 Task: Add a signature Lauren Sanchez containing Have a great National Domestic Violence Awareness Month, Lauren Sanchez to email address softage.9@softage.net and add a folder Tools
Action: Mouse moved to (1197, 85)
Screenshot: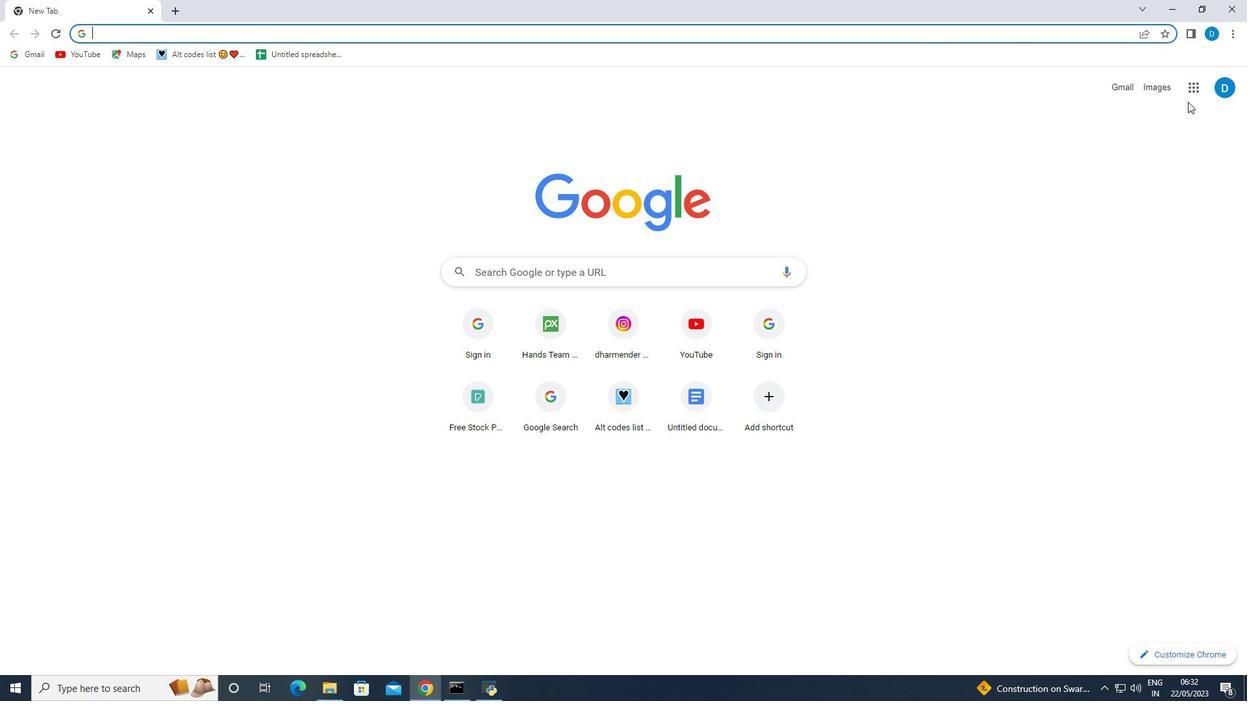 
Action: Mouse pressed left at (1197, 85)
Screenshot: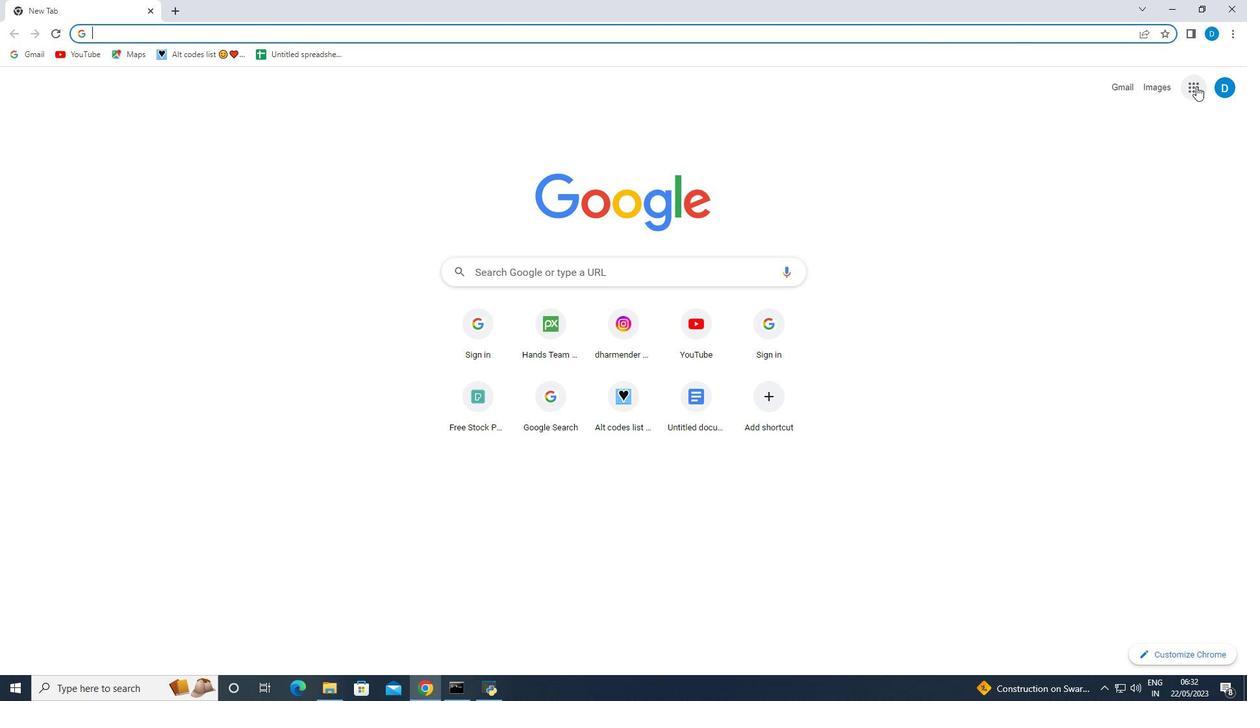 
Action: Mouse moved to (1093, 259)
Screenshot: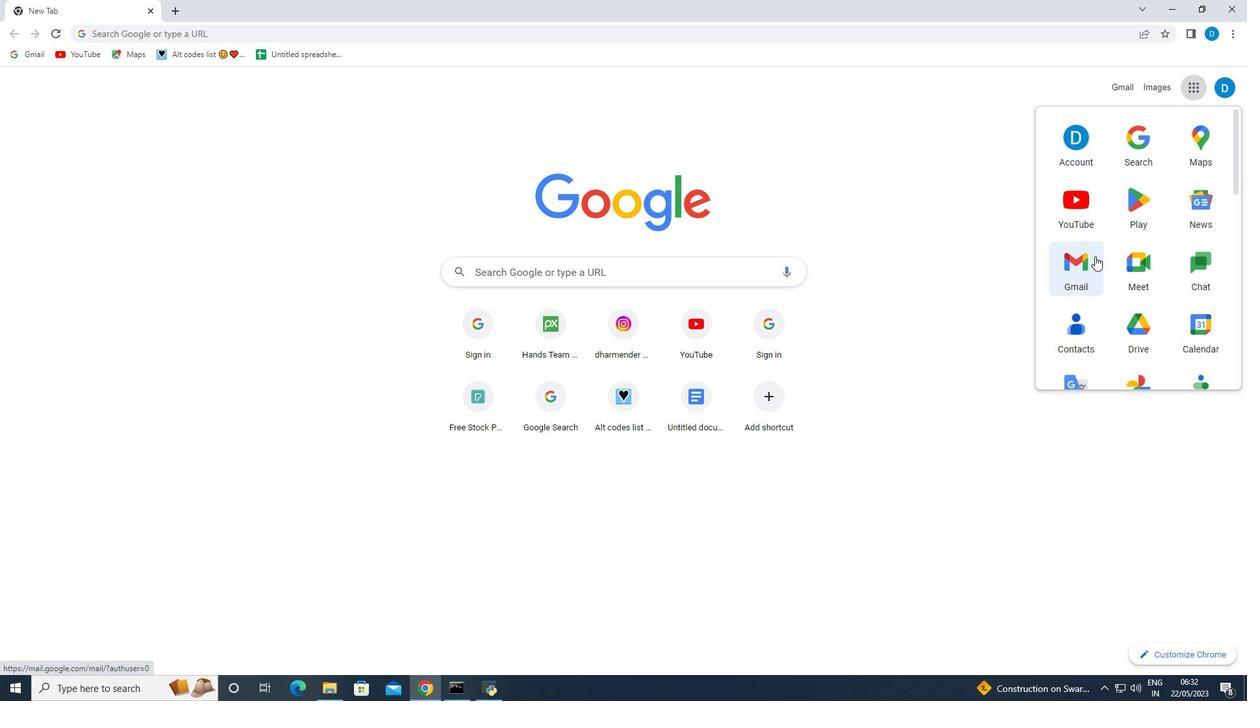 
Action: Mouse pressed left at (1093, 259)
Screenshot: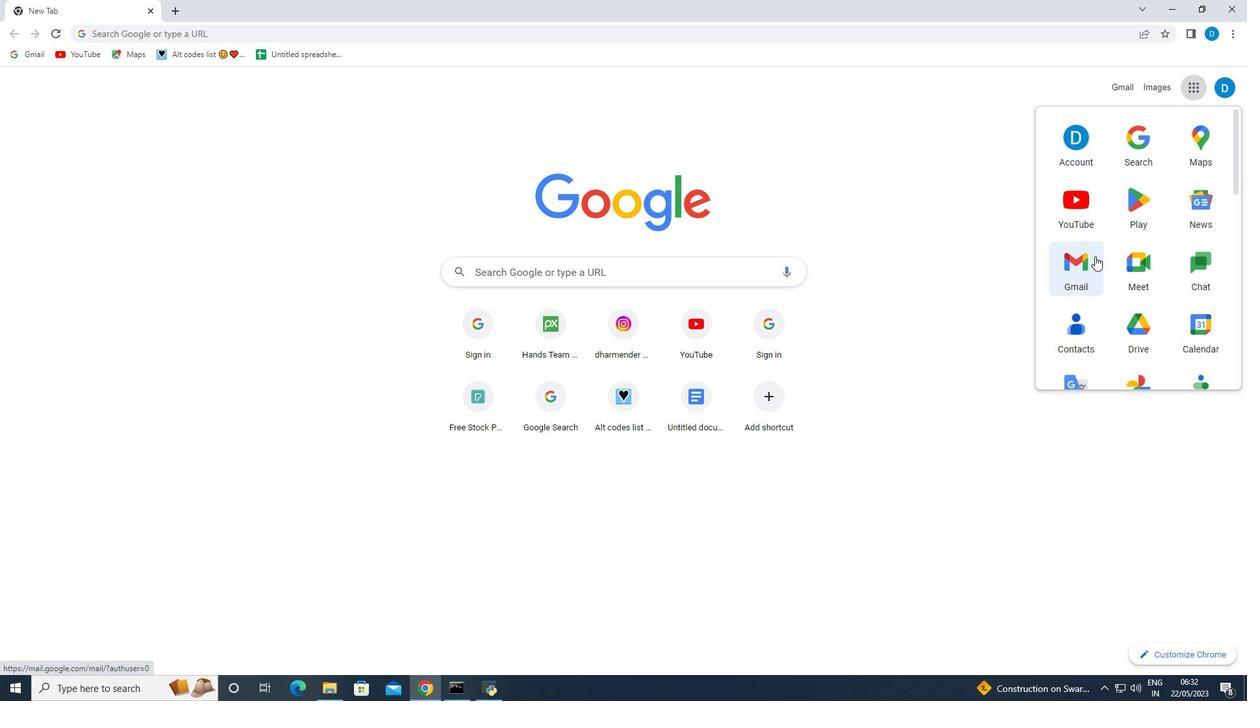 
Action: Mouse moved to (146, 334)
Screenshot: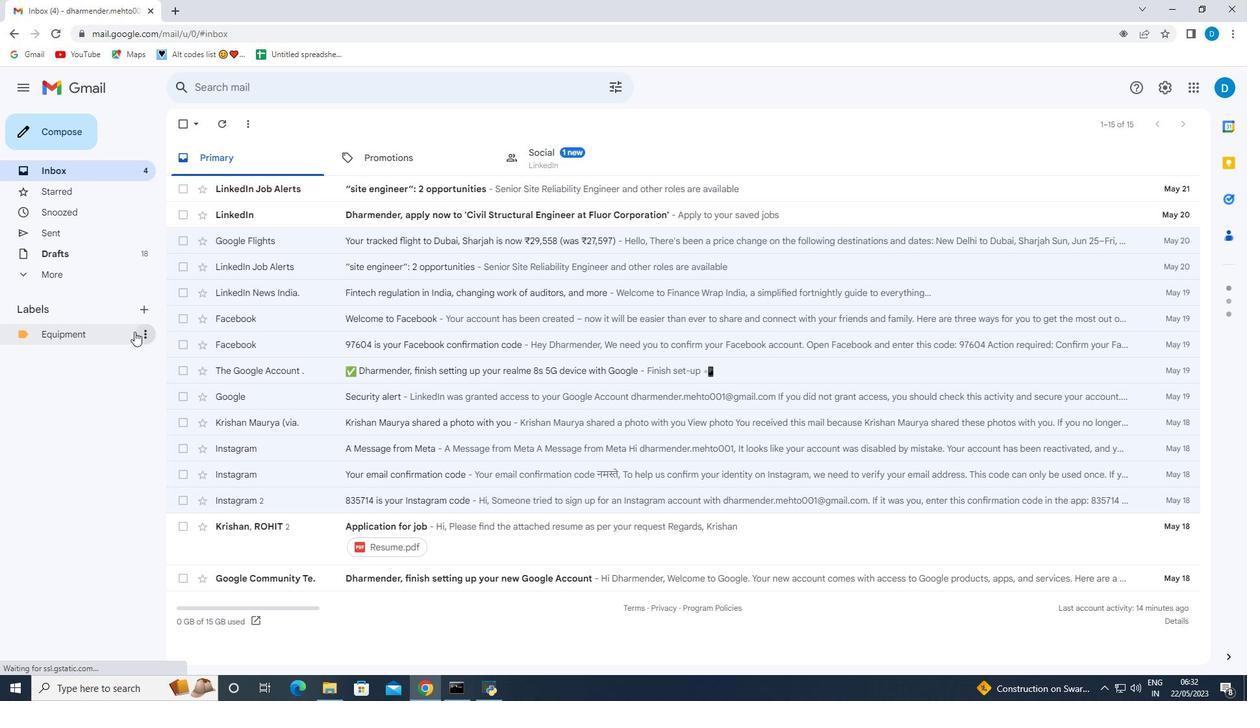 
Action: Mouse pressed left at (146, 334)
Screenshot: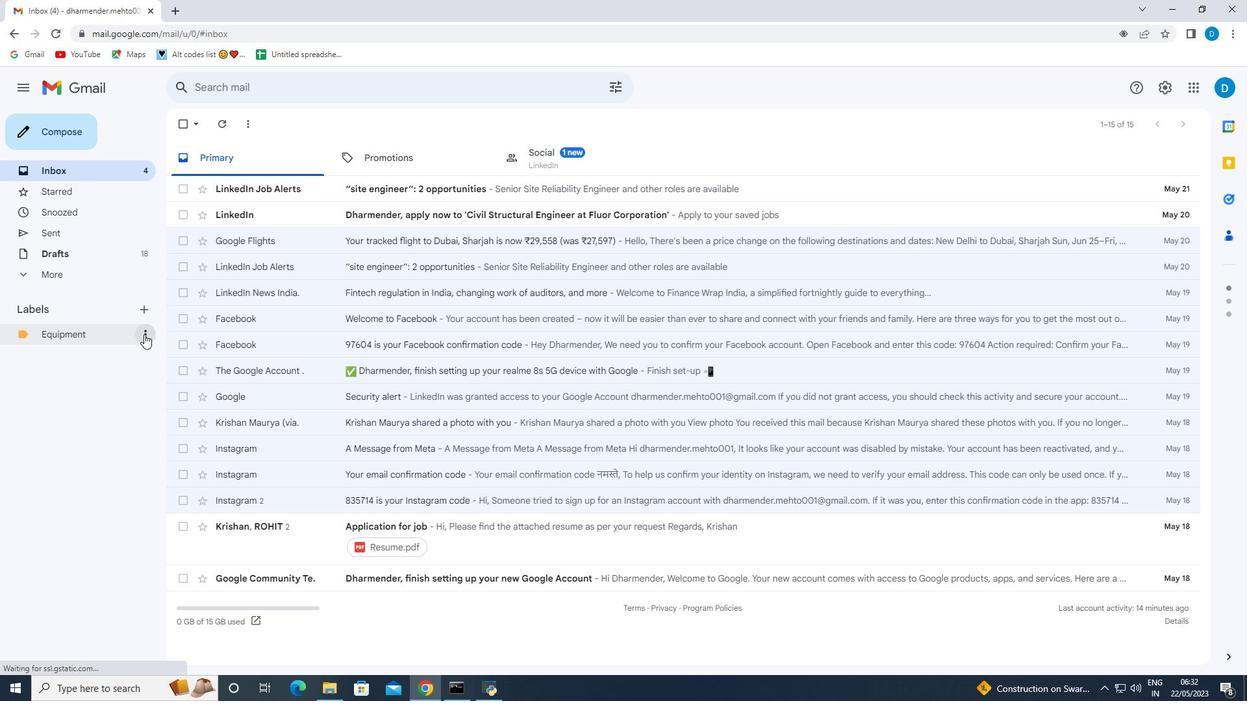 
Action: Mouse moved to (212, 569)
Screenshot: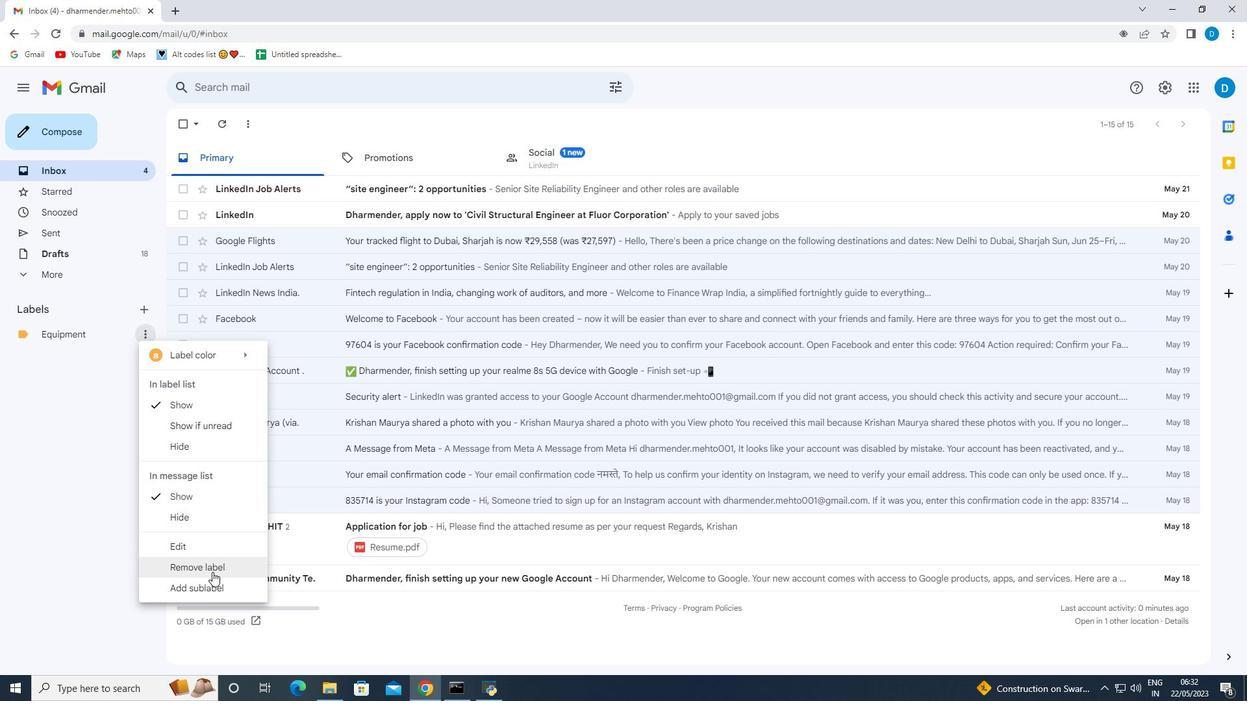 
Action: Mouse pressed left at (212, 570)
Screenshot: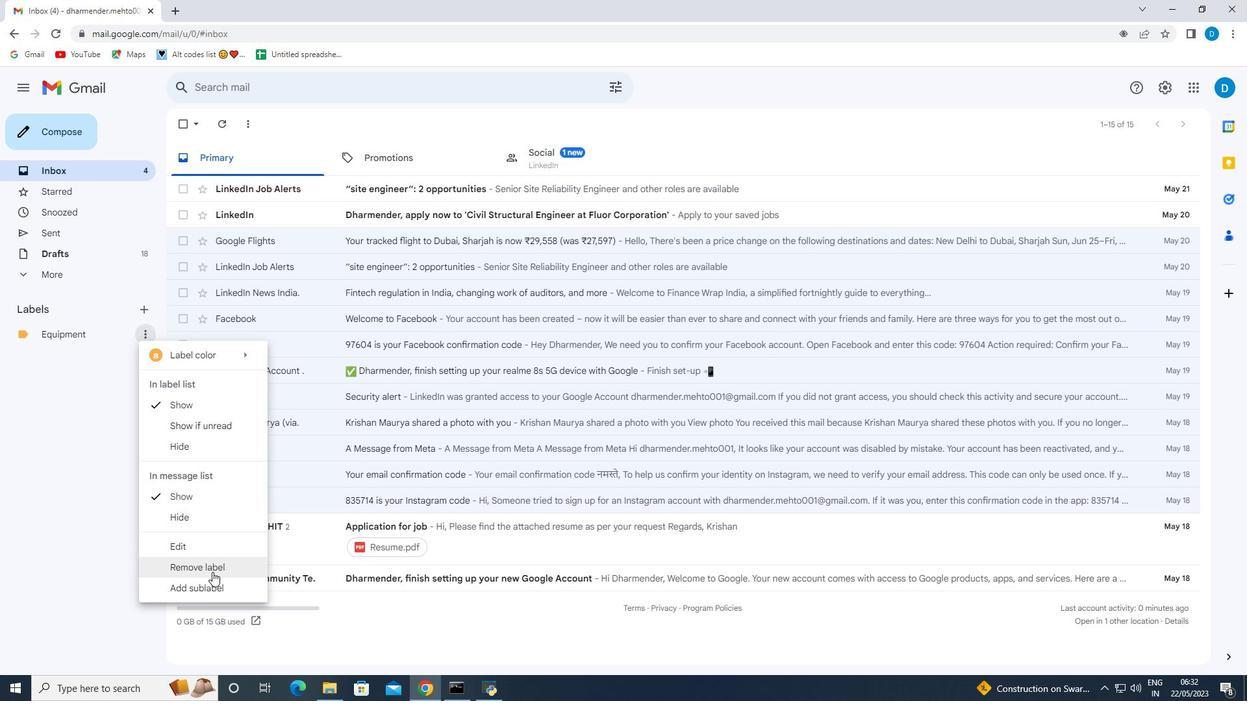 
Action: Mouse moved to (732, 401)
Screenshot: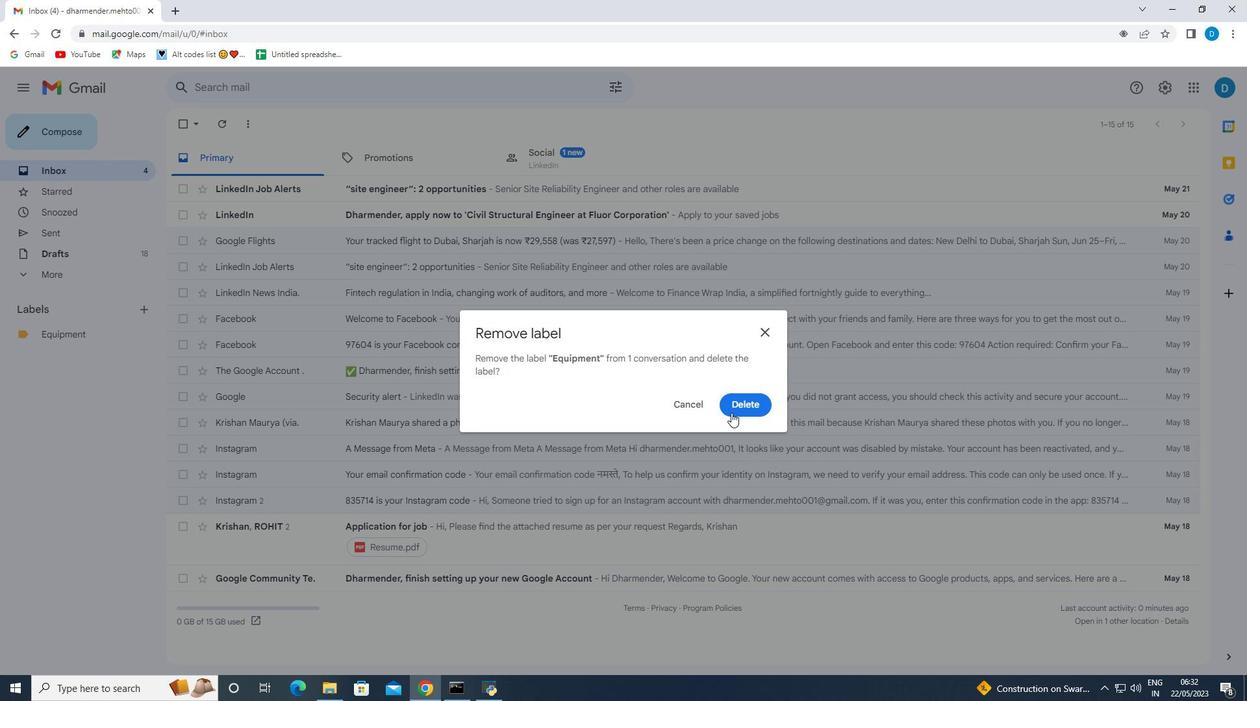 
Action: Mouse pressed left at (732, 401)
Screenshot: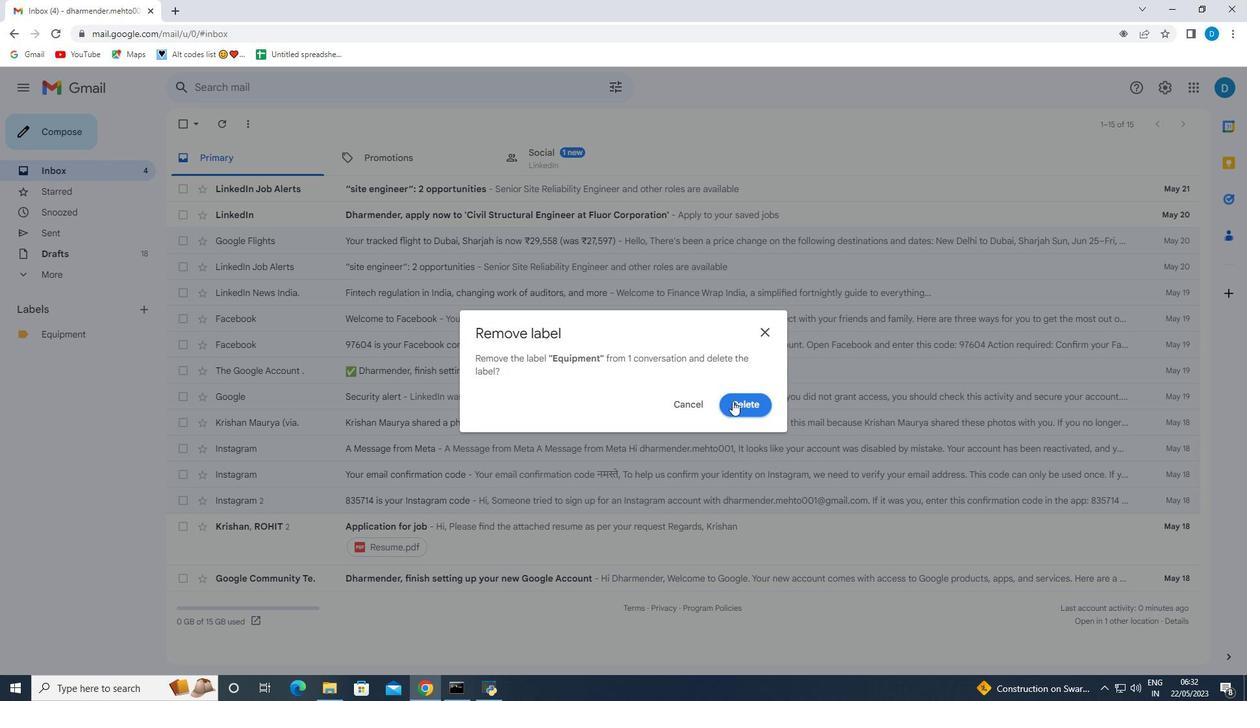 
Action: Mouse moved to (48, 126)
Screenshot: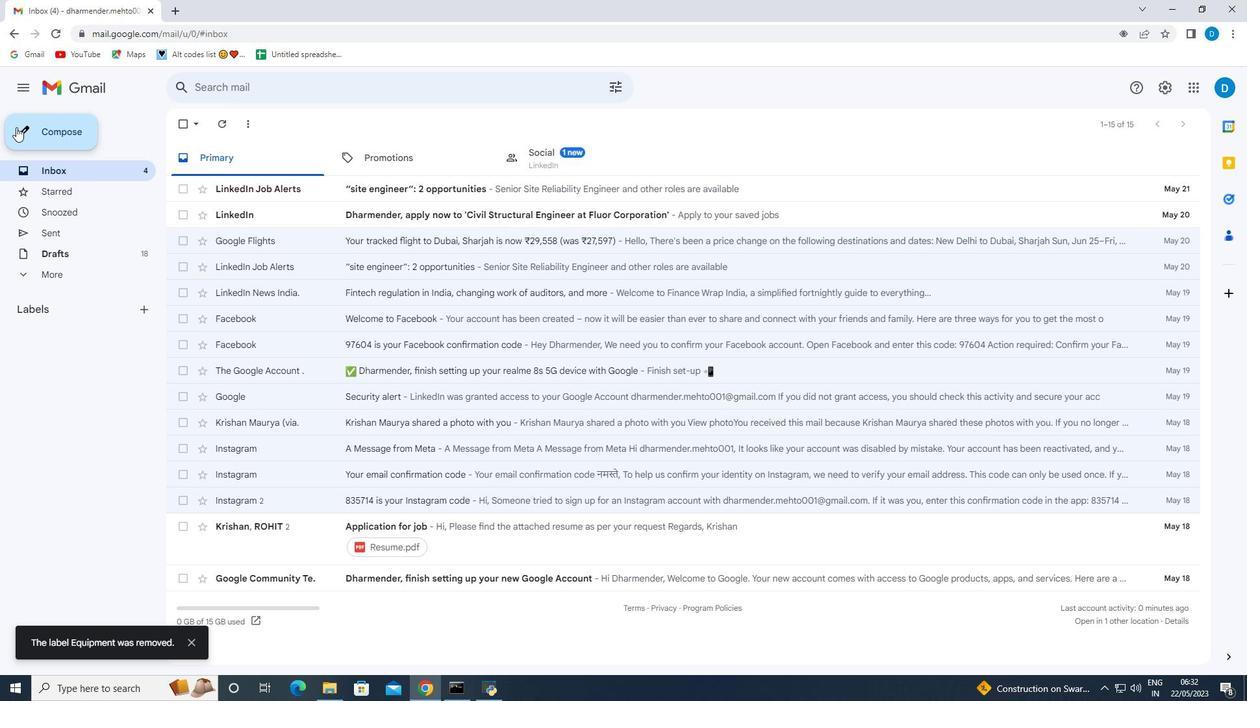 
Action: Mouse pressed left at (48, 126)
Screenshot: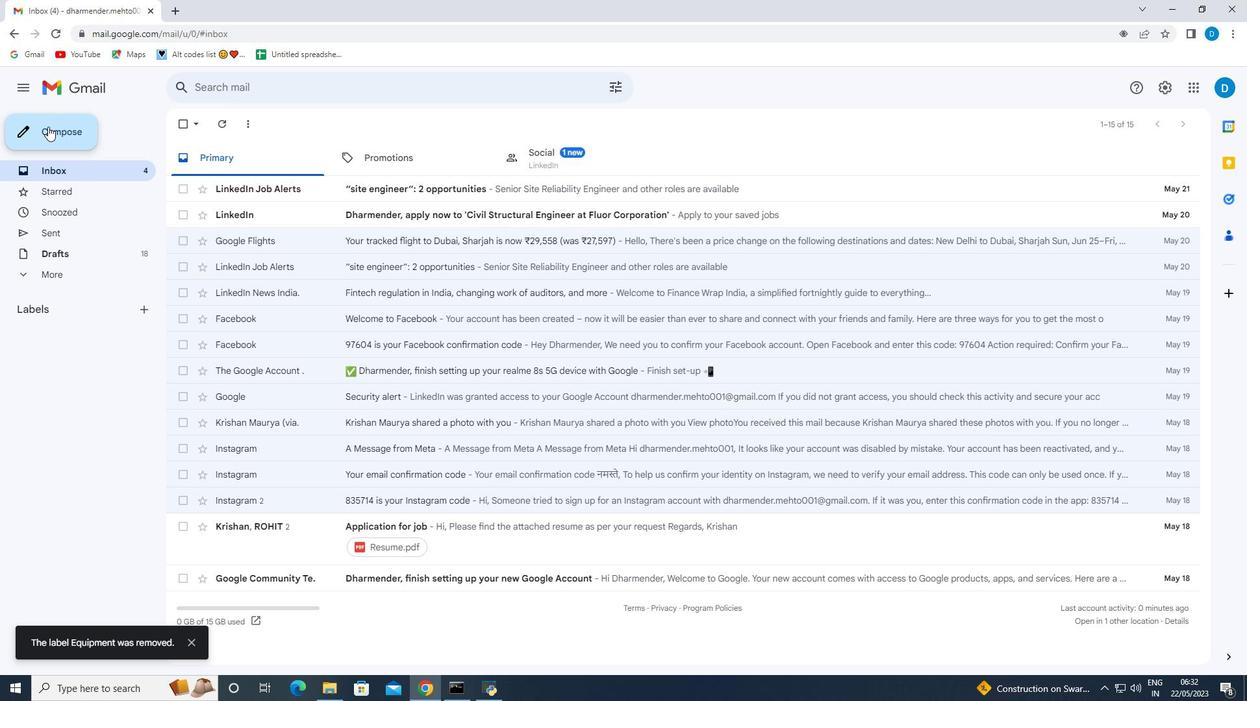 
Action: Mouse moved to (1051, 652)
Screenshot: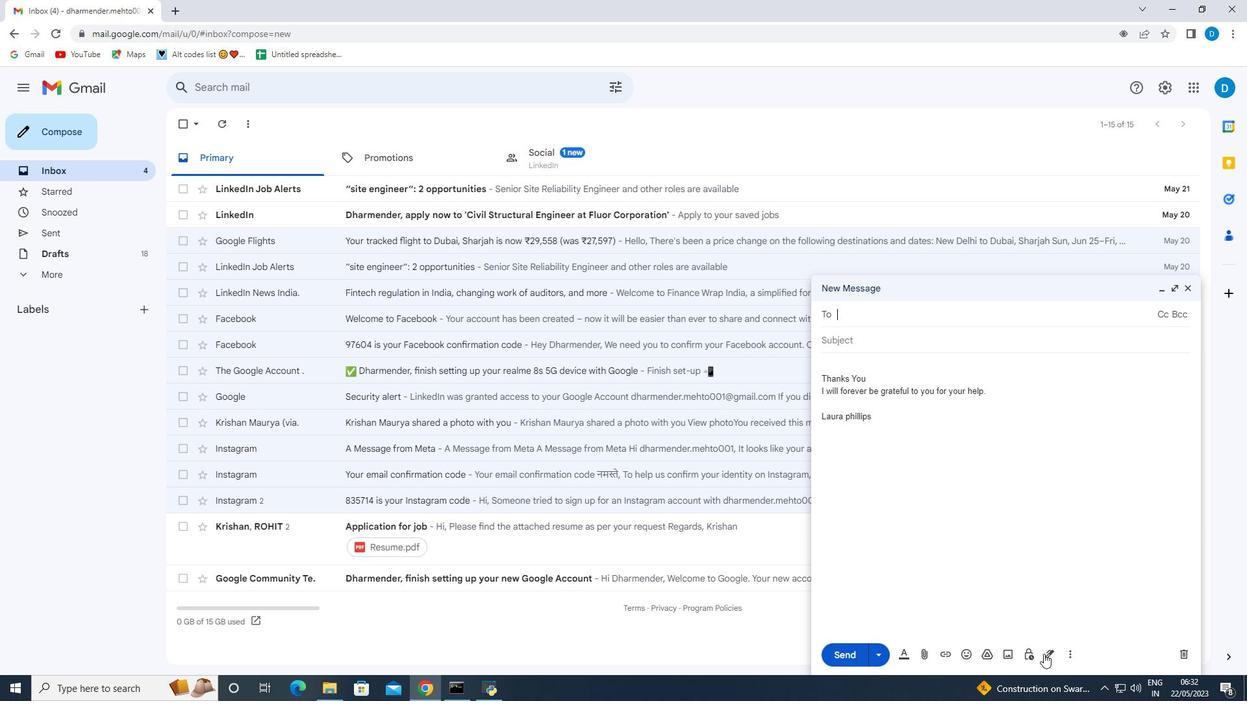 
Action: Mouse pressed left at (1051, 652)
Screenshot: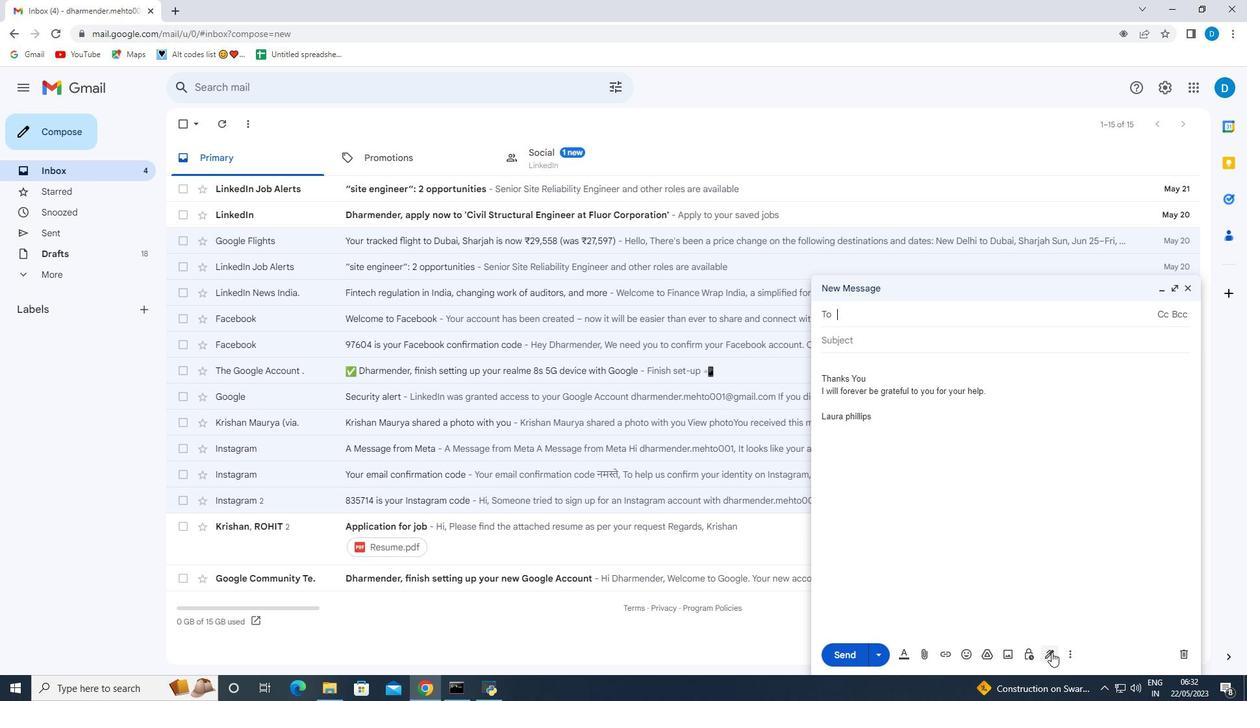 
Action: Mouse moved to (1075, 585)
Screenshot: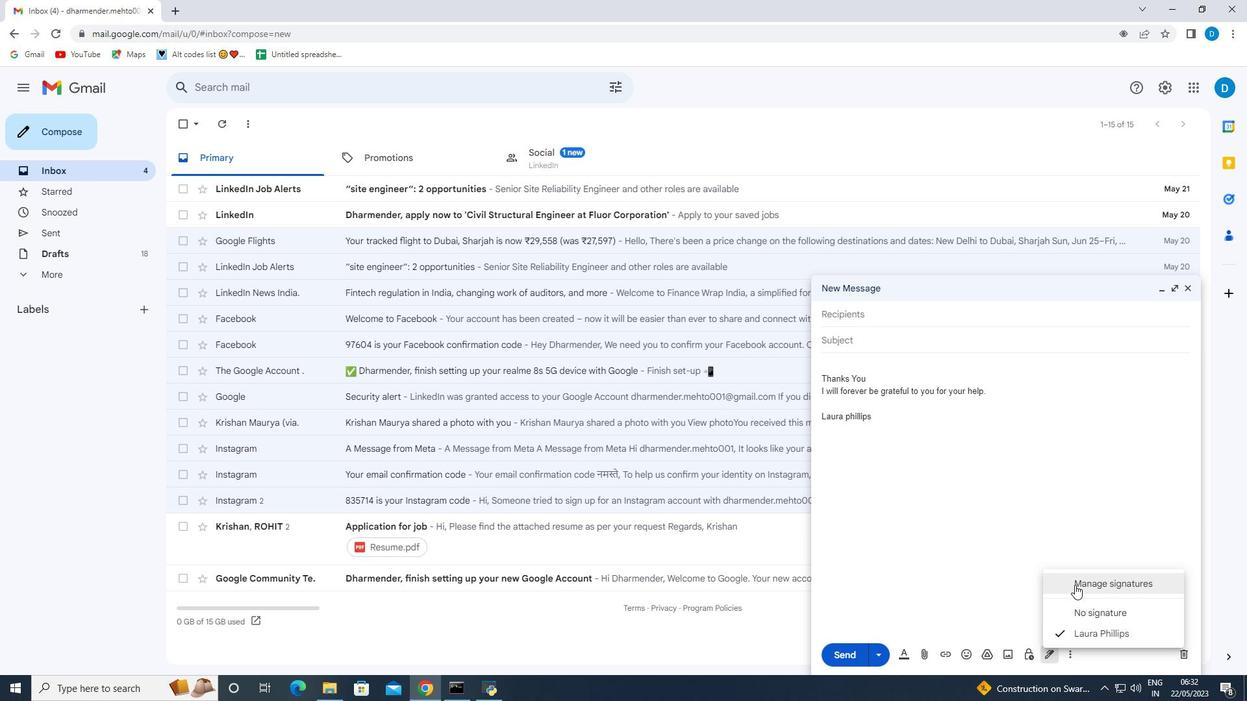 
Action: Mouse pressed left at (1075, 585)
Screenshot: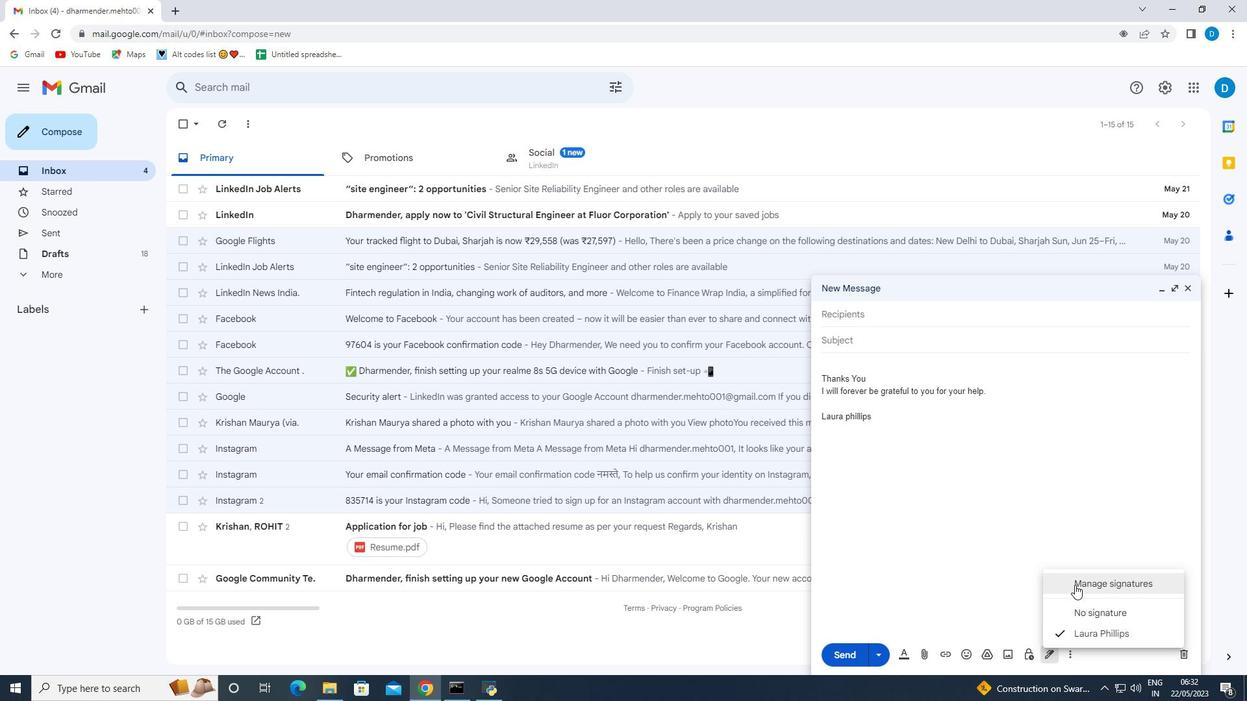 
Action: Mouse moved to (378, 442)
Screenshot: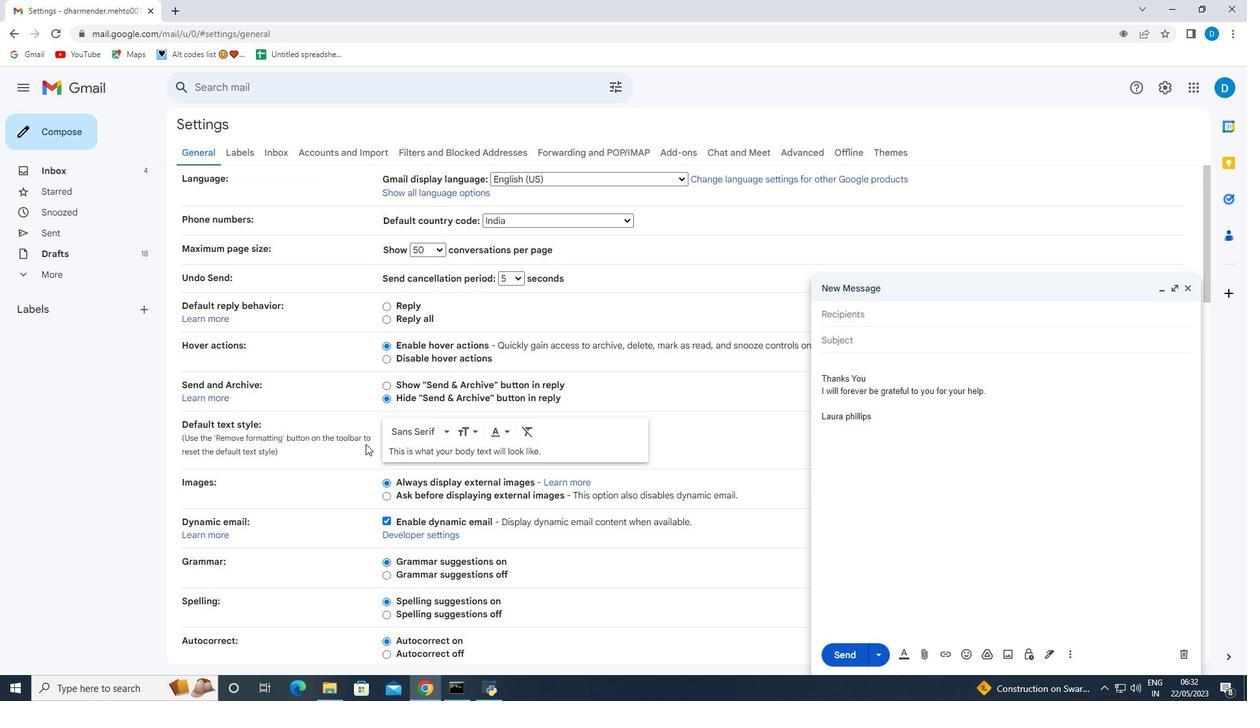 
Action: Mouse scrolled (378, 441) with delta (0, 0)
Screenshot: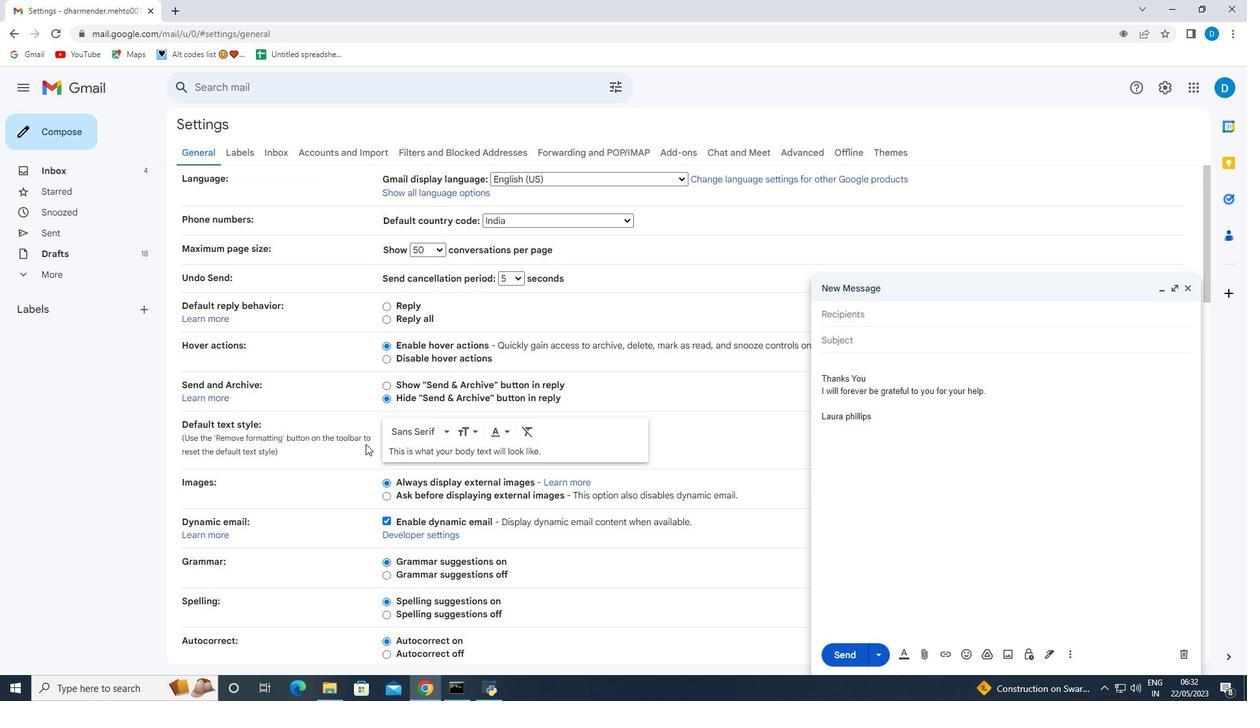 
Action: Mouse moved to (398, 448)
Screenshot: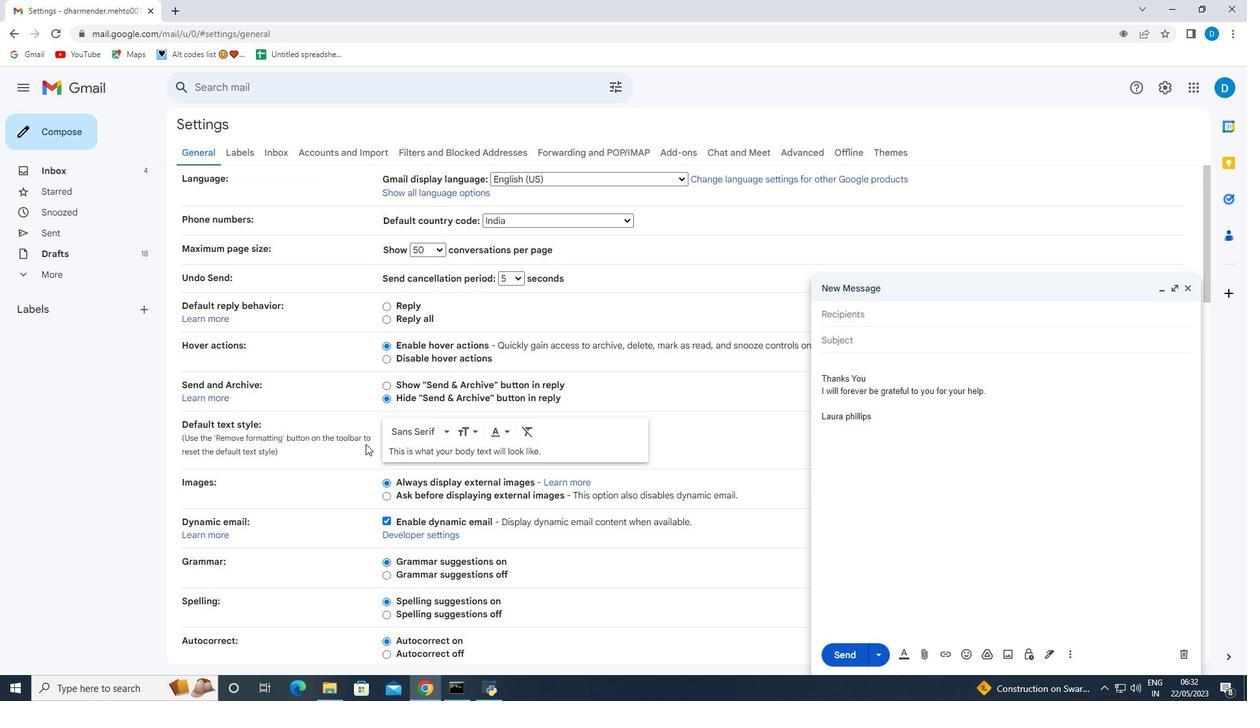 
Action: Mouse scrolled (398, 447) with delta (0, 0)
Screenshot: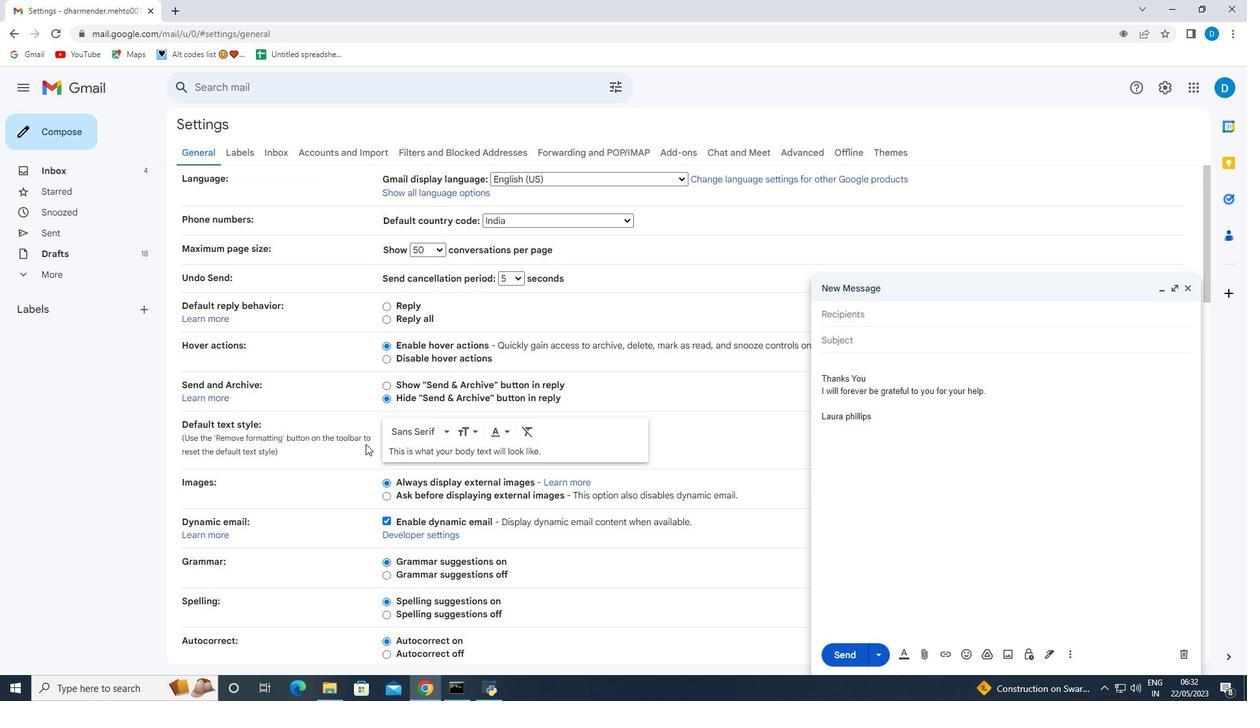 
Action: Mouse moved to (427, 454)
Screenshot: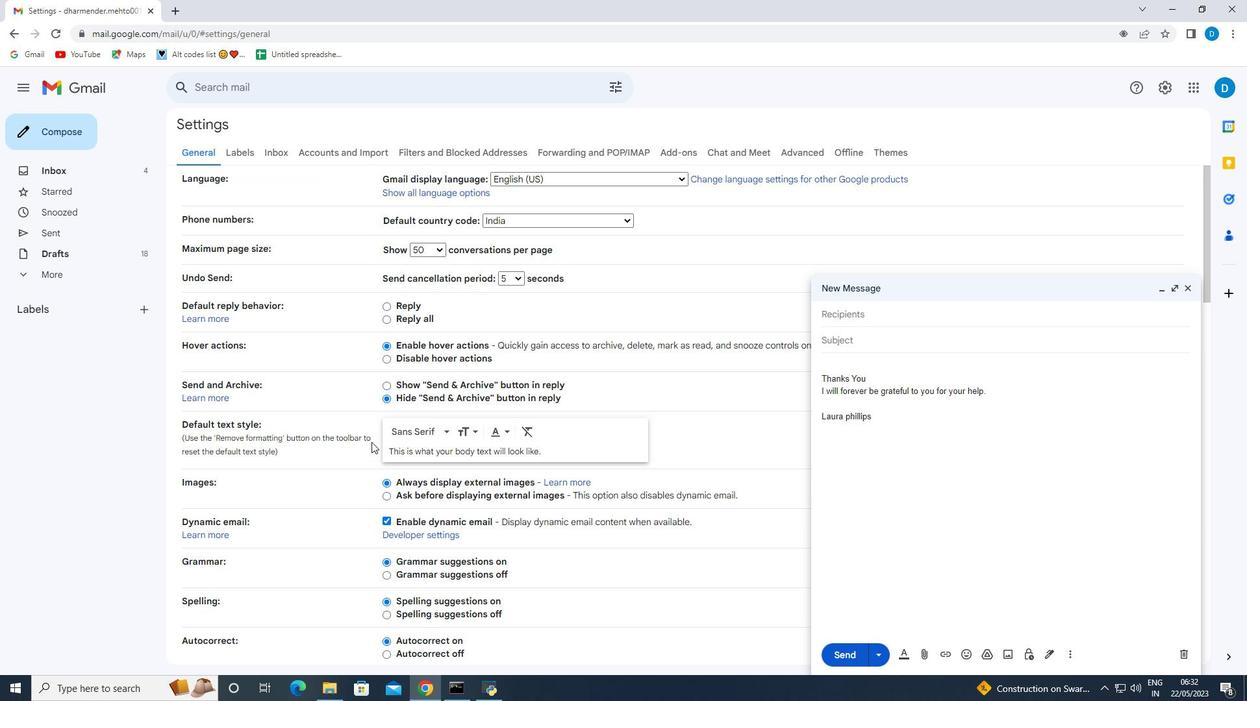 
Action: Mouse scrolled (415, 451) with delta (0, 0)
Screenshot: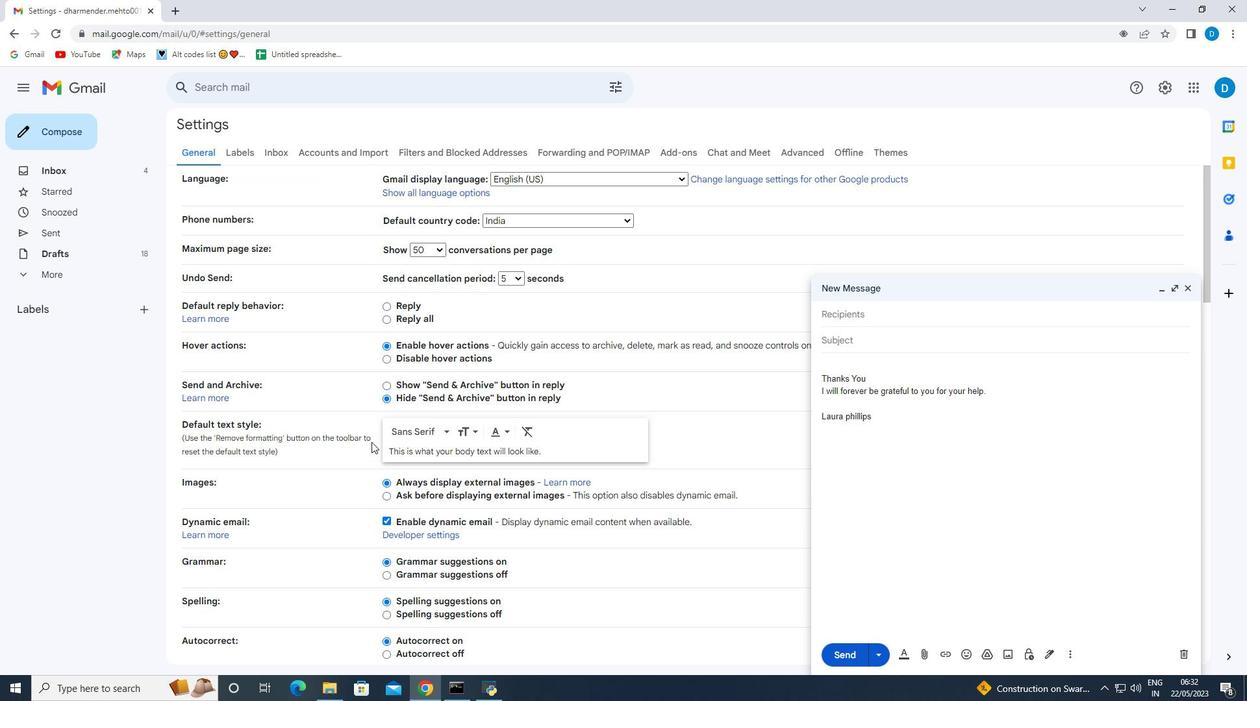 
Action: Mouse moved to (433, 454)
Screenshot: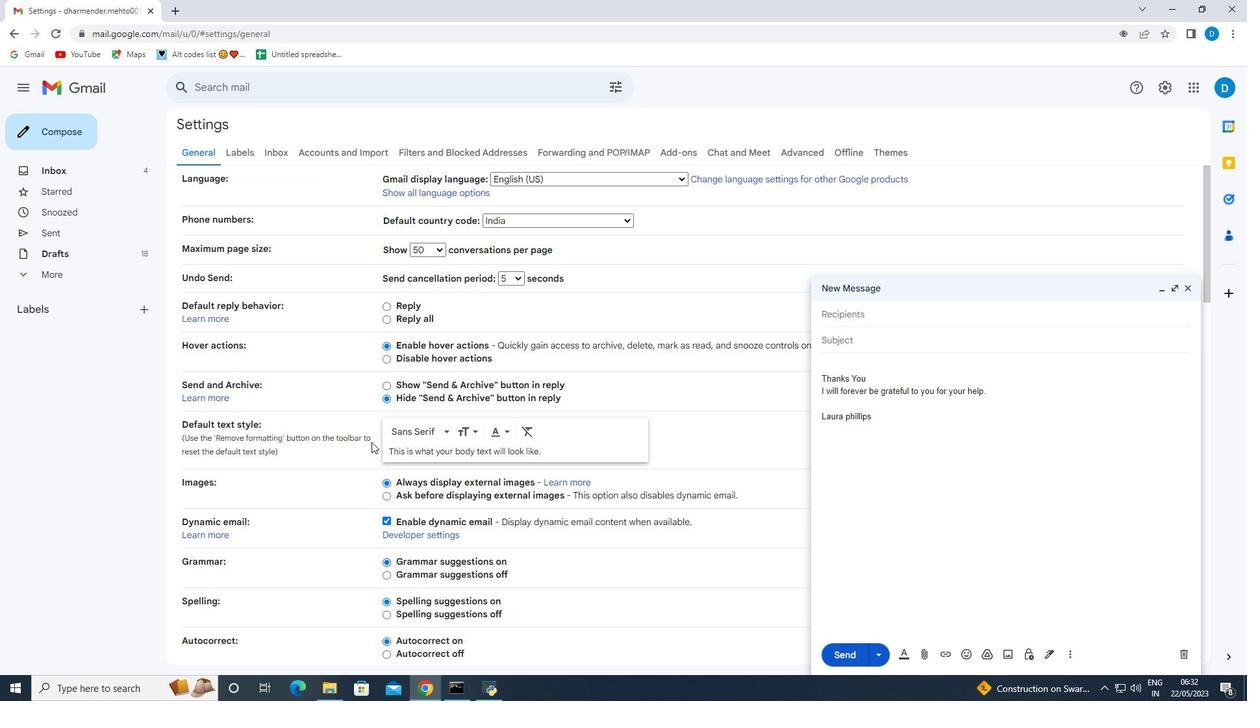 
Action: Mouse scrolled (427, 453) with delta (0, 0)
Screenshot: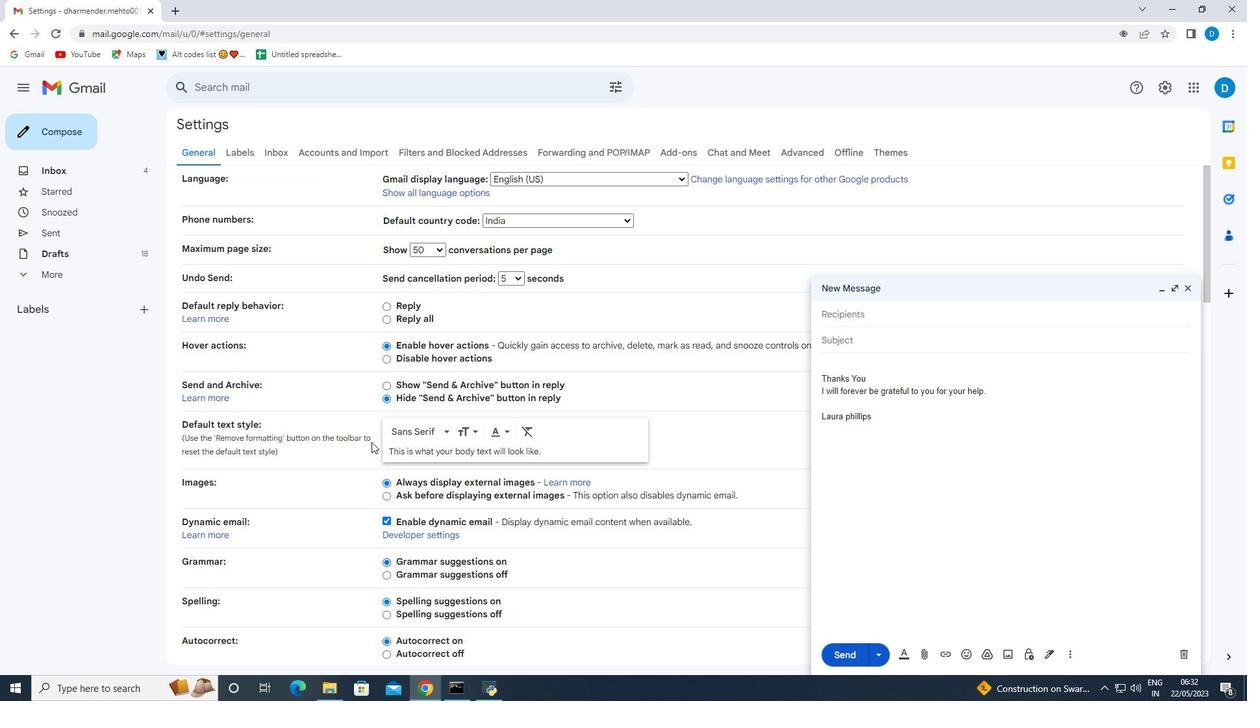 
Action: Mouse moved to (465, 458)
Screenshot: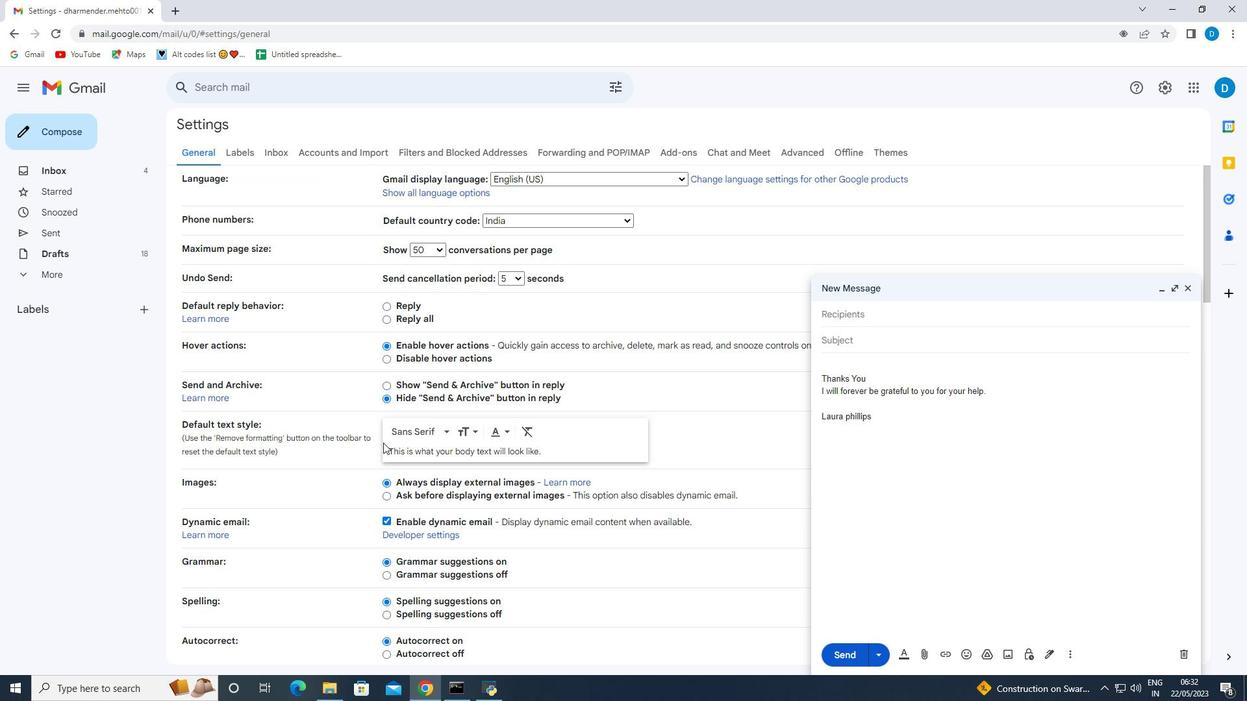 
Action: Mouse scrolled (465, 457) with delta (0, 0)
Screenshot: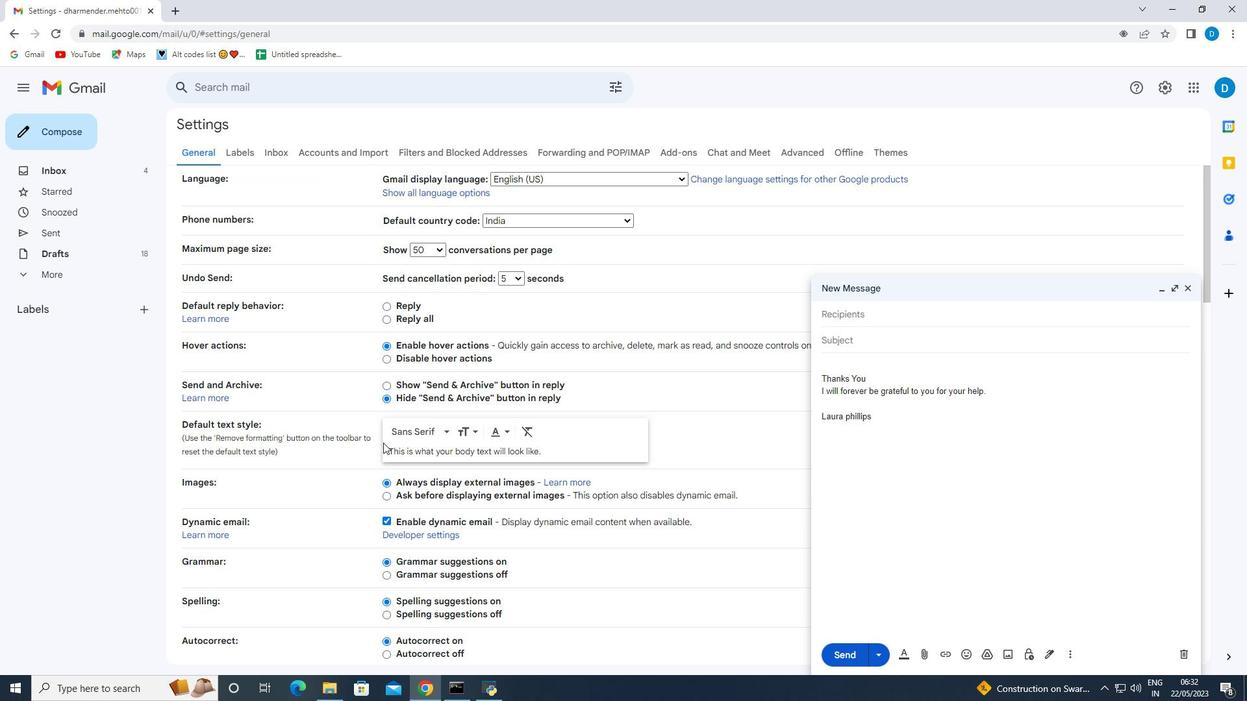 
Action: Mouse moved to (469, 474)
Screenshot: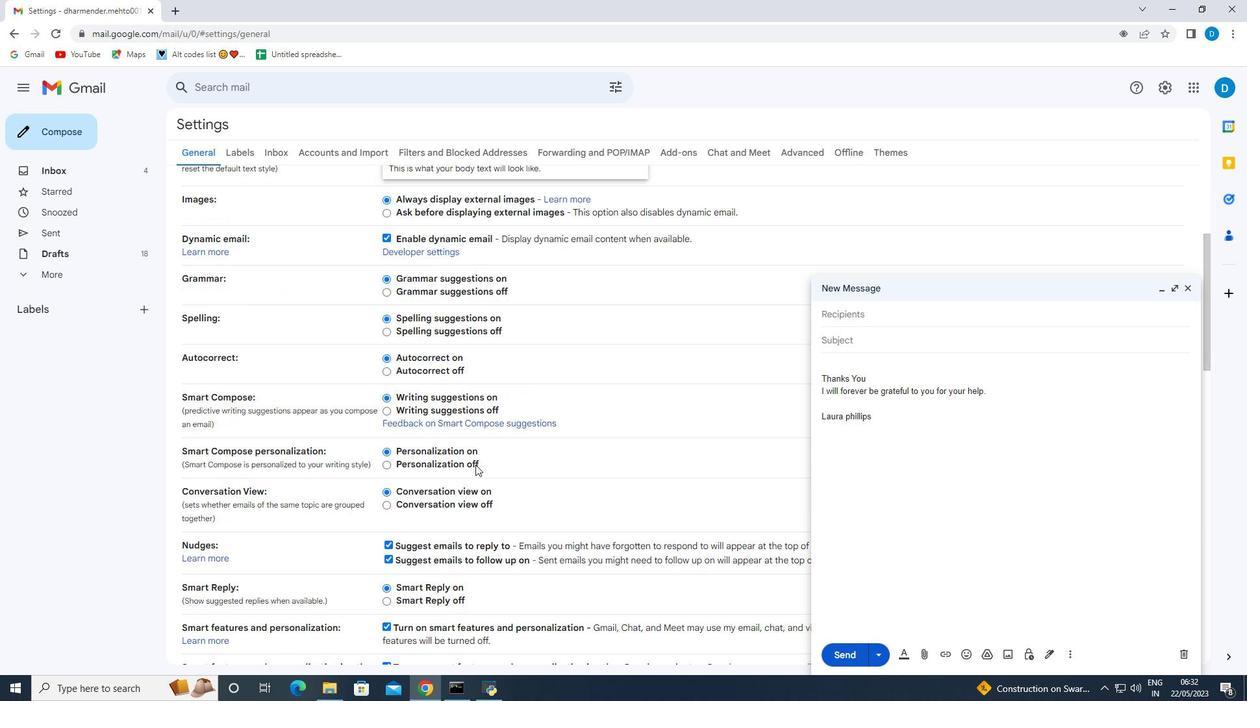 
Action: Mouse scrolled (469, 473) with delta (0, 0)
Screenshot: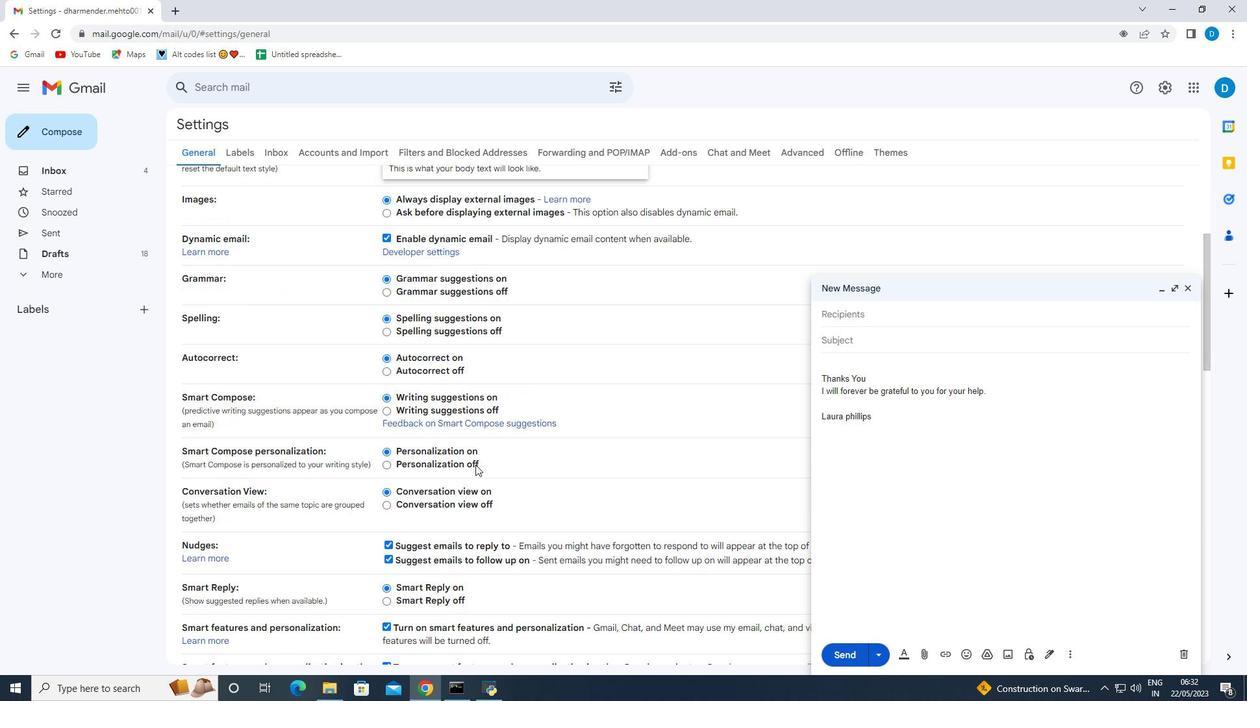 
Action: Mouse moved to (468, 475)
Screenshot: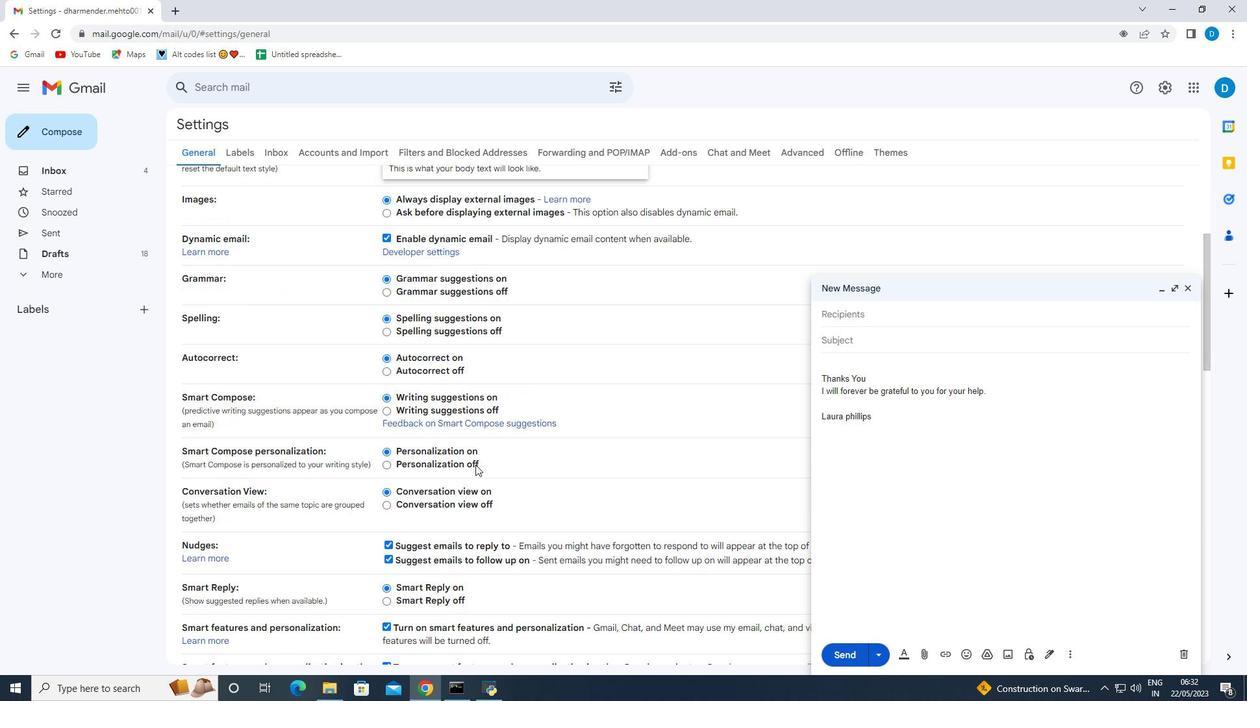 
Action: Mouse scrolled (468, 474) with delta (0, 0)
Screenshot: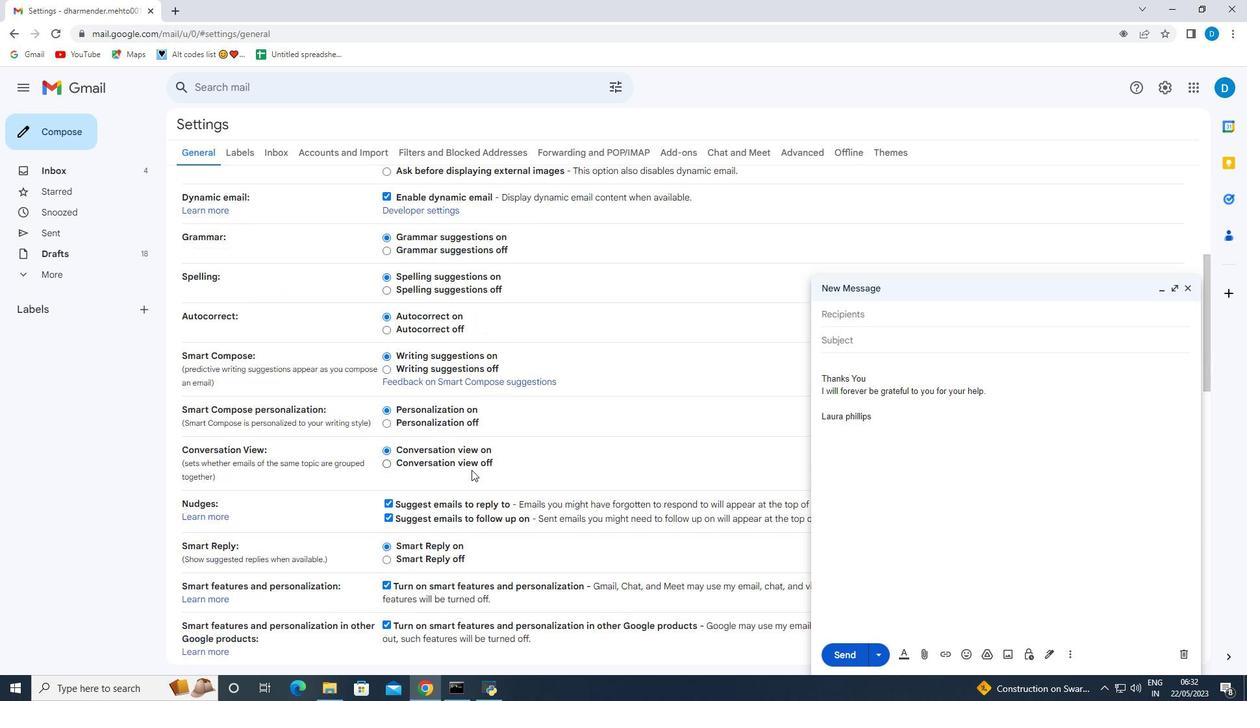 
Action: Mouse moved to (468, 476)
Screenshot: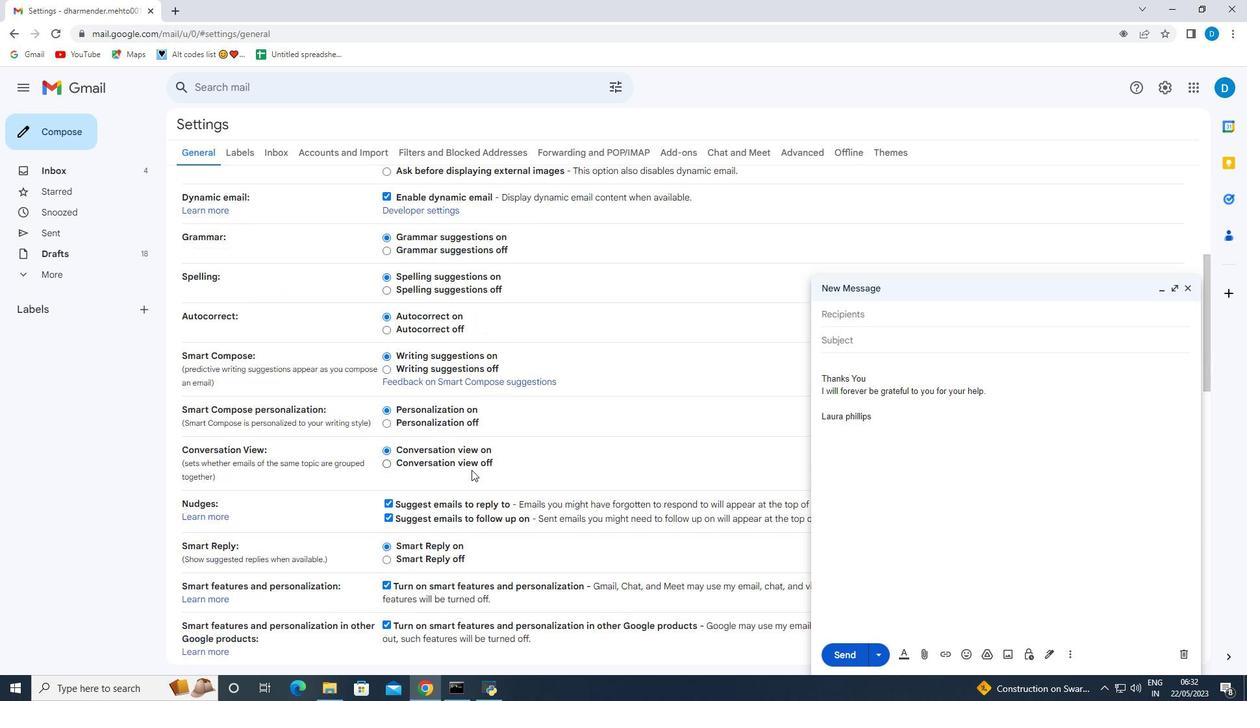 
Action: Mouse scrolled (468, 475) with delta (0, 0)
Screenshot: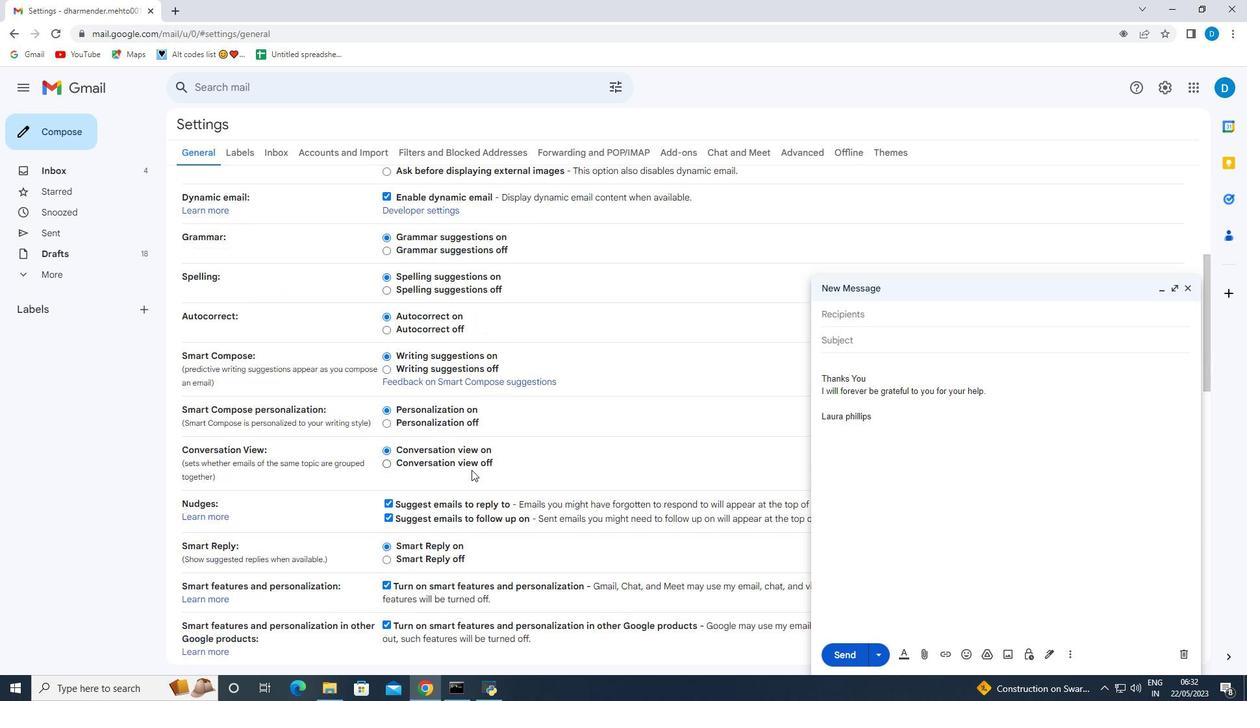 
Action: Mouse moved to (467, 476)
Screenshot: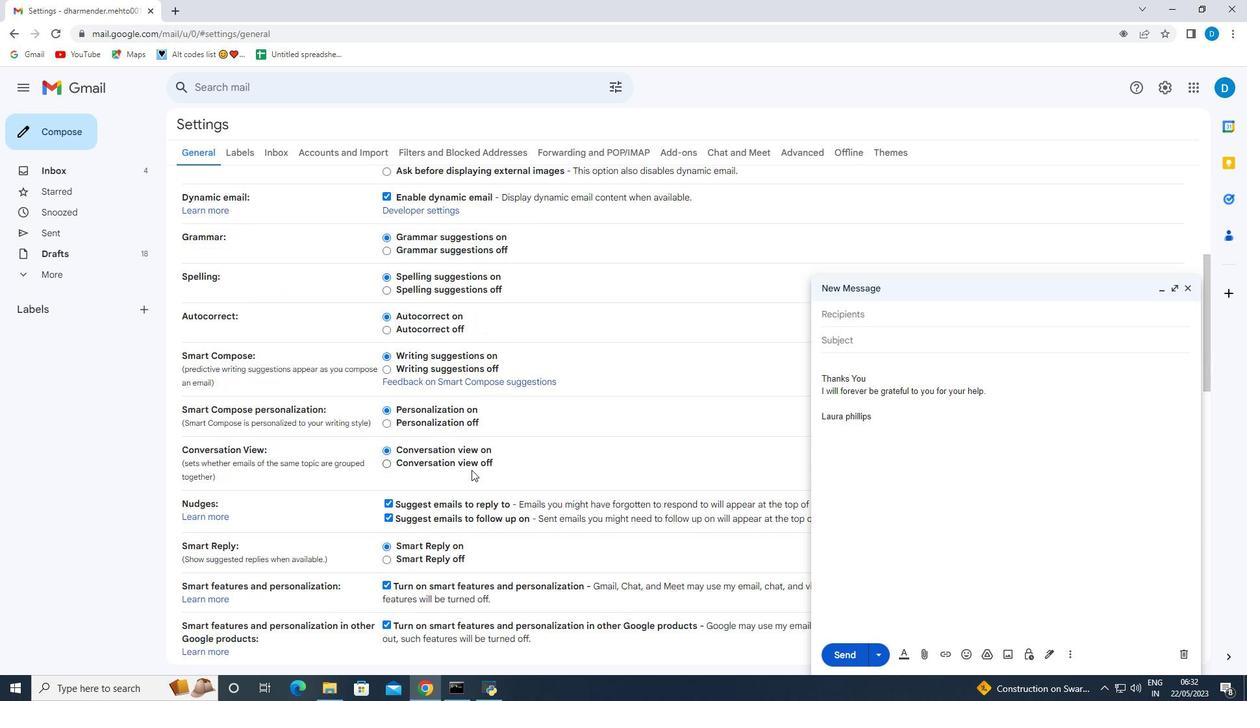 
Action: Mouse scrolled (467, 476) with delta (0, 0)
Screenshot: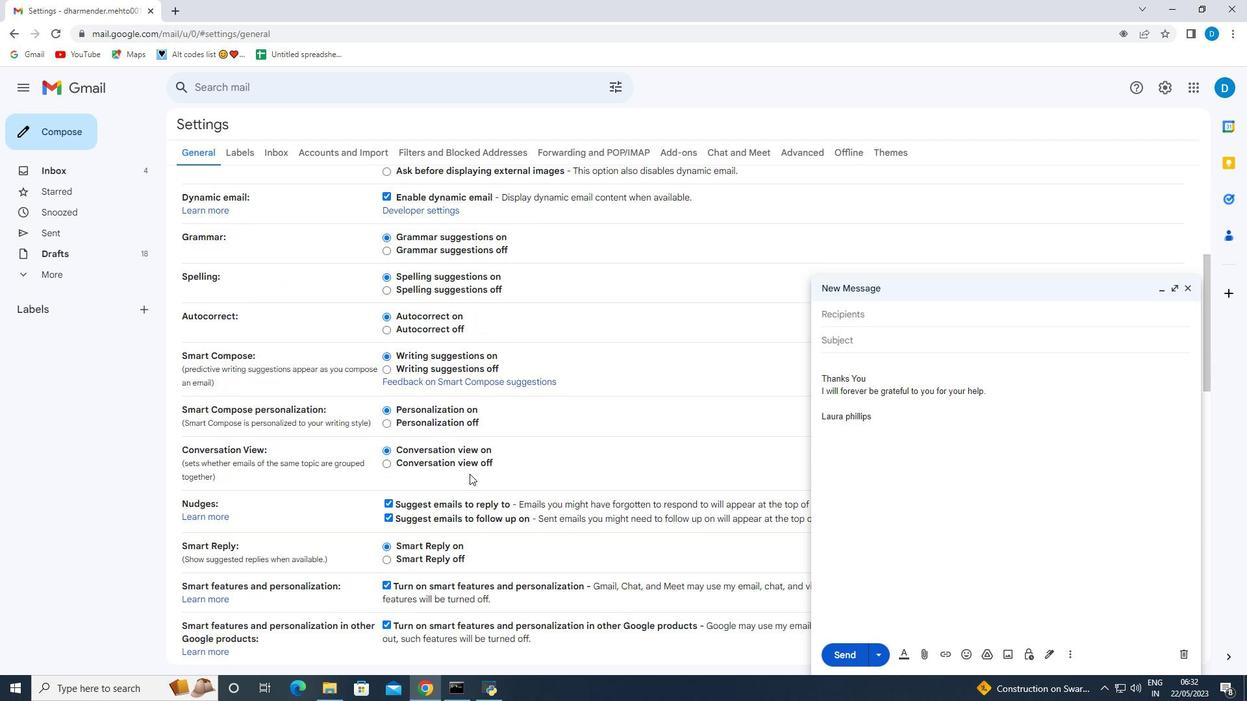 
Action: Mouse moved to (467, 477)
Screenshot: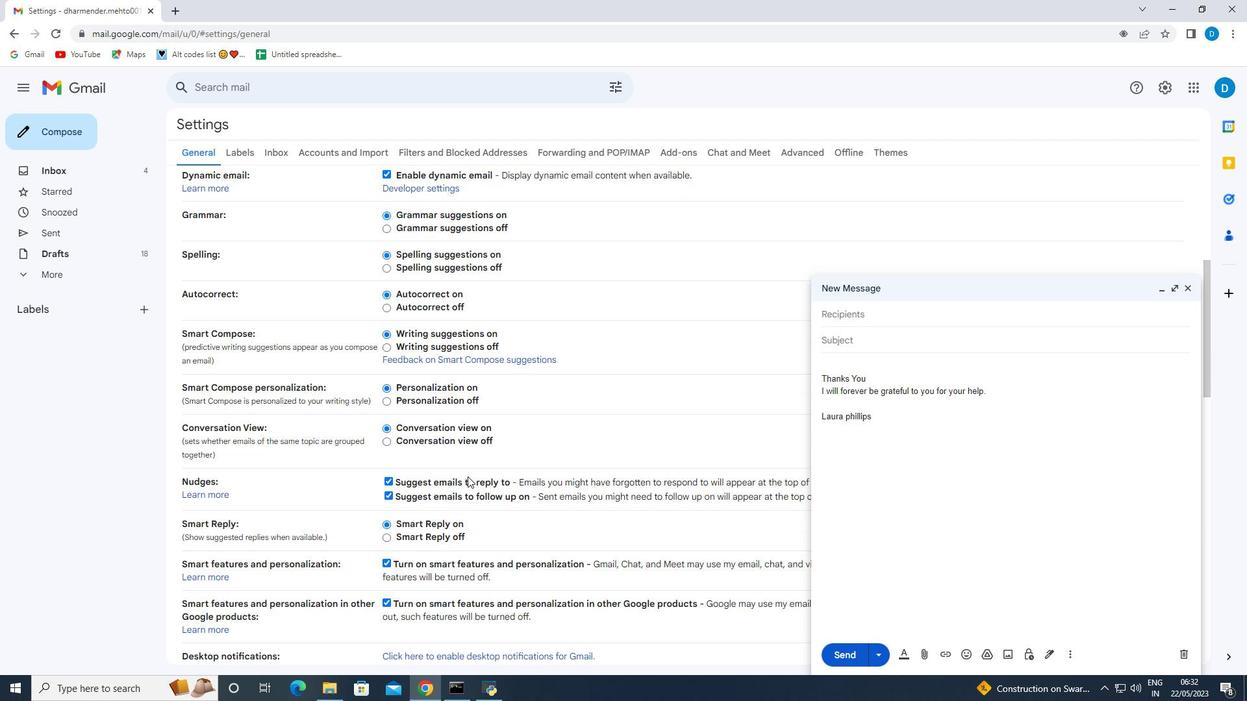
Action: Mouse scrolled (467, 476) with delta (0, 0)
Screenshot: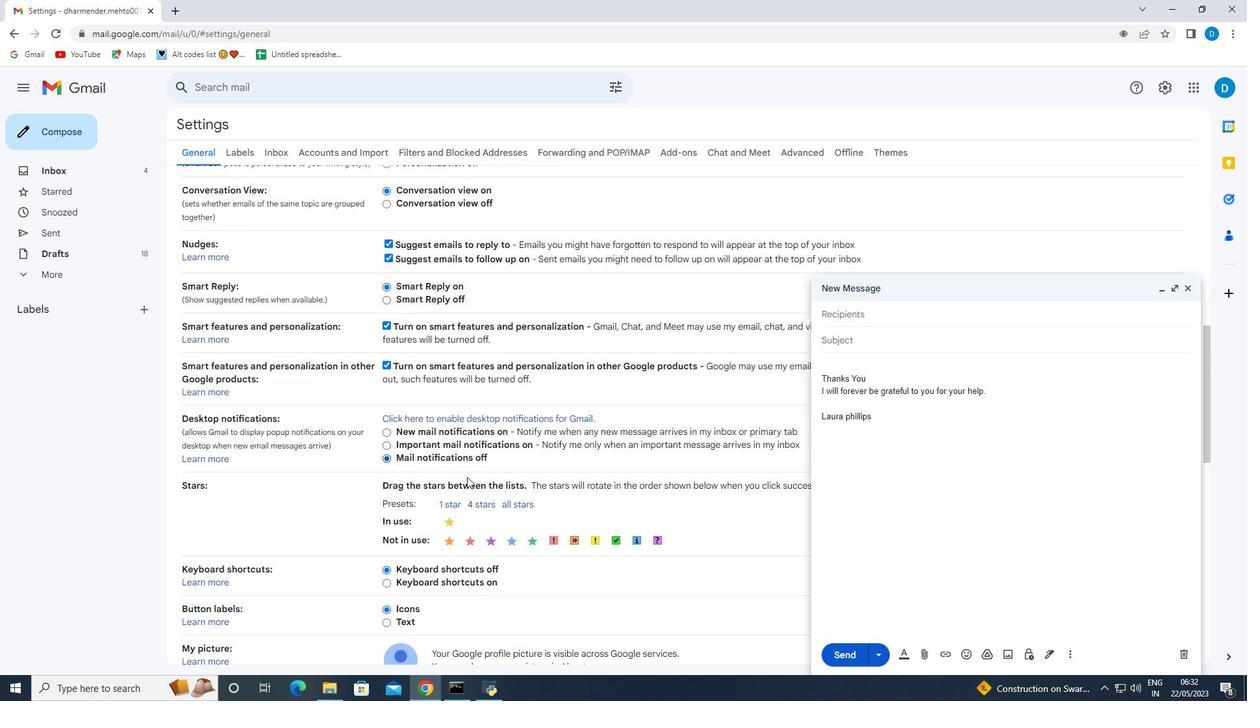 
Action: Mouse scrolled (467, 476) with delta (0, 0)
Screenshot: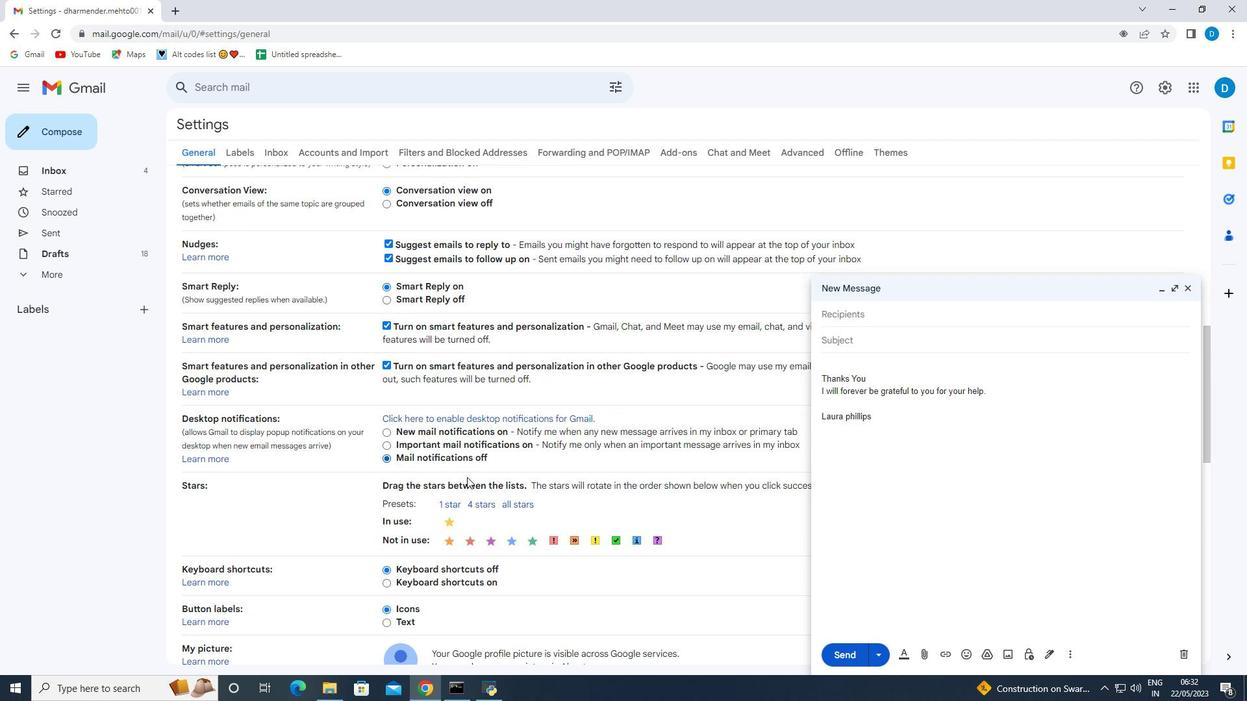 
Action: Mouse scrolled (467, 476) with delta (0, 0)
Screenshot: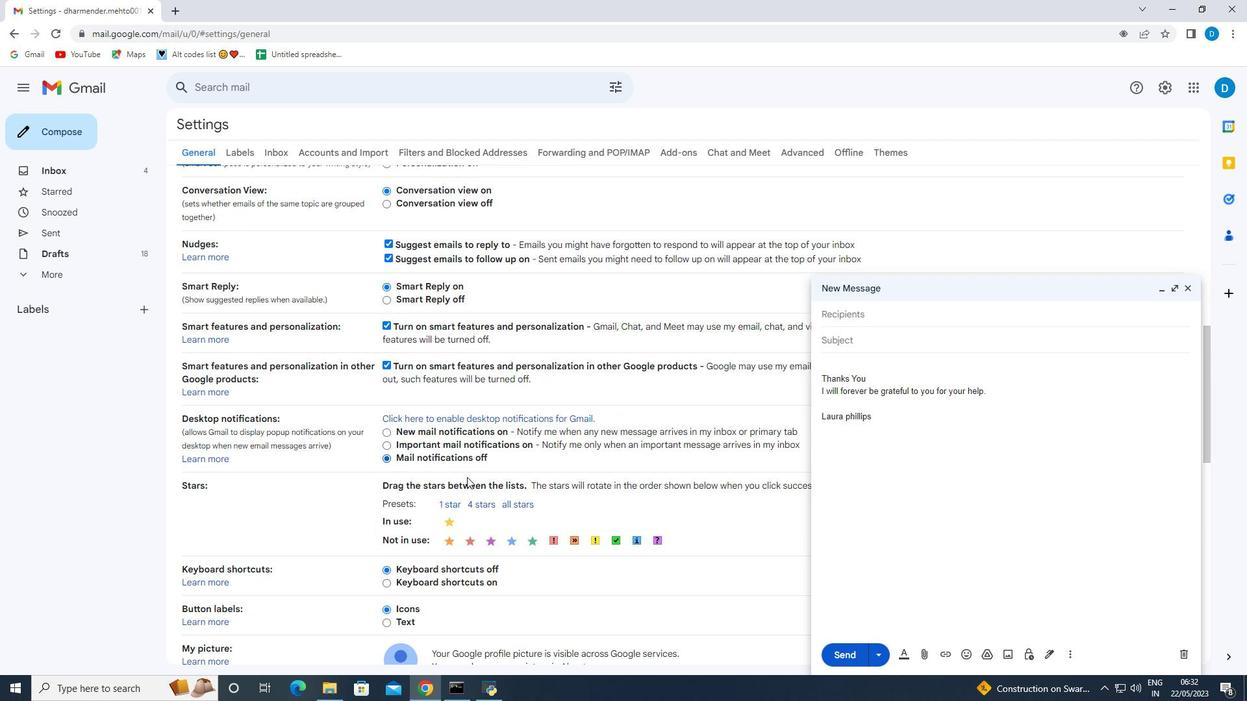 
Action: Mouse scrolled (467, 476) with delta (0, 0)
Screenshot: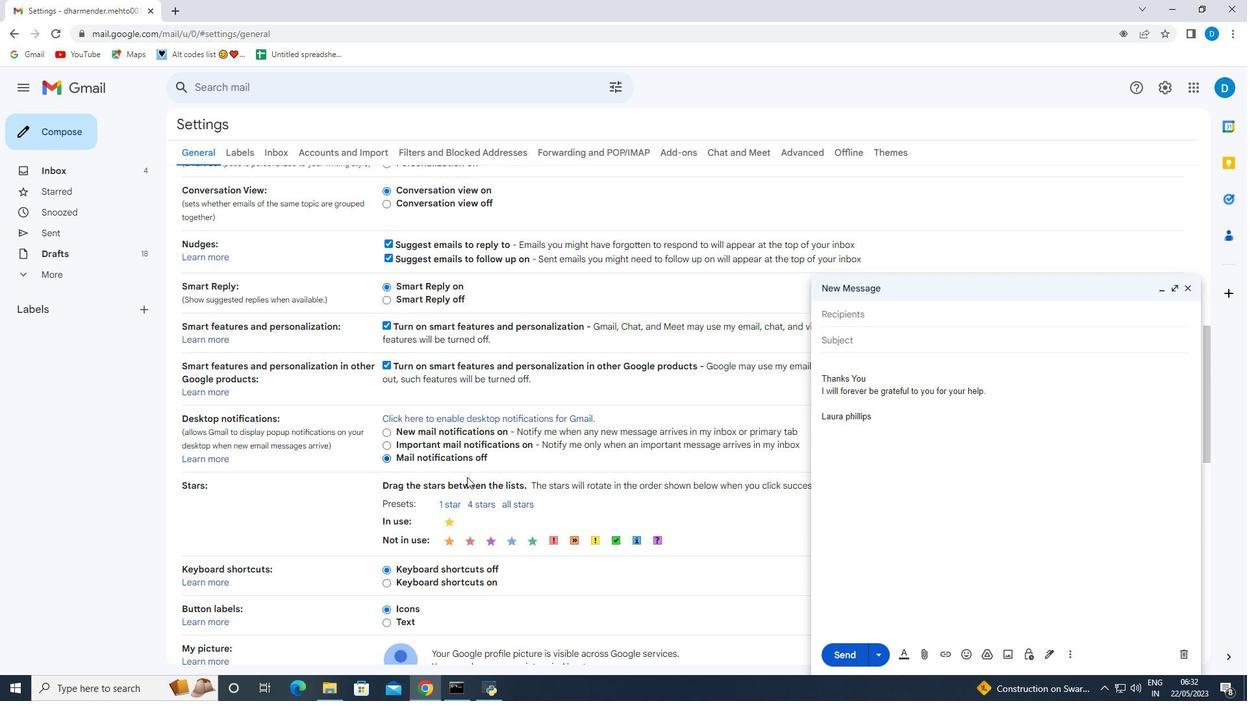 
Action: Mouse moved to (543, 555)
Screenshot: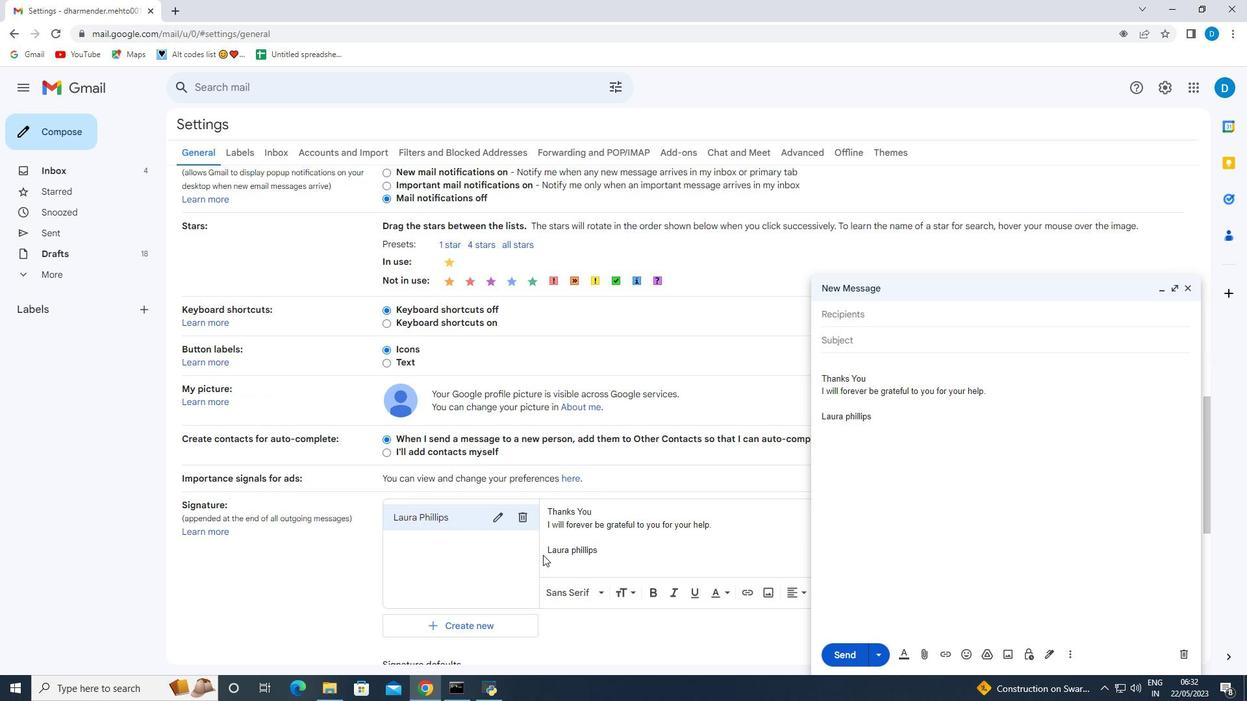 
Action: Mouse scrolled (543, 554) with delta (0, 0)
Screenshot: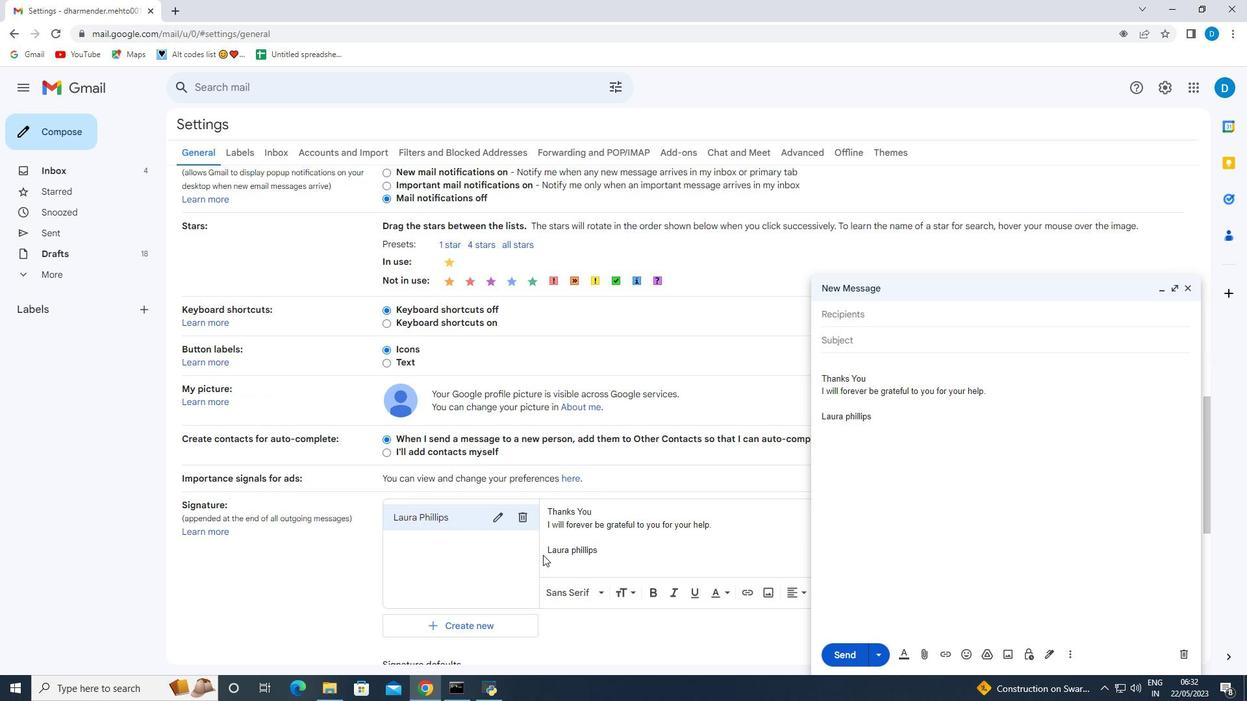 
Action: Mouse moved to (528, 553)
Screenshot: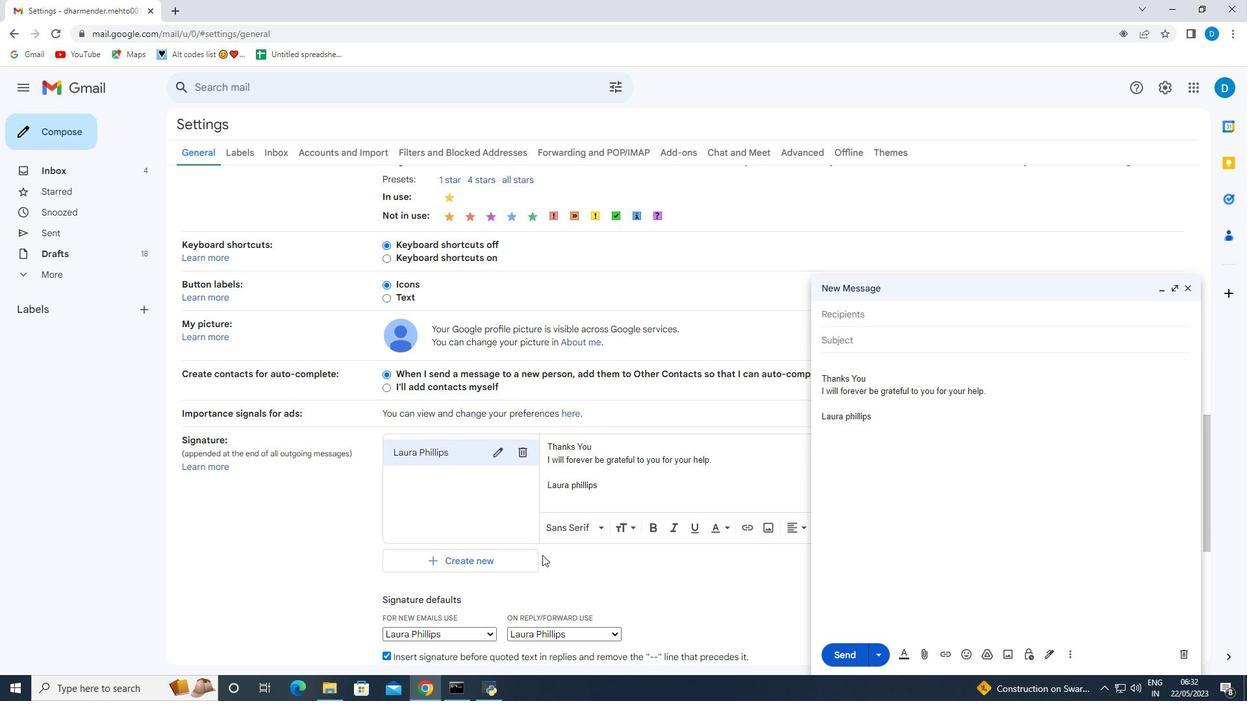 
Action: Mouse scrolled (541, 554) with delta (0, 0)
Screenshot: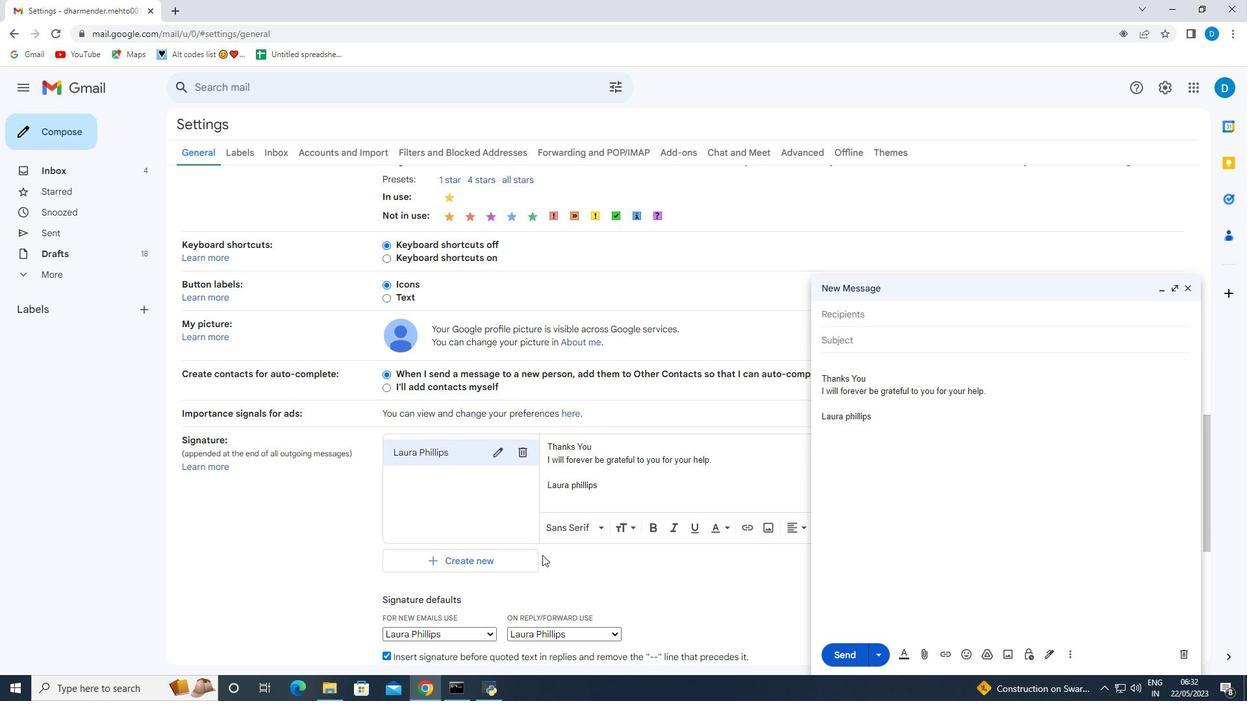 
Action: Mouse moved to (519, 556)
Screenshot: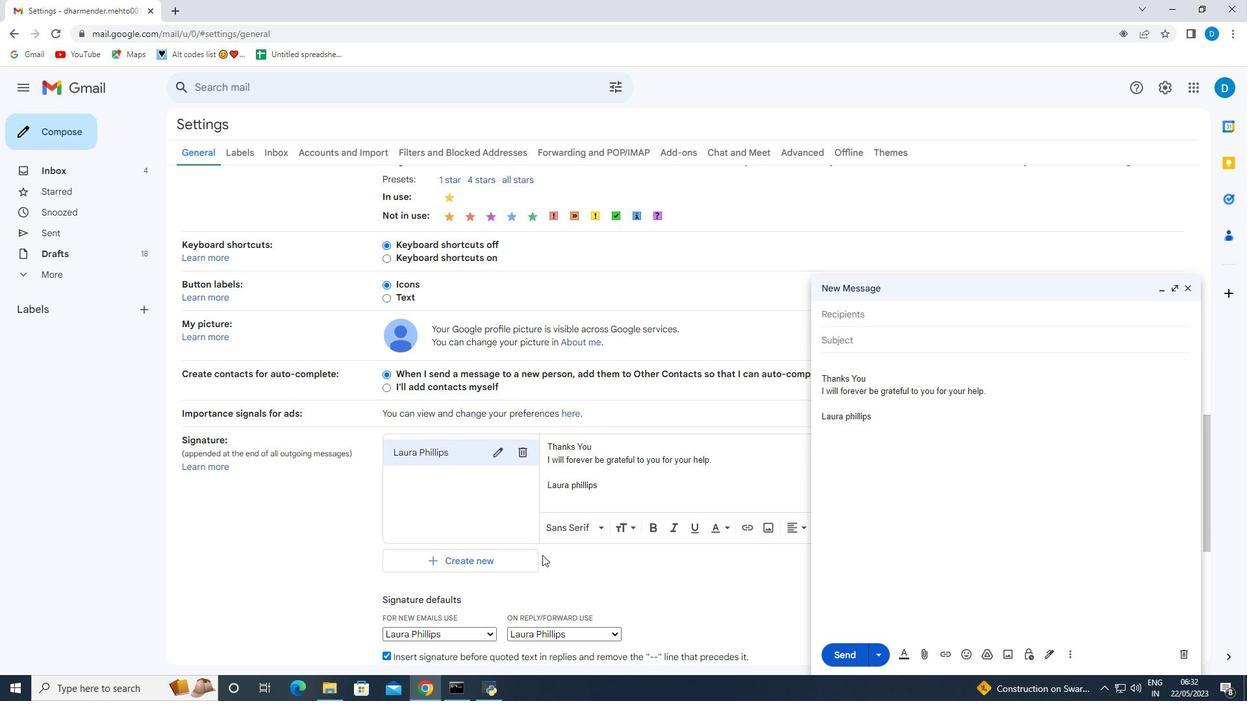 
Action: Mouse scrolled (520, 554) with delta (0, 0)
Screenshot: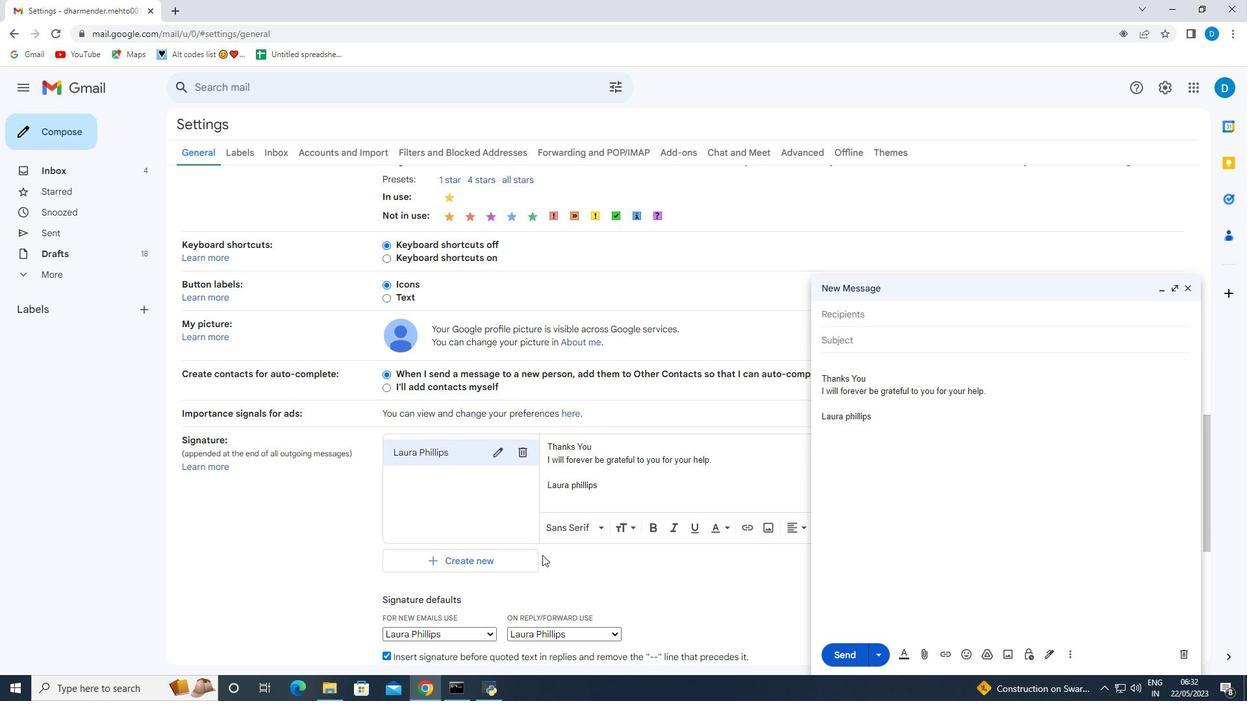 
Action: Mouse moved to (519, 556)
Screenshot: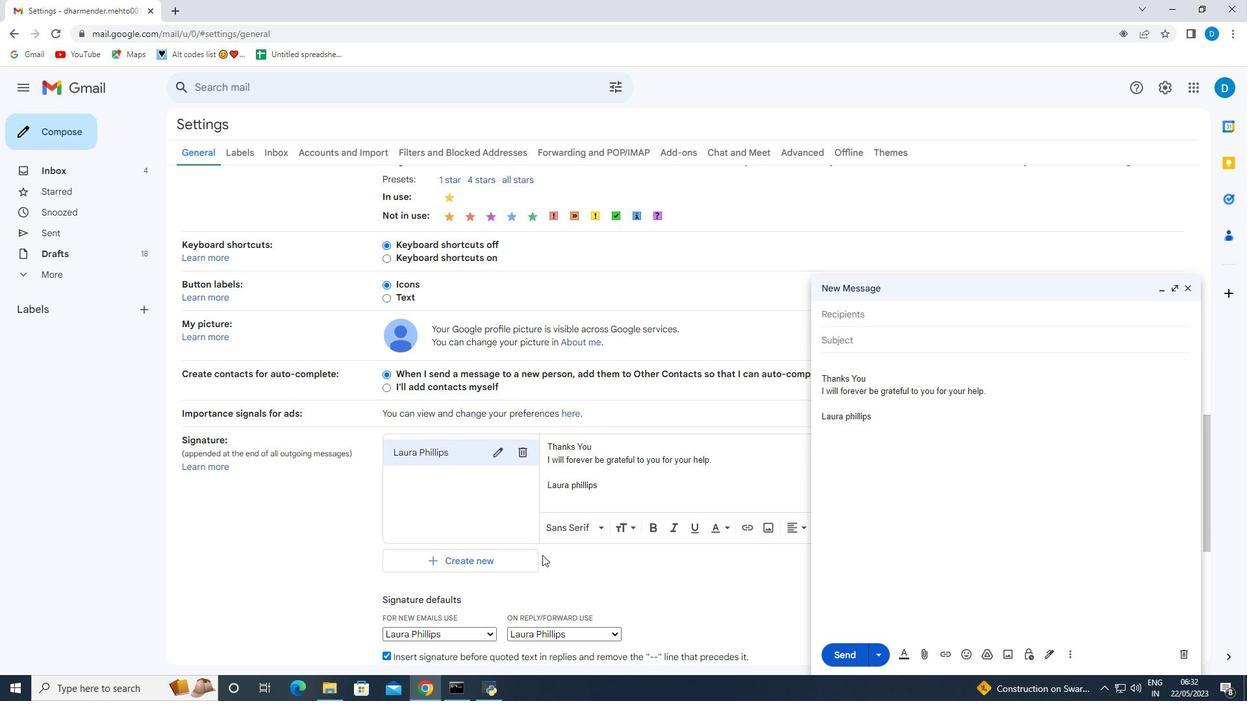 
Action: Mouse scrolled (519, 556) with delta (0, 0)
Screenshot: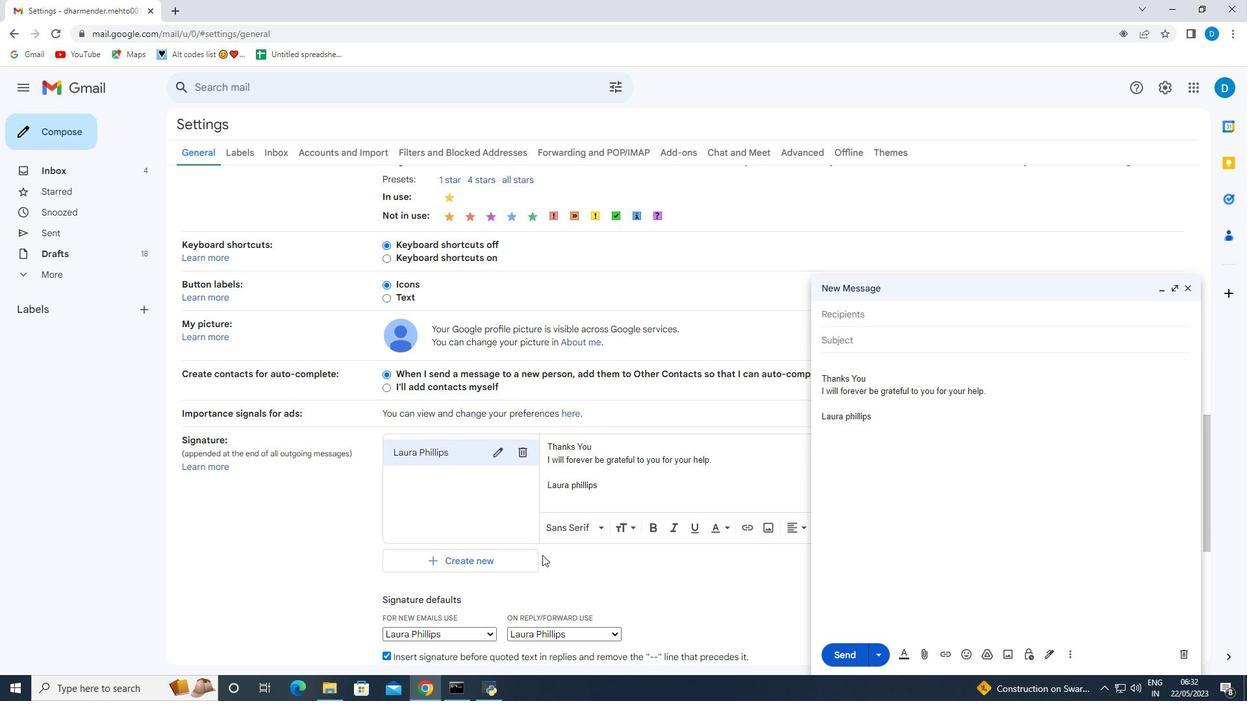 
Action: Mouse moved to (517, 557)
Screenshot: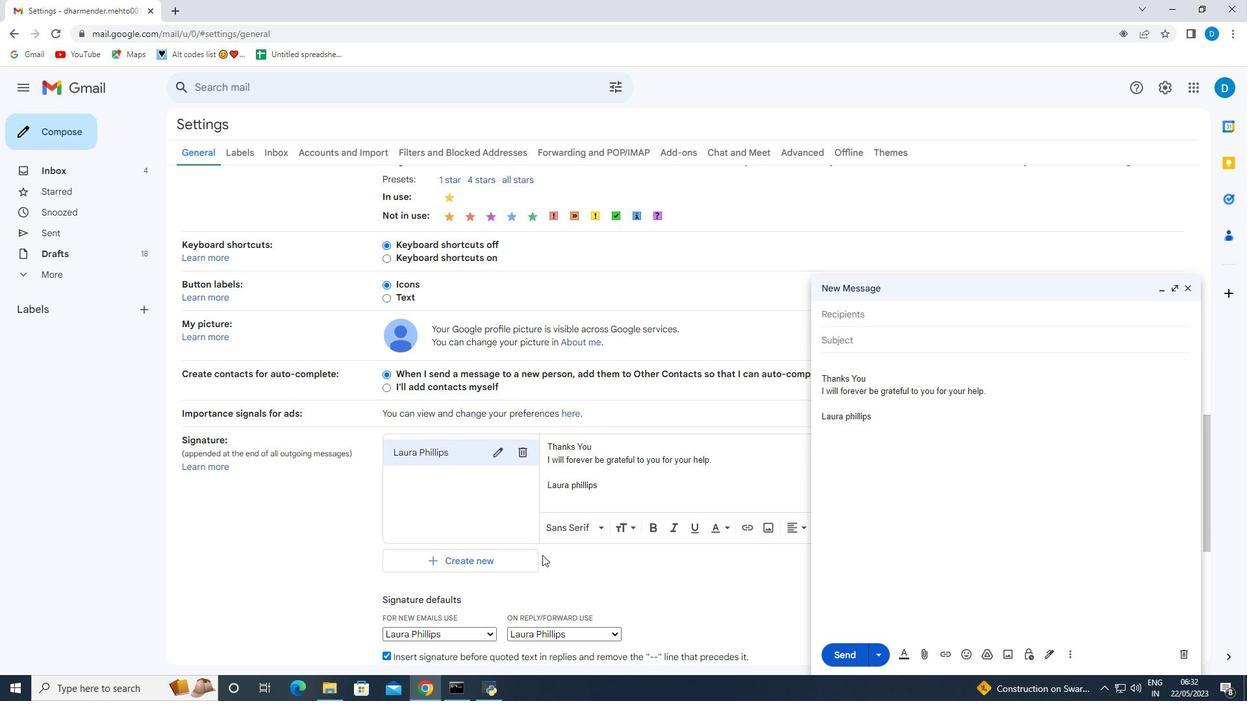 
Action: Mouse scrolled (519, 556) with delta (0, 0)
Screenshot: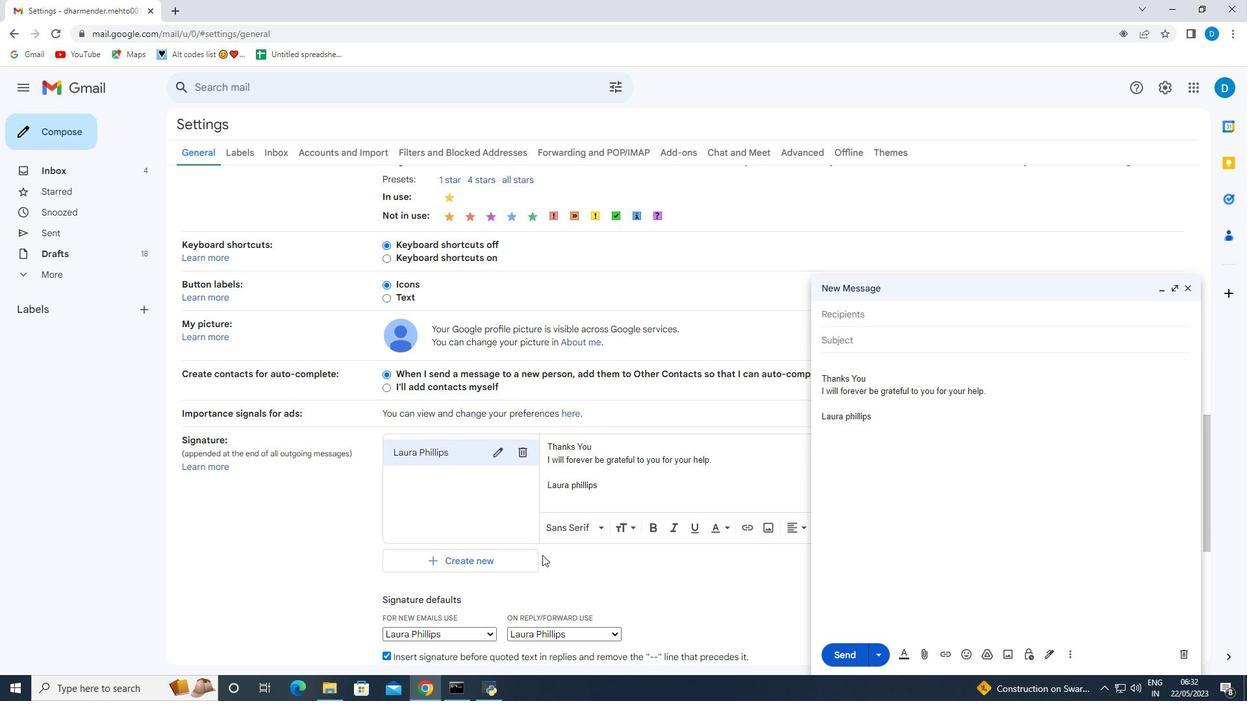 
Action: Mouse moved to (453, 370)
Screenshot: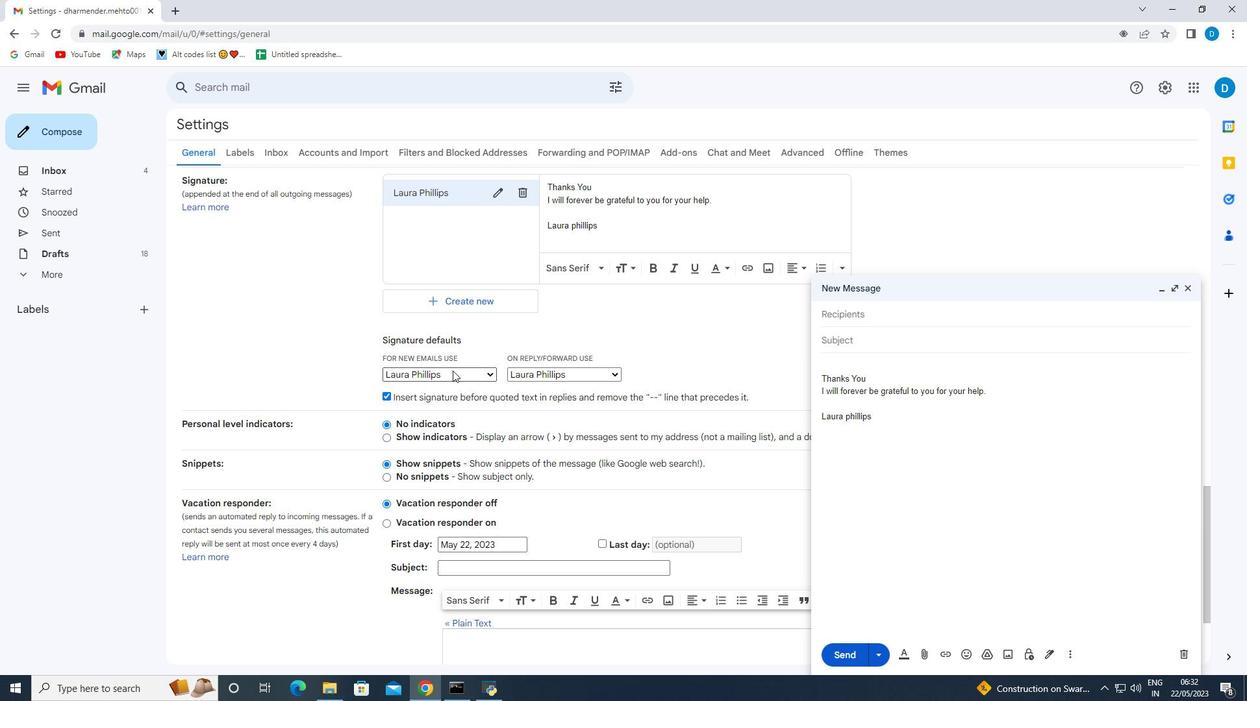 
Action: Mouse pressed left at (453, 370)
Screenshot: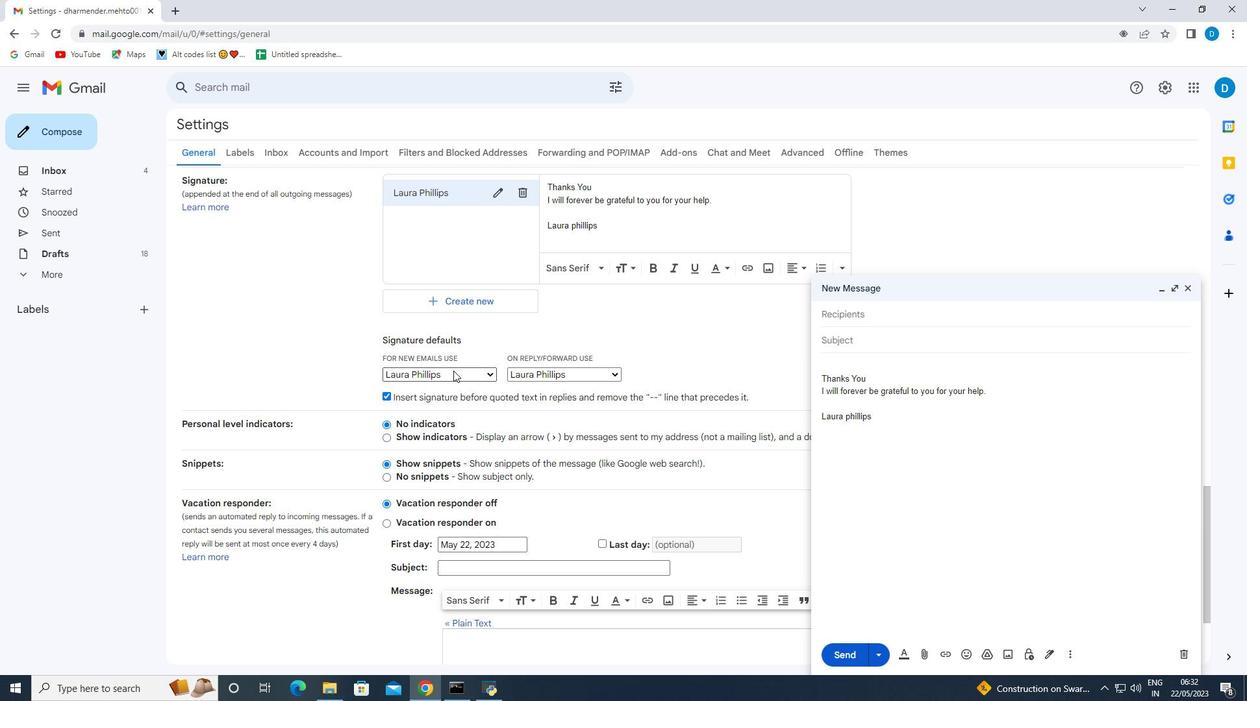 
Action: Mouse pressed left at (453, 370)
Screenshot: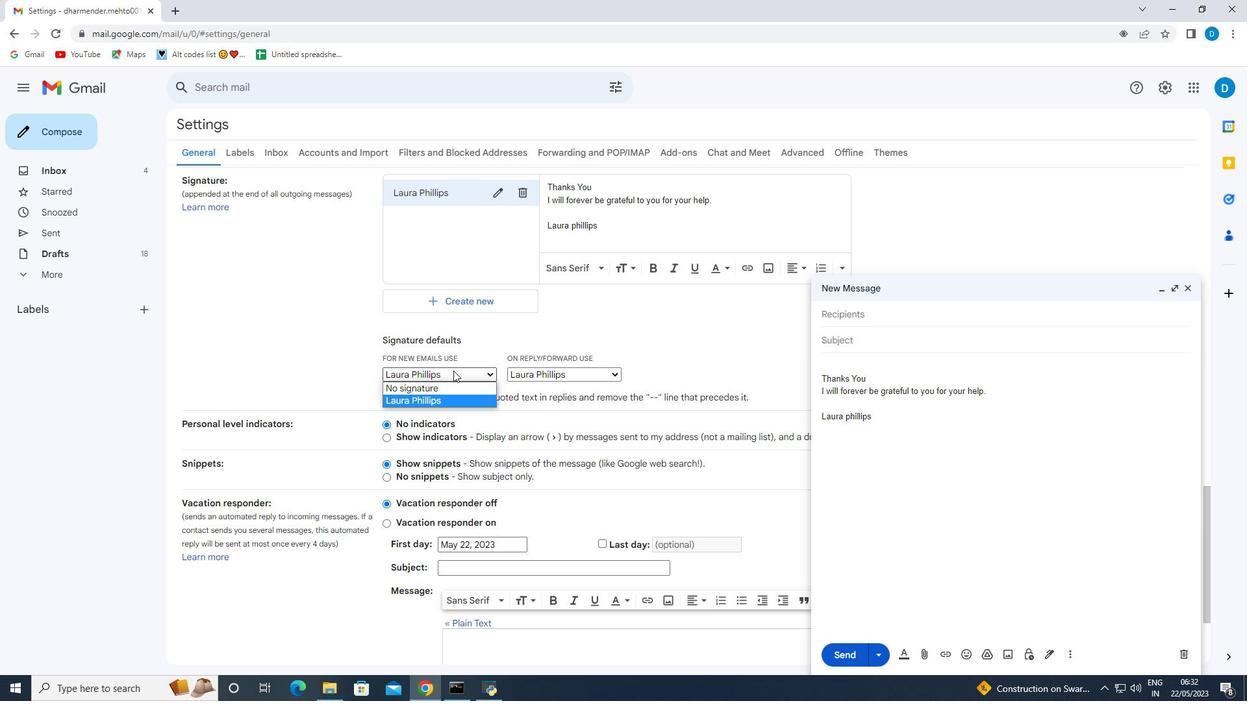 
Action: Mouse moved to (406, 331)
Screenshot: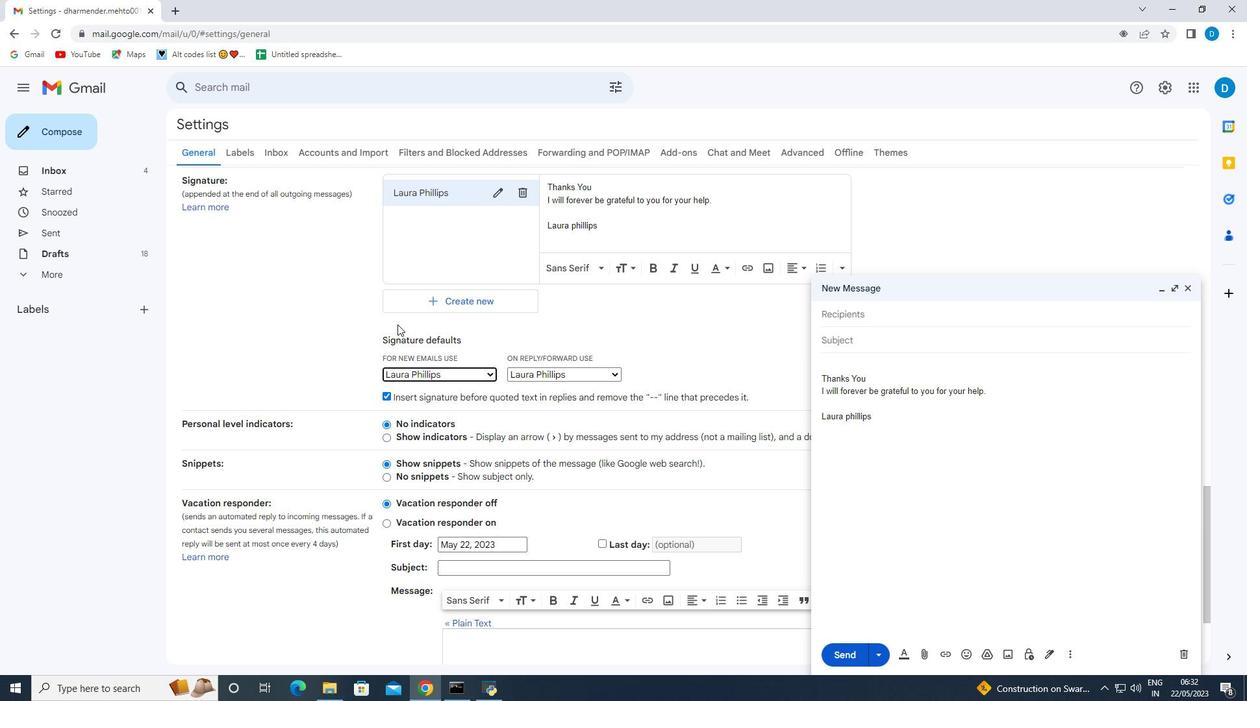 
Action: Mouse scrolled (406, 331) with delta (0, 0)
Screenshot: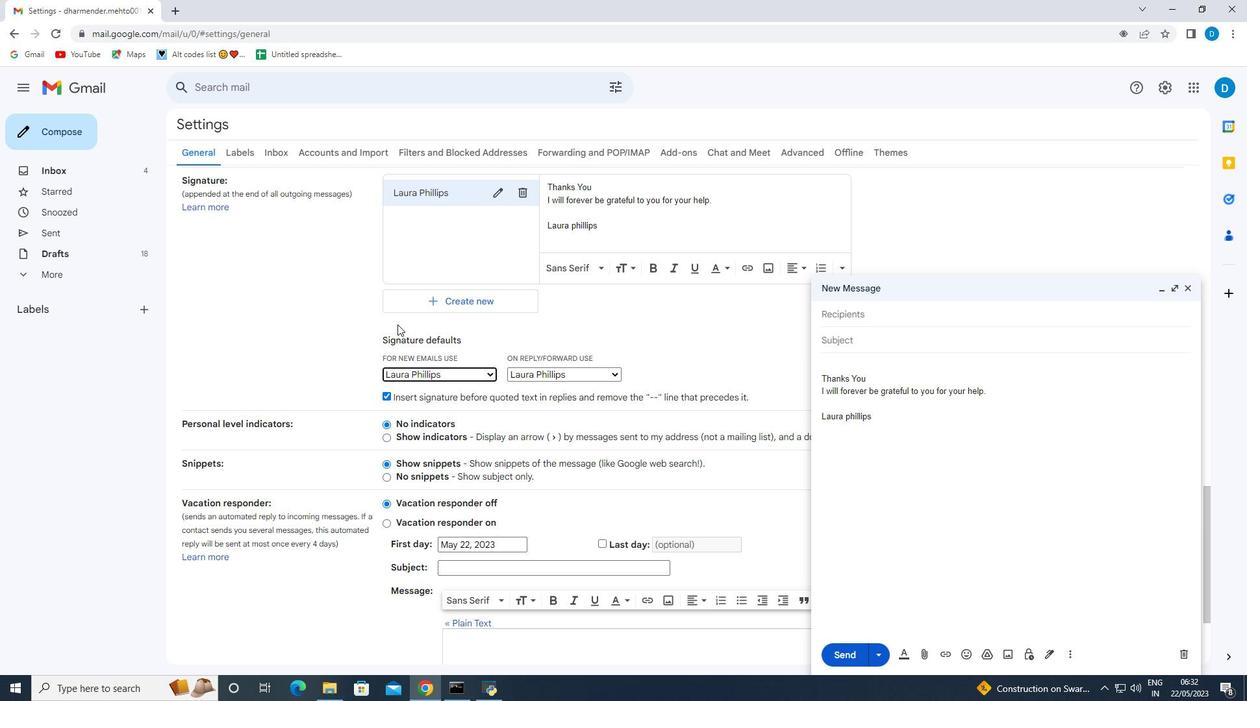 
Action: Mouse moved to (412, 335)
Screenshot: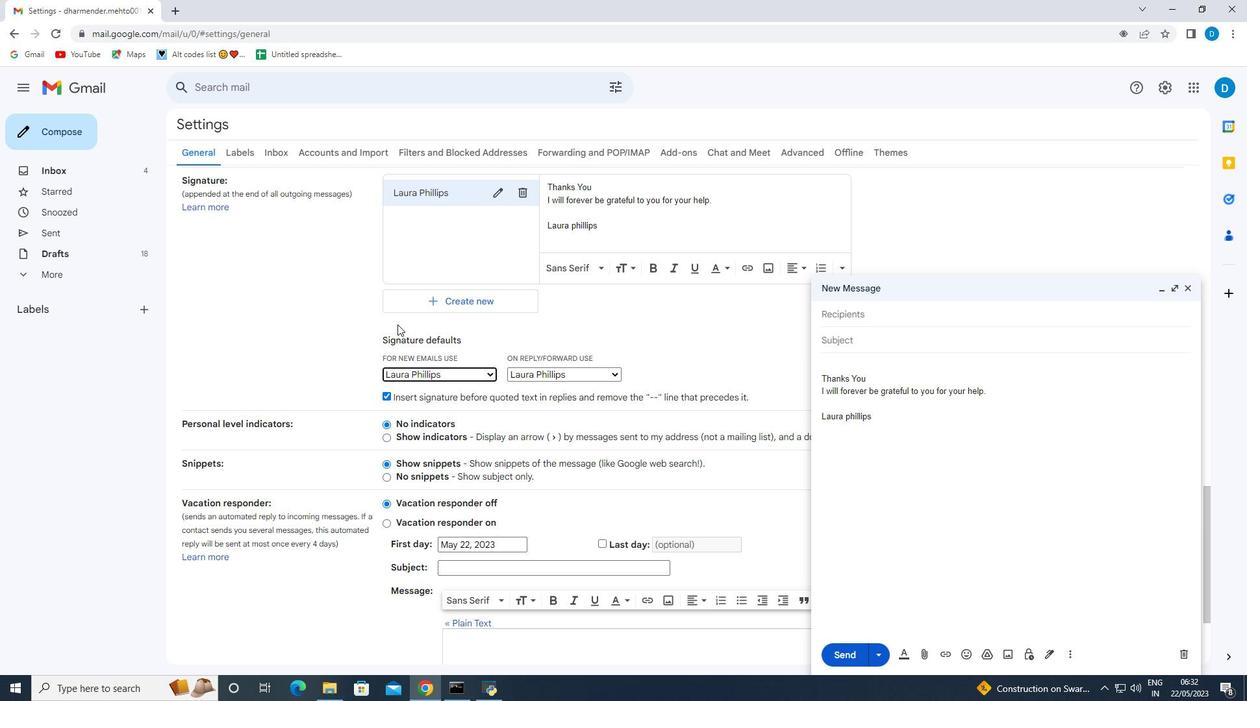 
Action: Mouse scrolled (412, 336) with delta (0, 0)
Screenshot: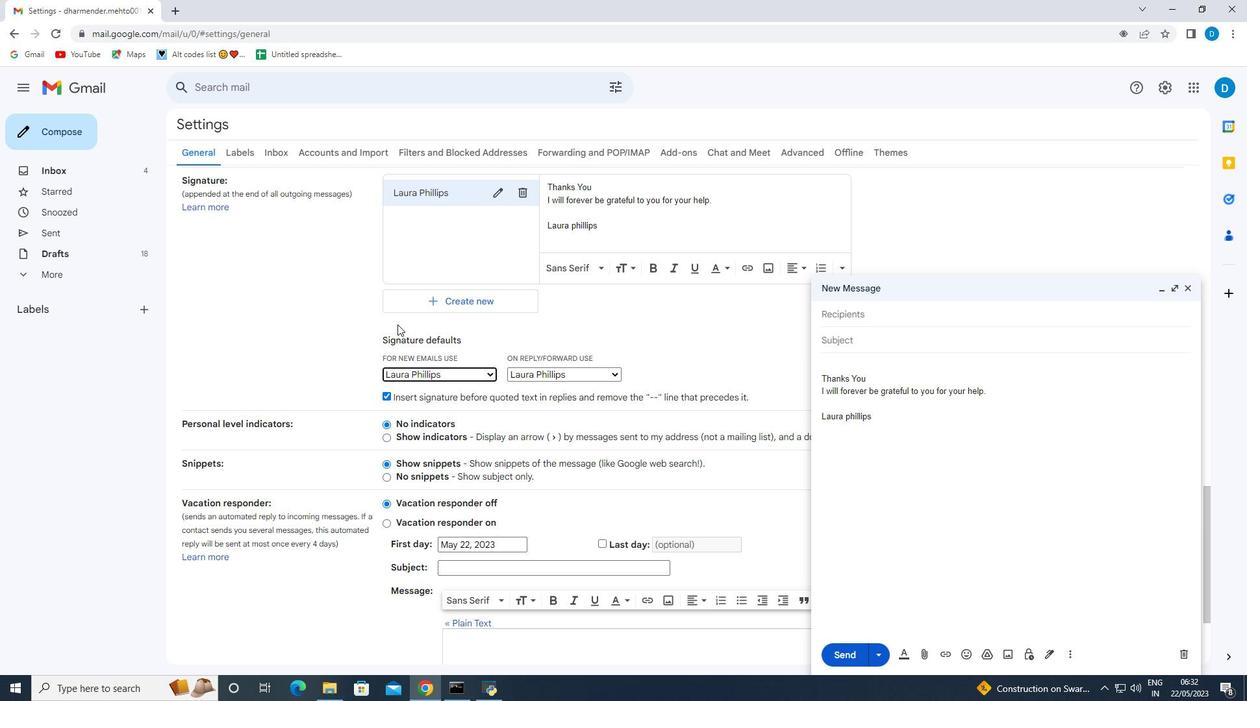 
Action: Mouse moved to (497, 324)
Screenshot: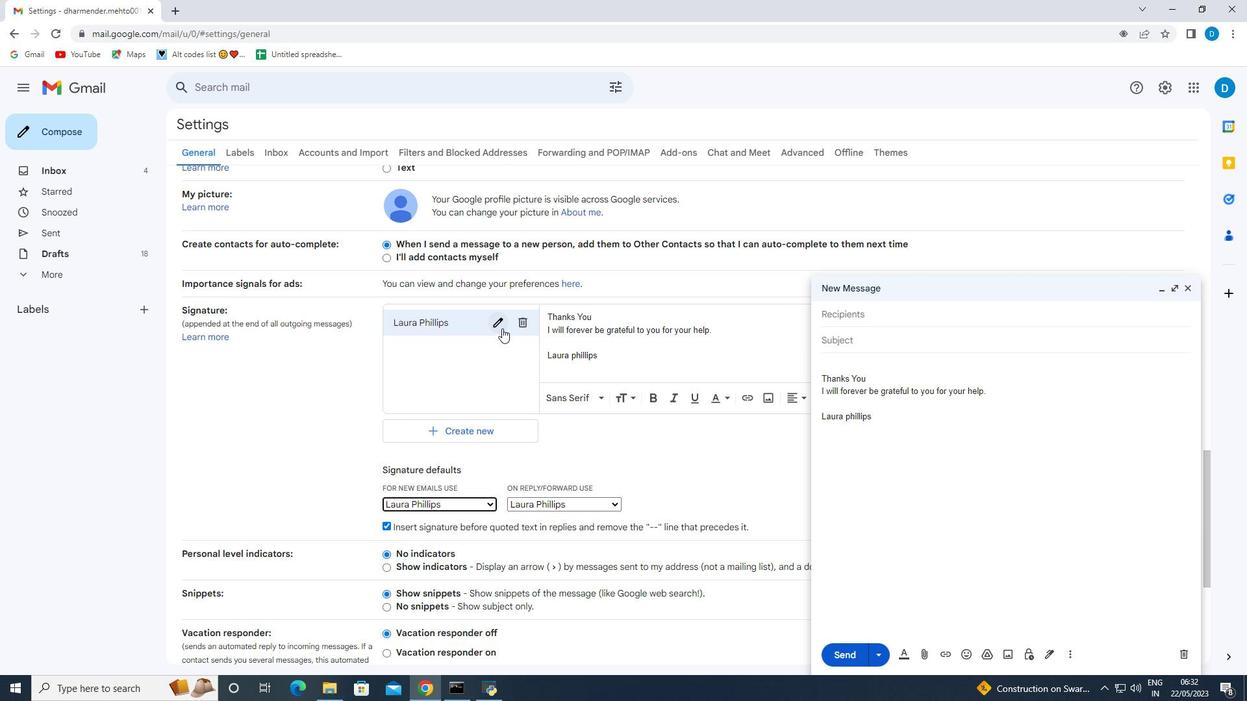 
Action: Mouse pressed left at (497, 324)
Screenshot: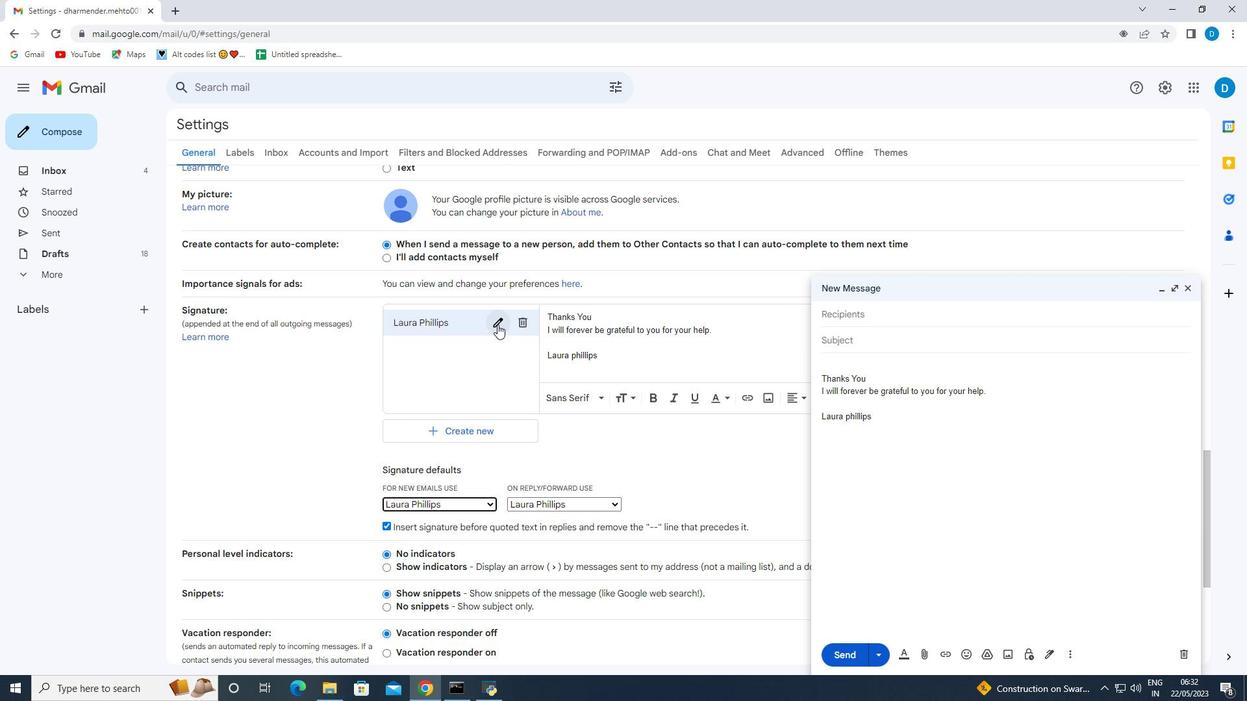 
Action: Mouse moved to (550, 365)
Screenshot: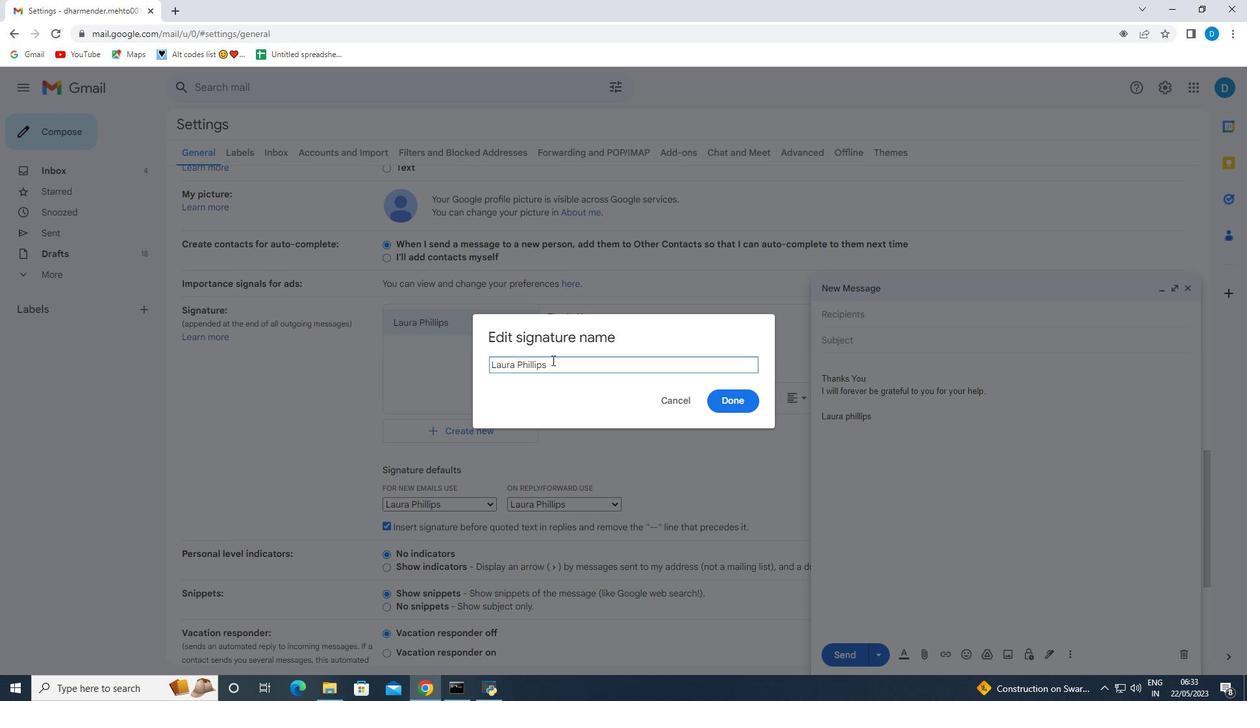 
Action: Mouse pressed left at (550, 365)
Screenshot: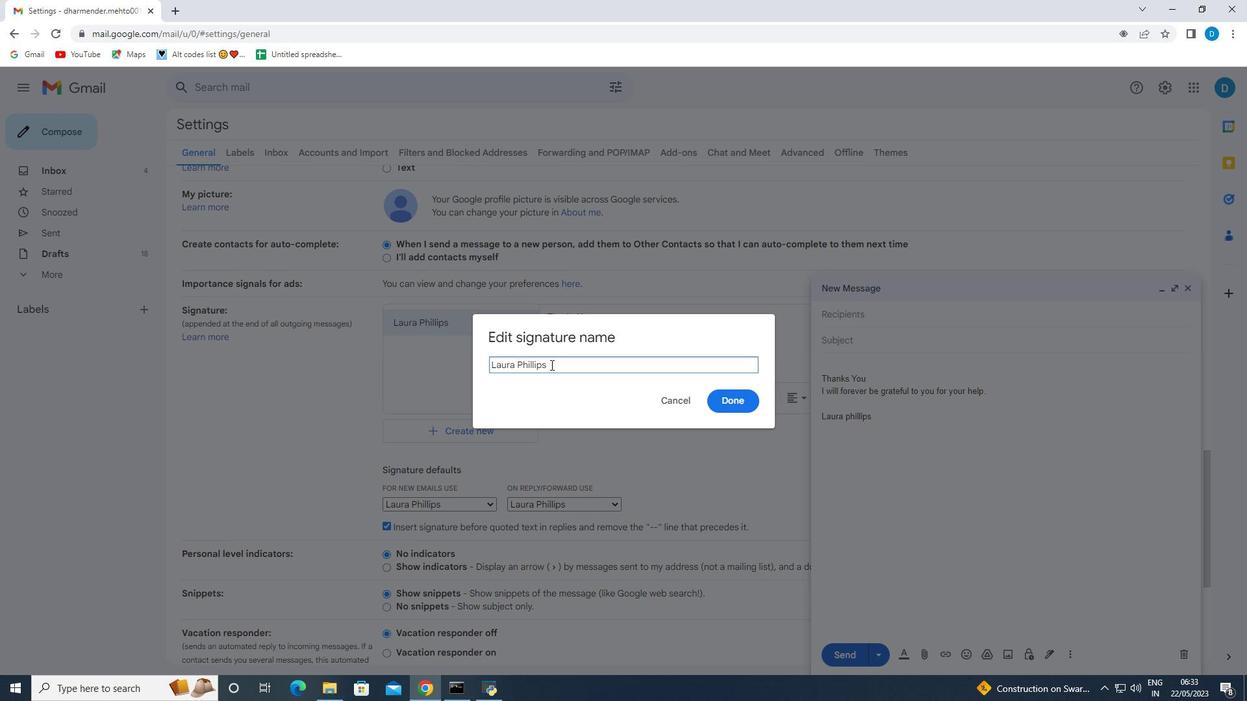 
Action: Mouse moved to (554, 362)
Screenshot: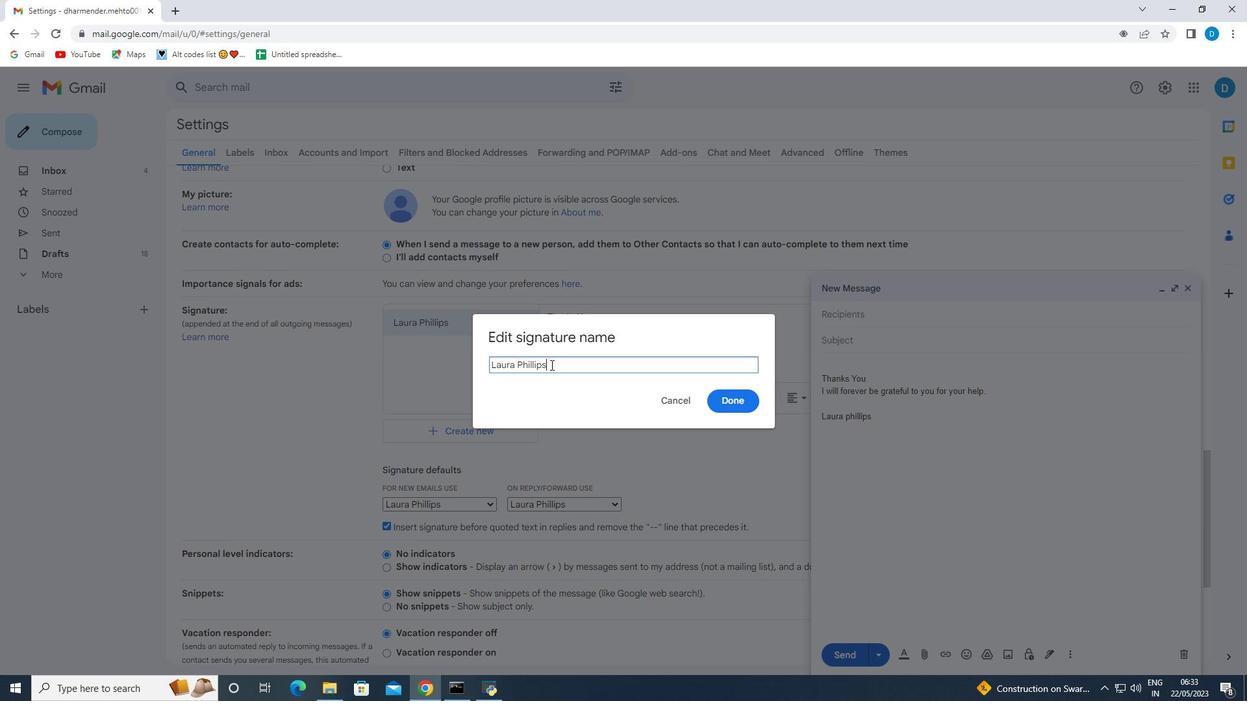 
Action: Key pressed <Key.backspace><Key.backspace><Key.backspace><Key.backspace><Key.backspace><Key.backspace><Key.backspace><Key.backspace><Key.backspace><Key.backspace><Key.backspace><Key.backspace><Key.backspace><Key.backspace><Key.backspace><Key.backspace><Key.backspace><Key.backspace><Key.backspace><Key.backspace><Key.shift>Lauren<Key.space><Key.shift>Sanchez
Screenshot: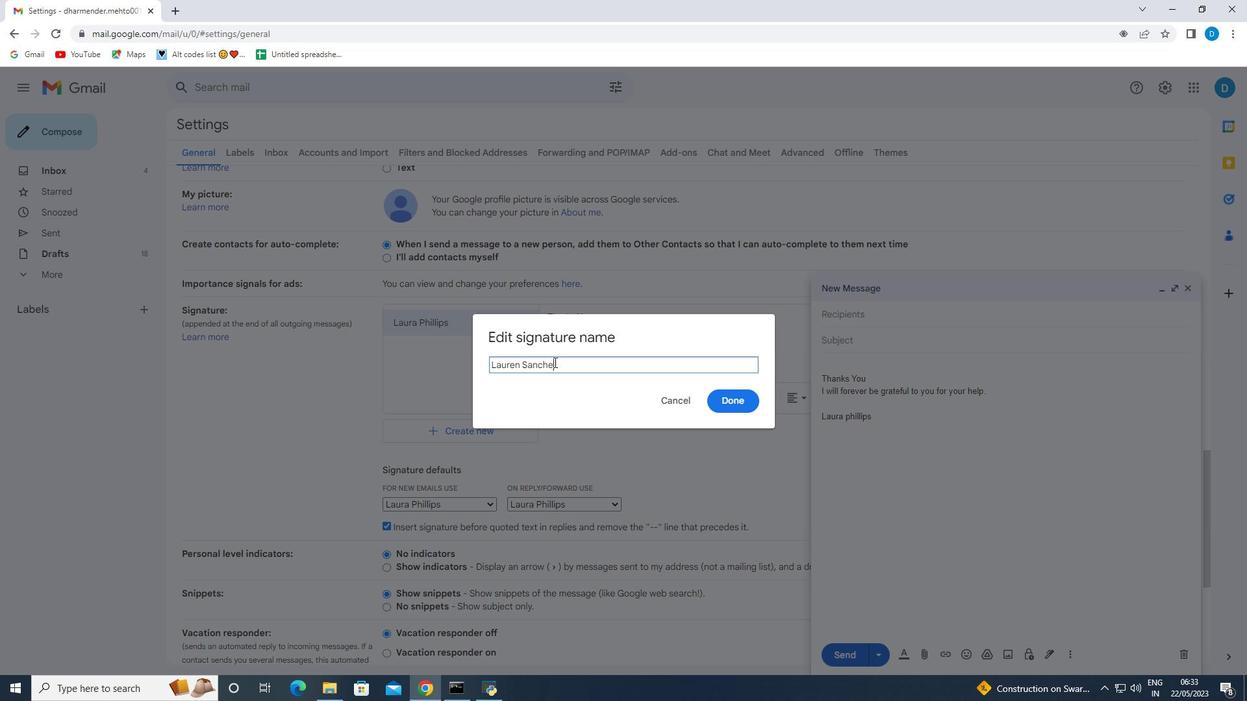 
Action: Mouse moved to (724, 398)
Screenshot: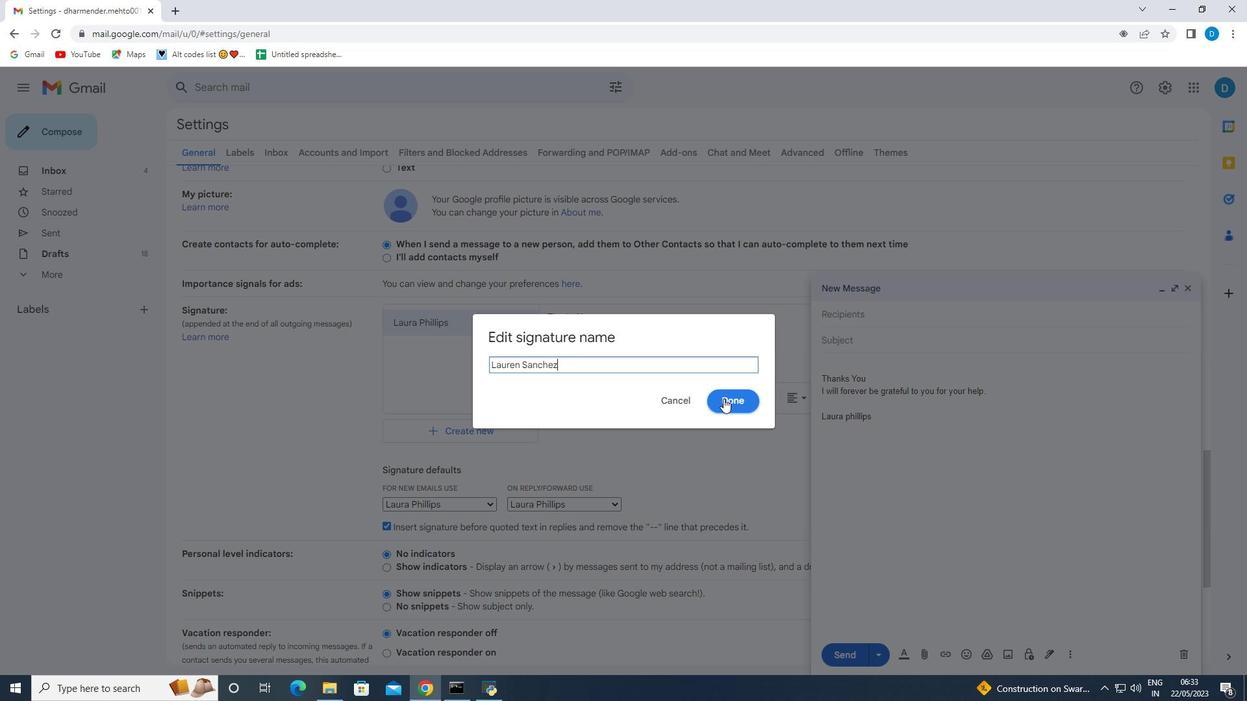 
Action: Mouse pressed left at (724, 398)
Screenshot: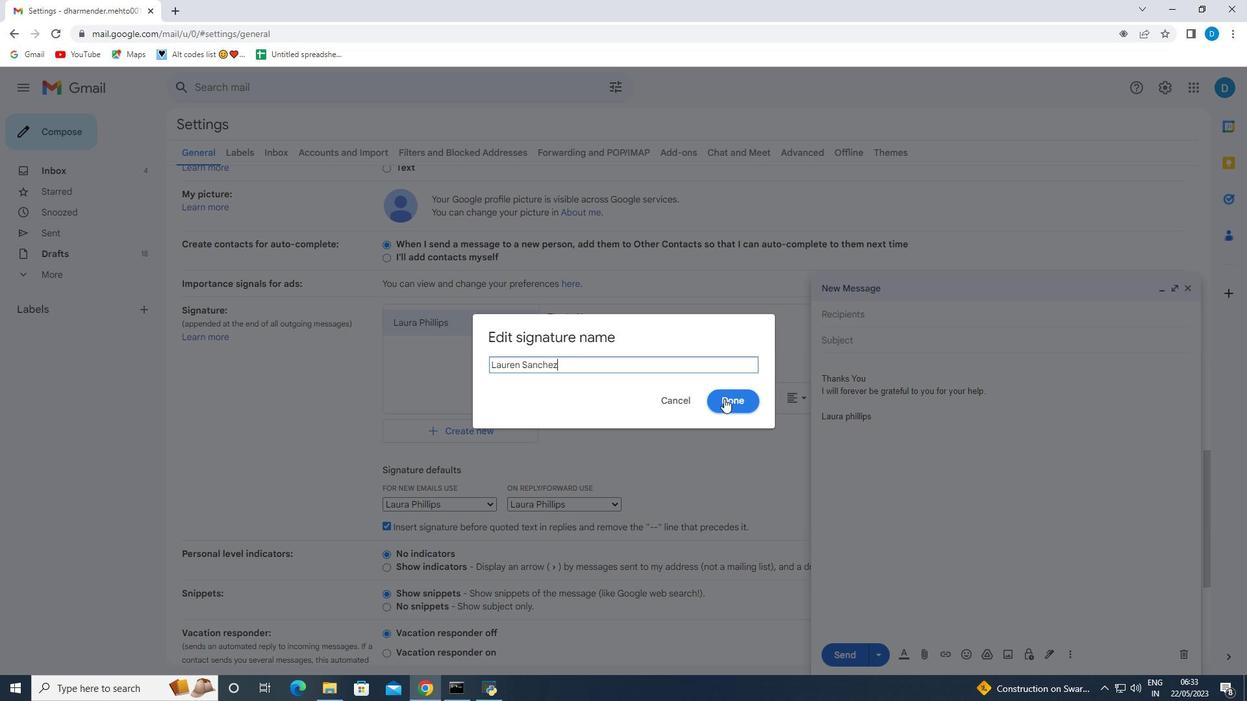 
Action: Mouse moved to (550, 318)
Screenshot: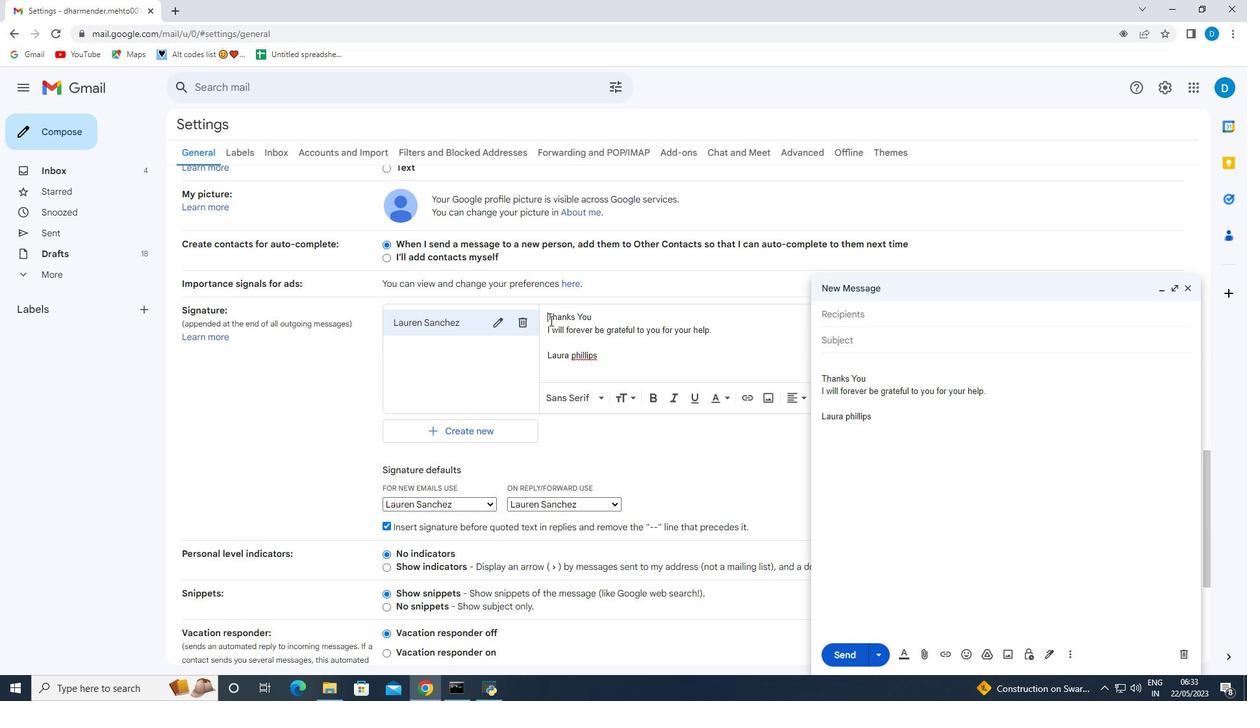 
Action: Mouse pressed left at (550, 318)
Screenshot: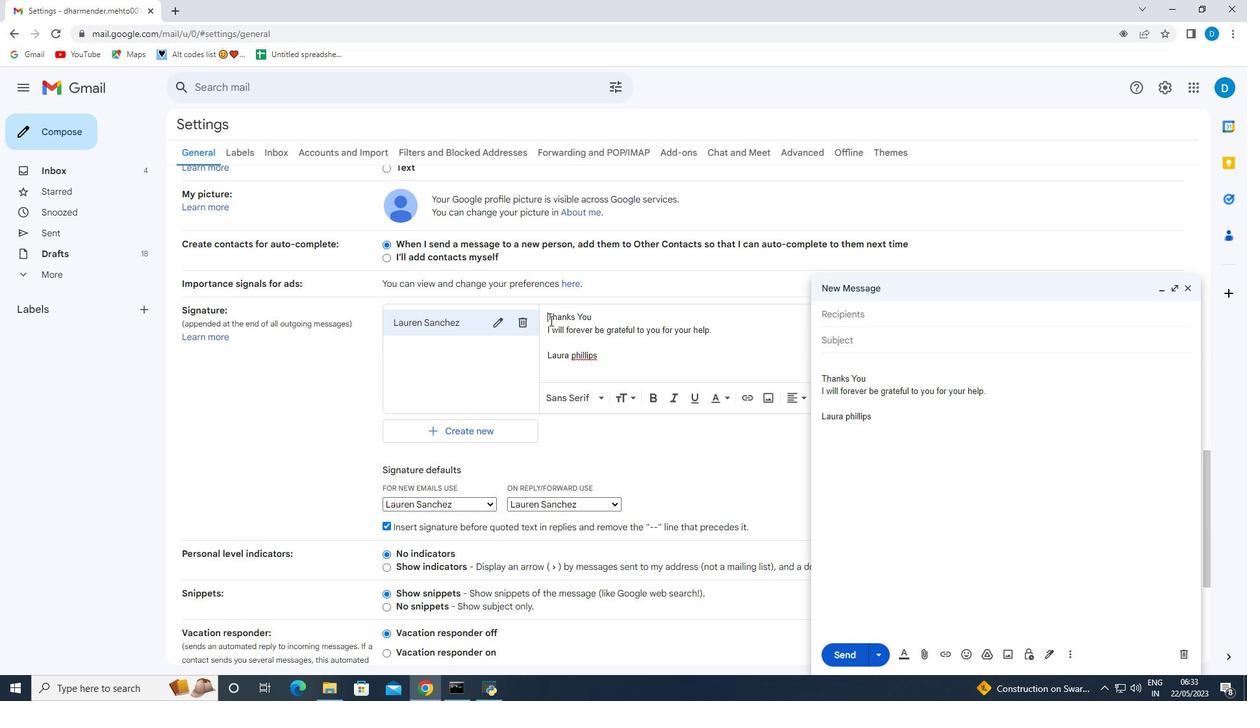 
Action: Mouse moved to (613, 368)
Screenshot: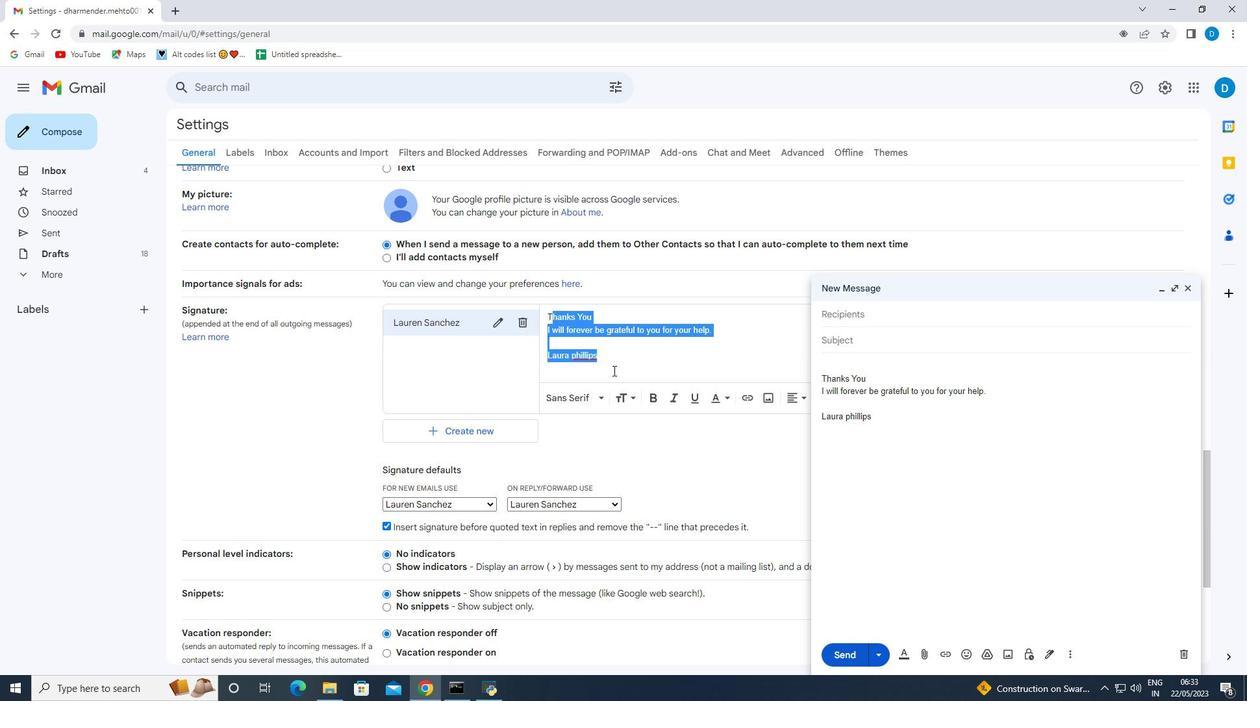
Action: Key pressed <Key.backspace><Key.backspace><Key.backspace><Key.shift>Ha<Key.space>a<Key.space><Key.backspace><Key.backspace><Key.backspace>ve<Key.space><Key.shift>A<Key.space><Key.backspace><Key.backspace>a<Key.space>great<Key.space><Key.shift>National<Key.space><Key.shift>Domestic<Key.space><Key.shift>Violence<Key.space><Key.shift><Key.shift><Key.shift><Key.shift><Key.shift><Key.shift><Key.shift><Key.shift><Key.shift><Key.shift><Key.shift>Awareness<Key.space><Key.shift>Month,
Screenshot: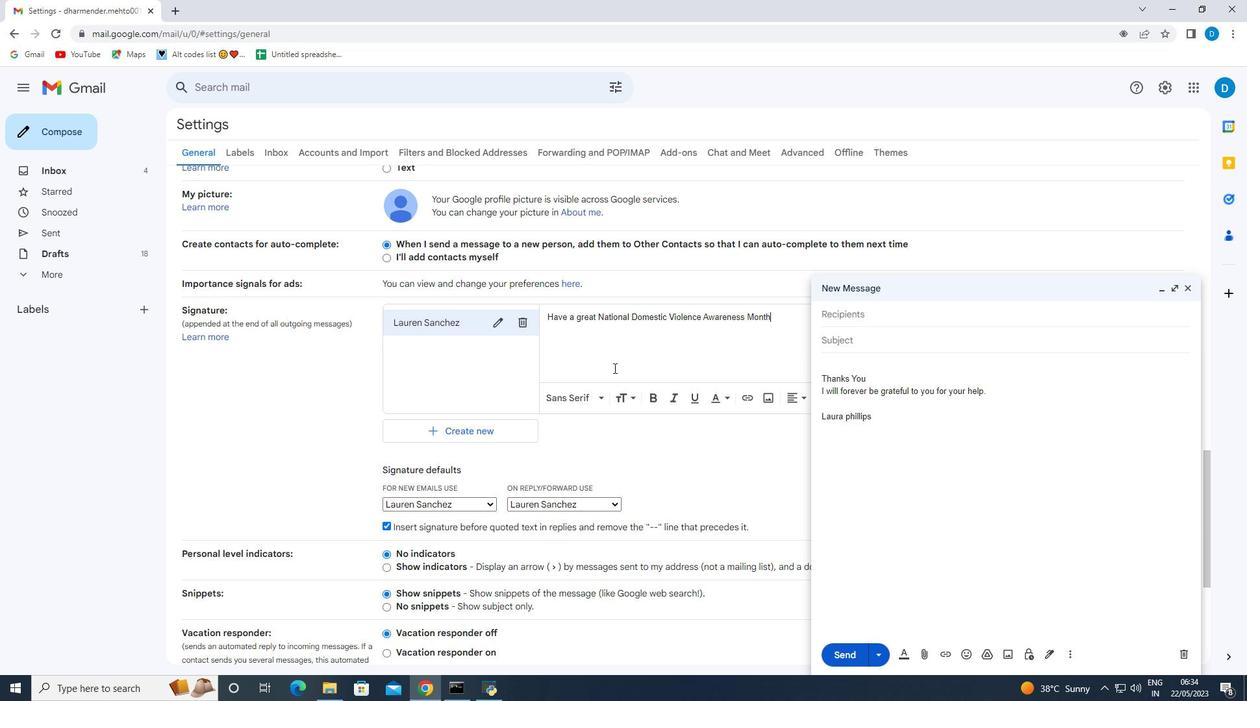 
Action: Mouse moved to (837, 313)
Screenshot: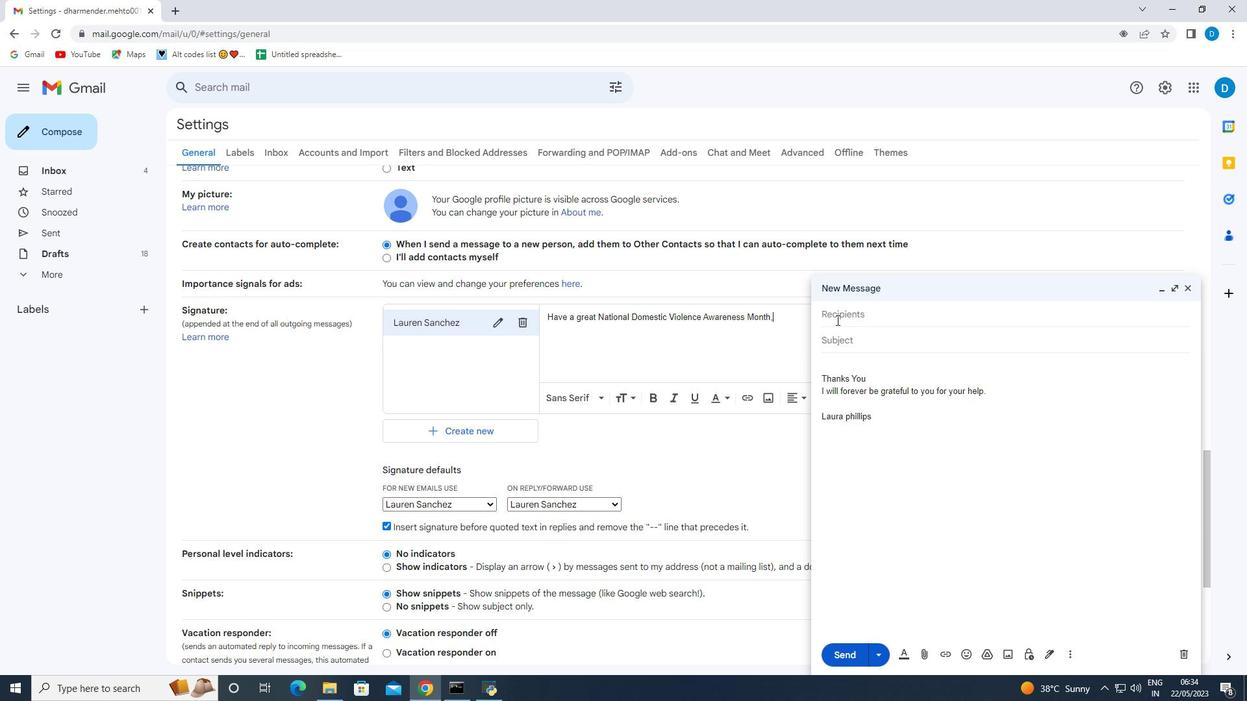 
Action: Mouse pressed left at (837, 313)
Screenshot: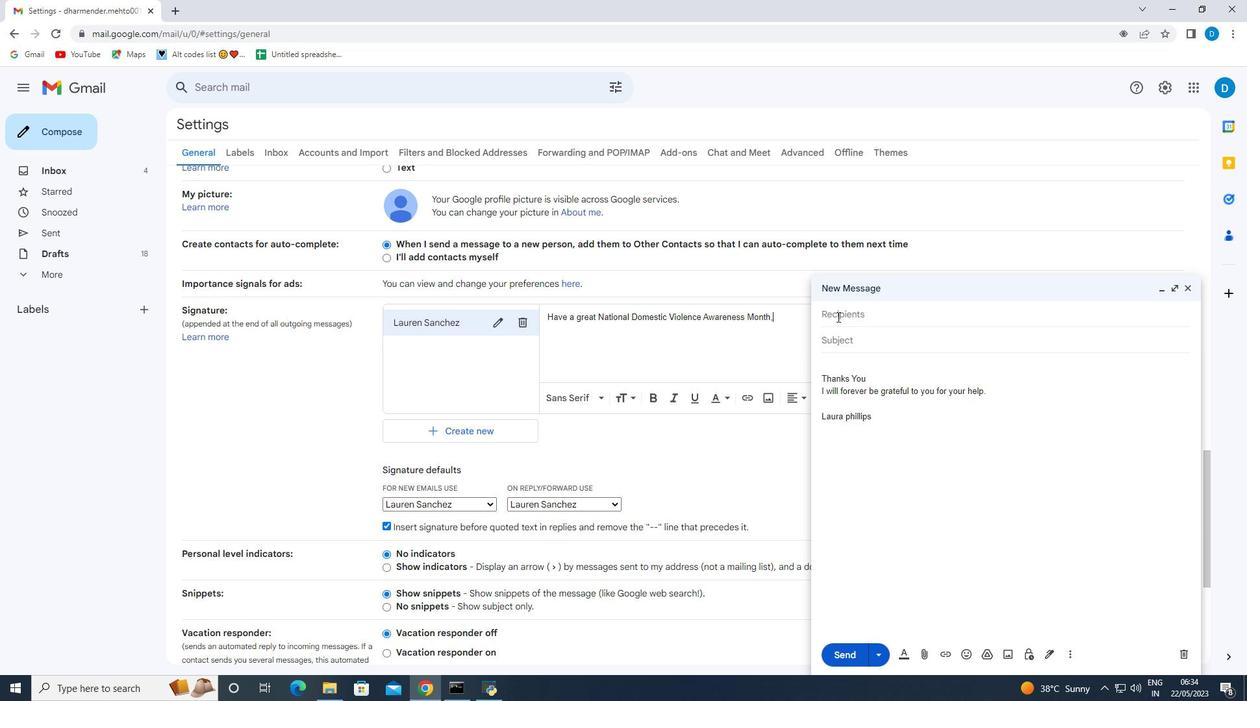 
Action: Mouse moved to (835, 313)
Screenshot: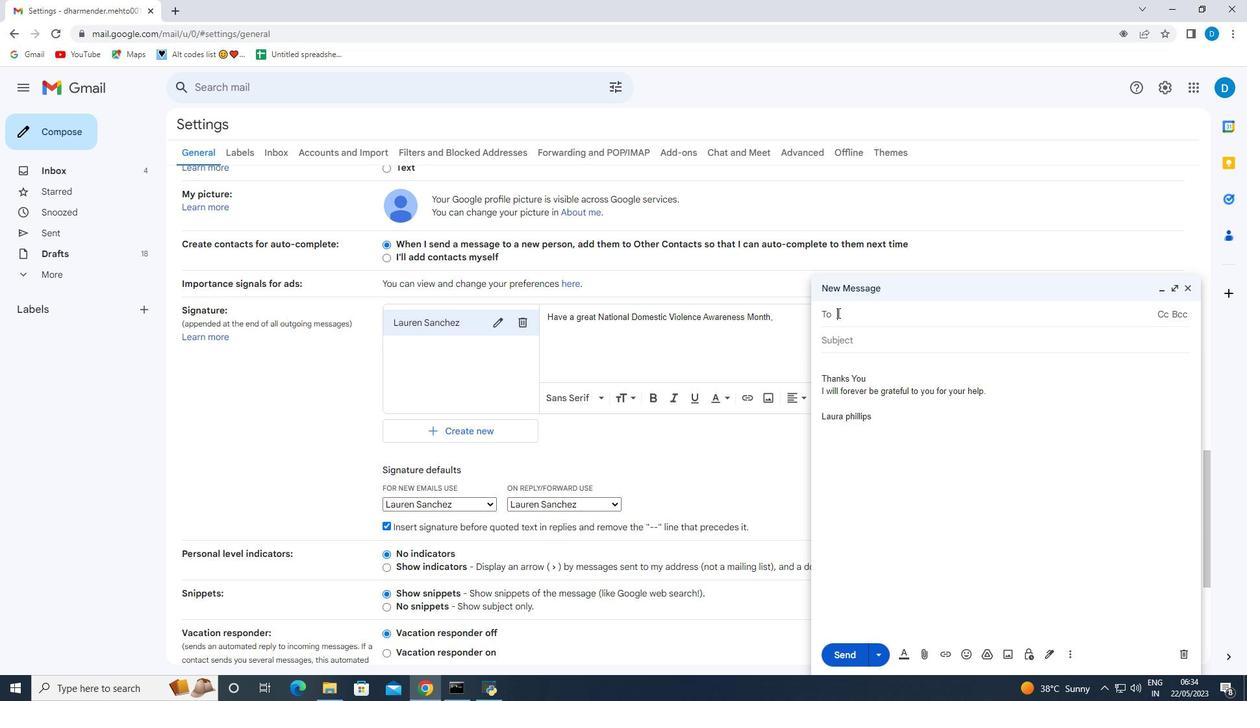 
Action: Key pressed softage.9<Key.shift>@softage.net
Screenshot: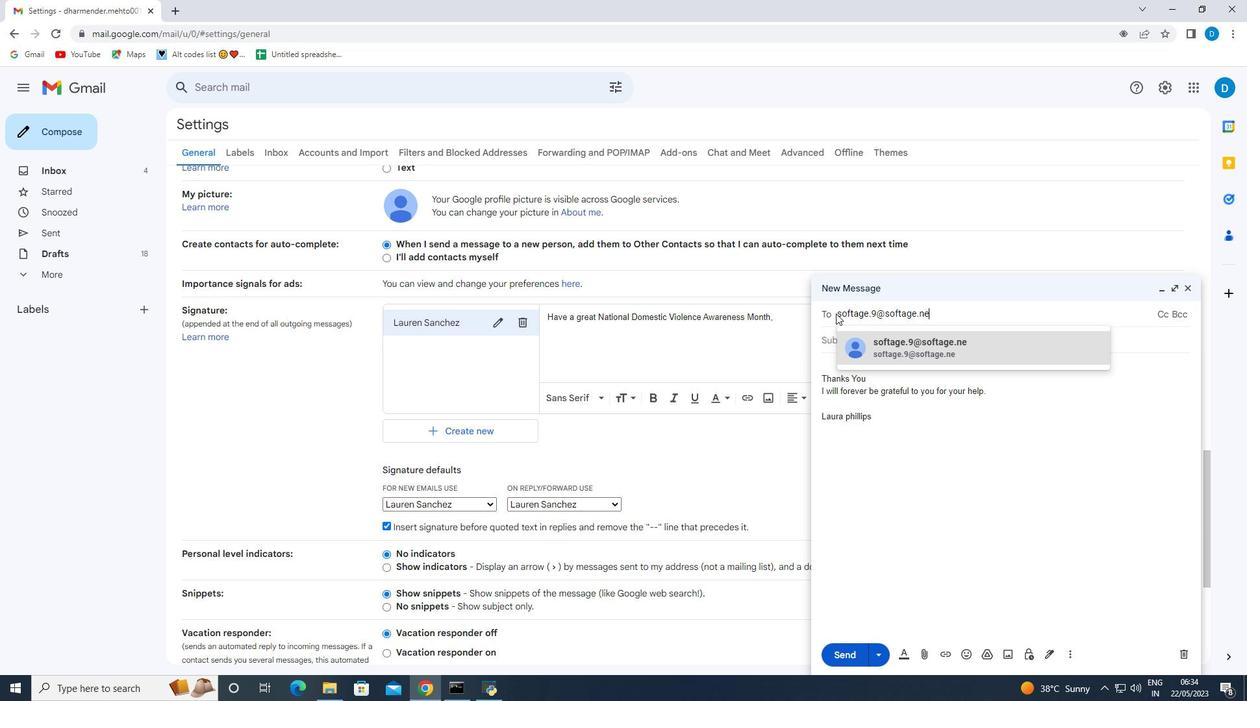 
Action: Mouse moved to (899, 349)
Screenshot: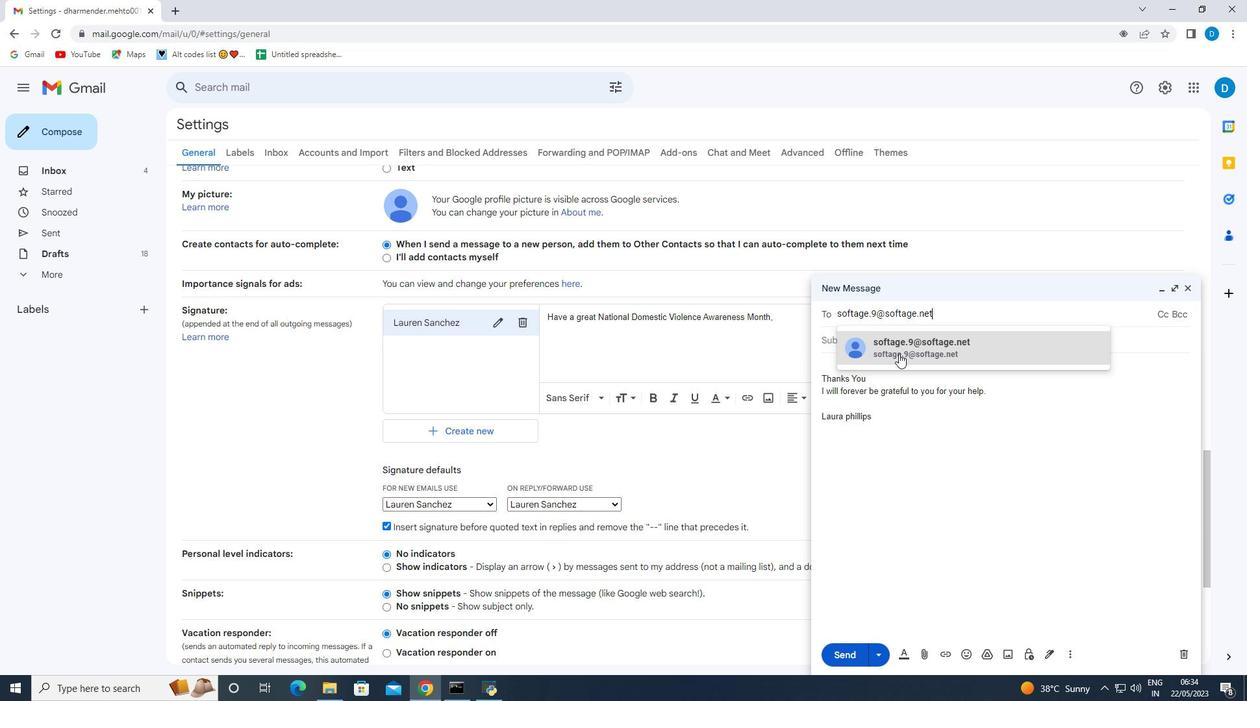 
Action: Mouse pressed left at (899, 349)
Screenshot: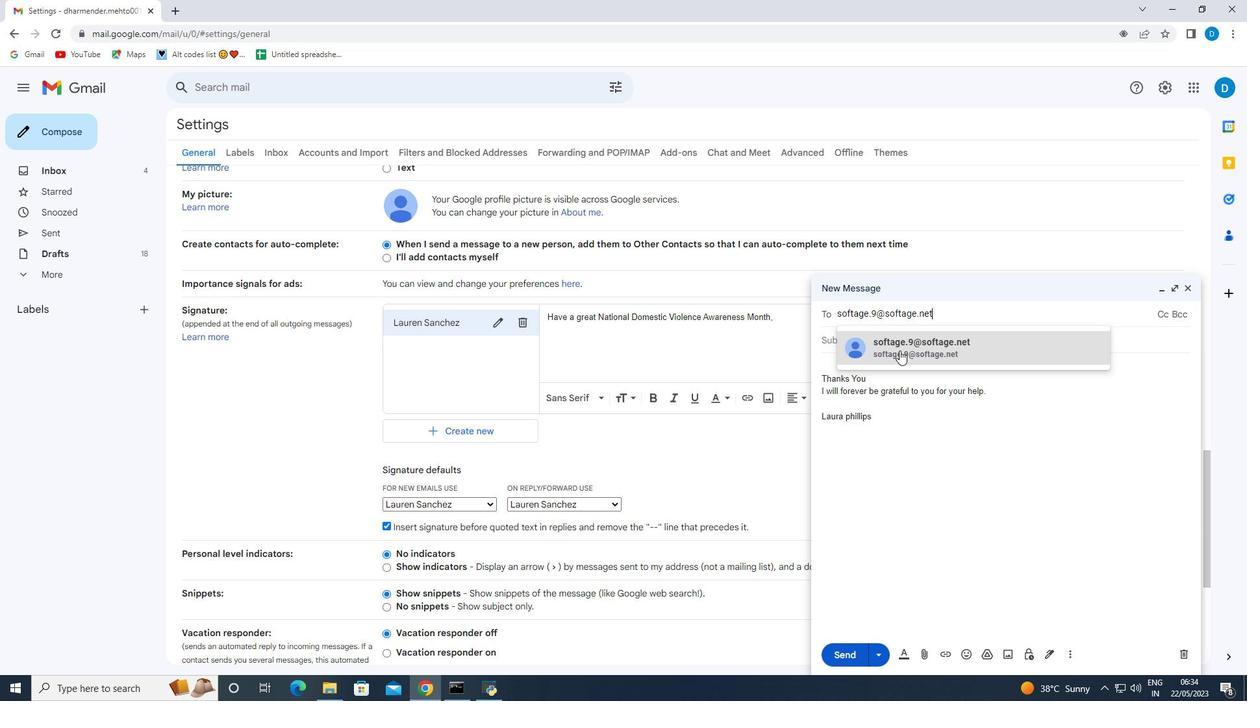
Action: Mouse moved to (880, 429)
Screenshot: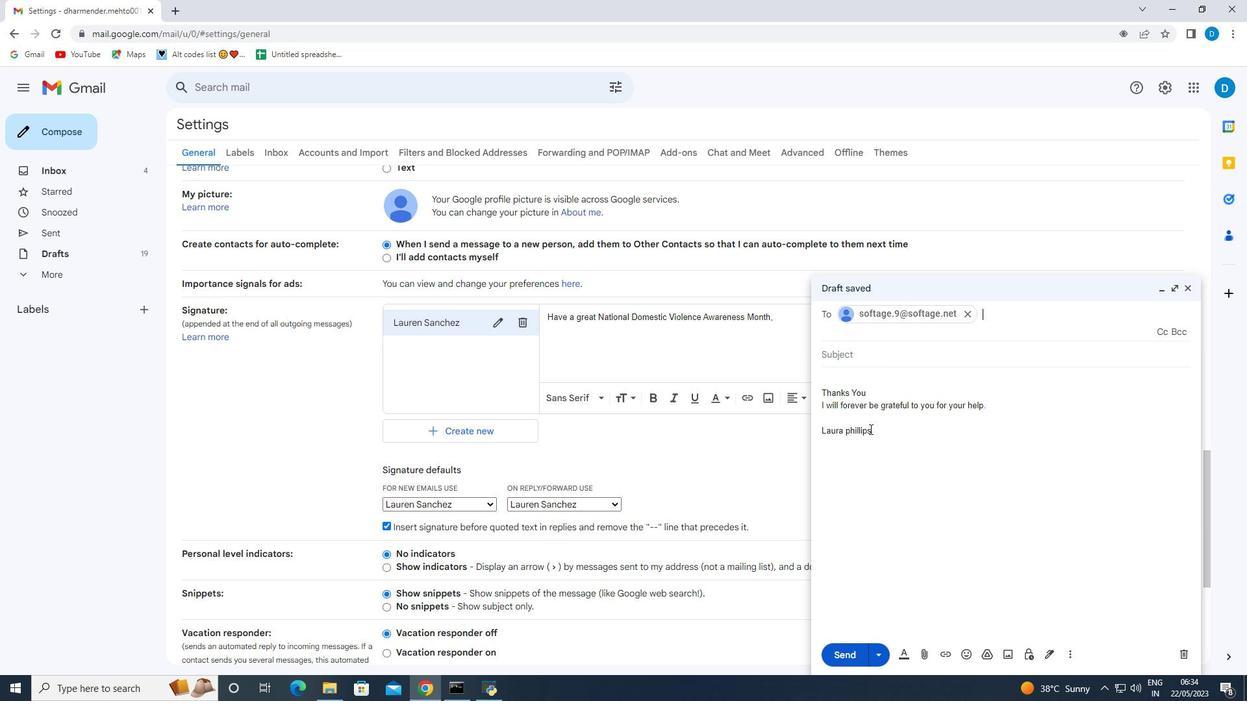 
Action: Mouse pressed left at (880, 429)
Screenshot: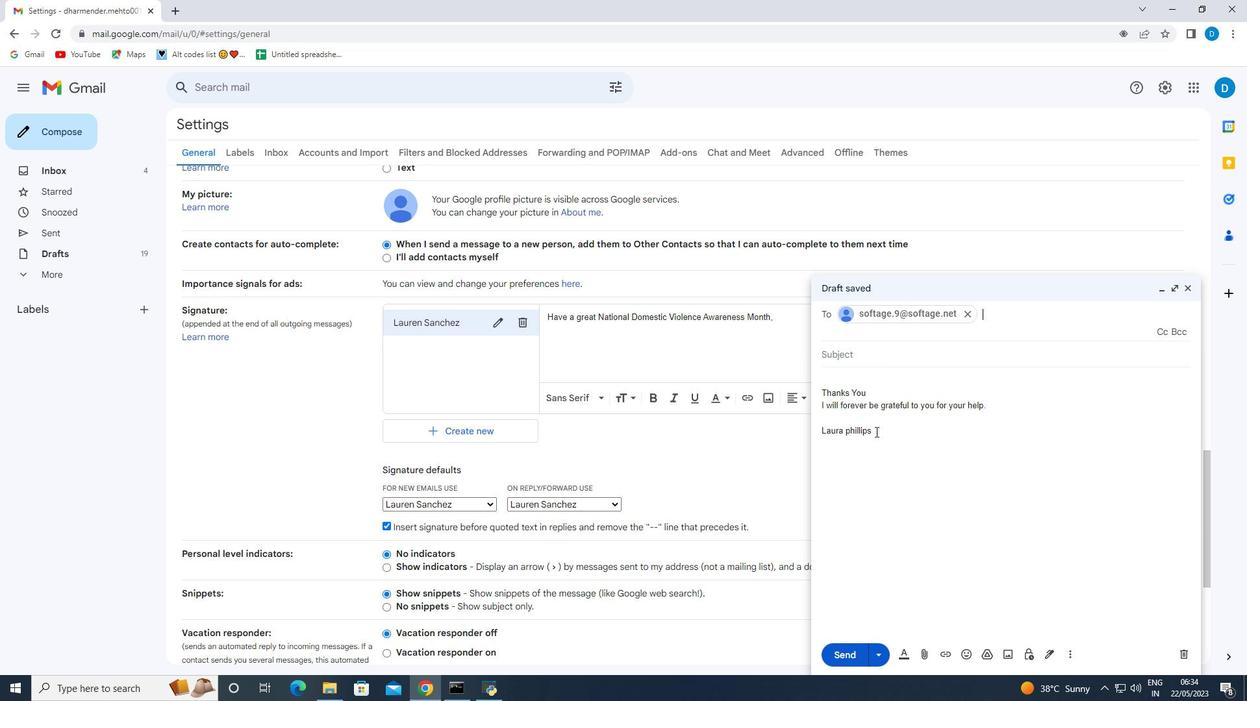 
Action: Mouse moved to (777, 321)
Screenshot: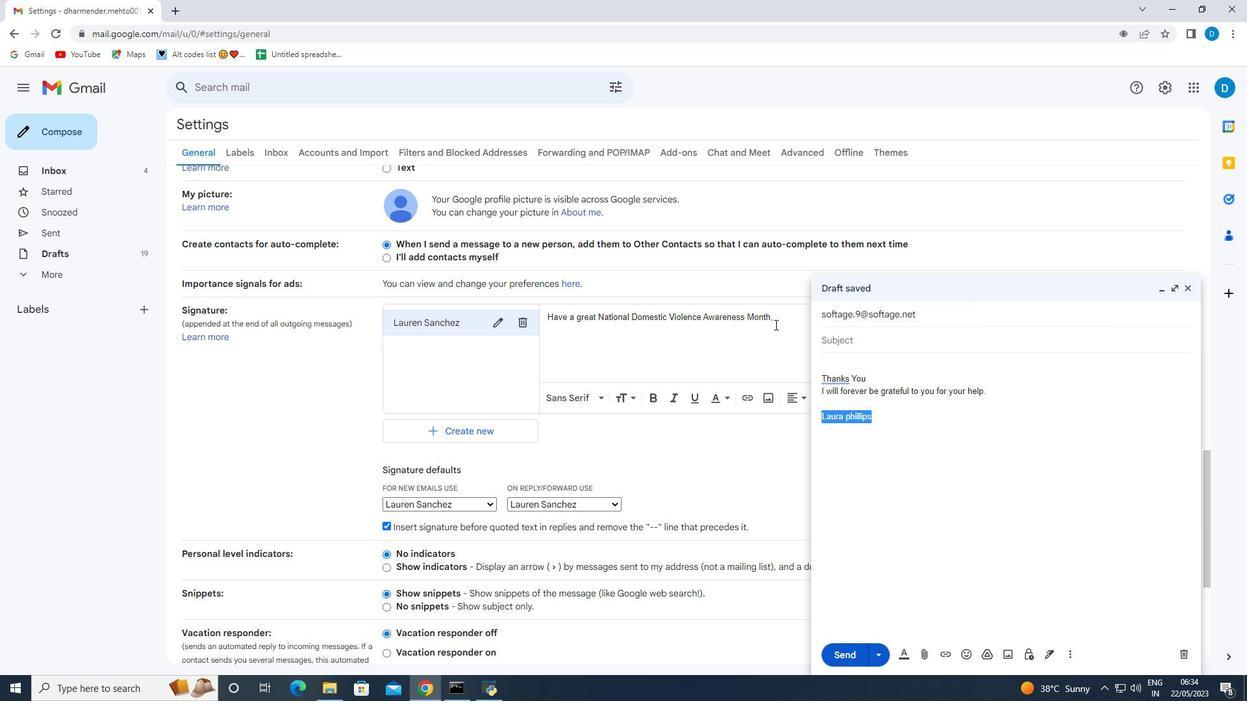 
Action: Mouse pressed left at (777, 321)
Screenshot: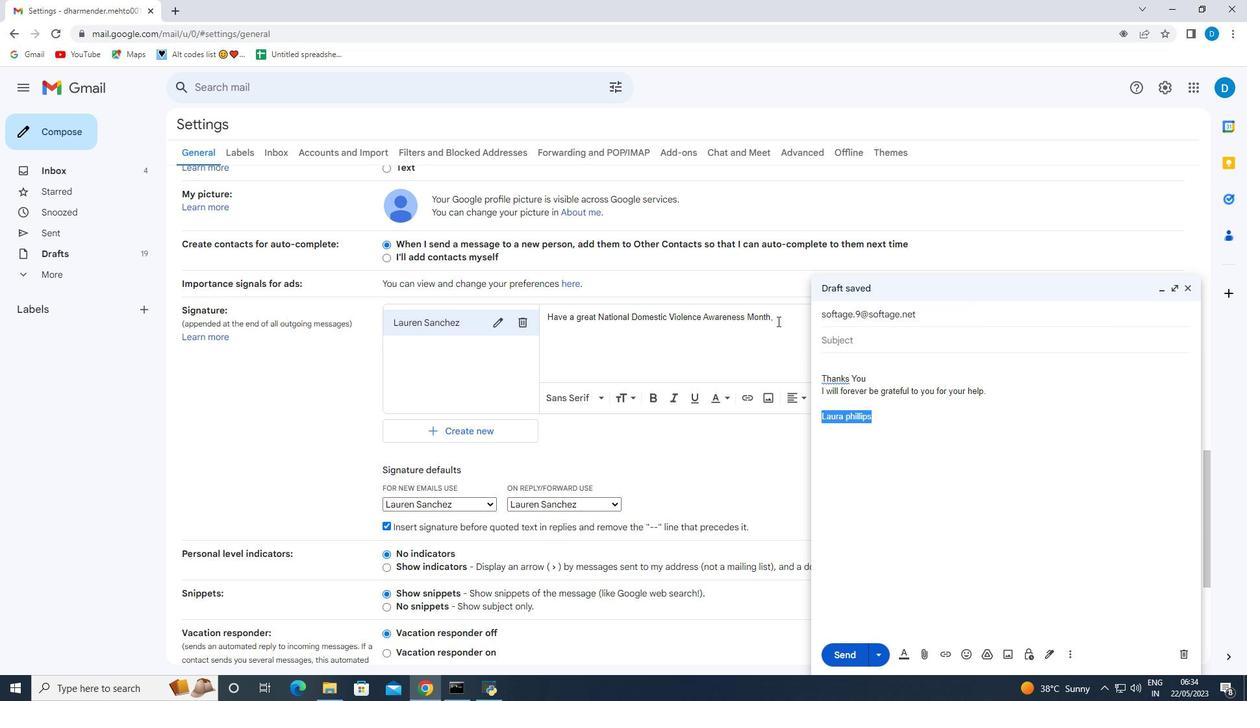 
Action: Mouse moved to (771, 322)
Screenshot: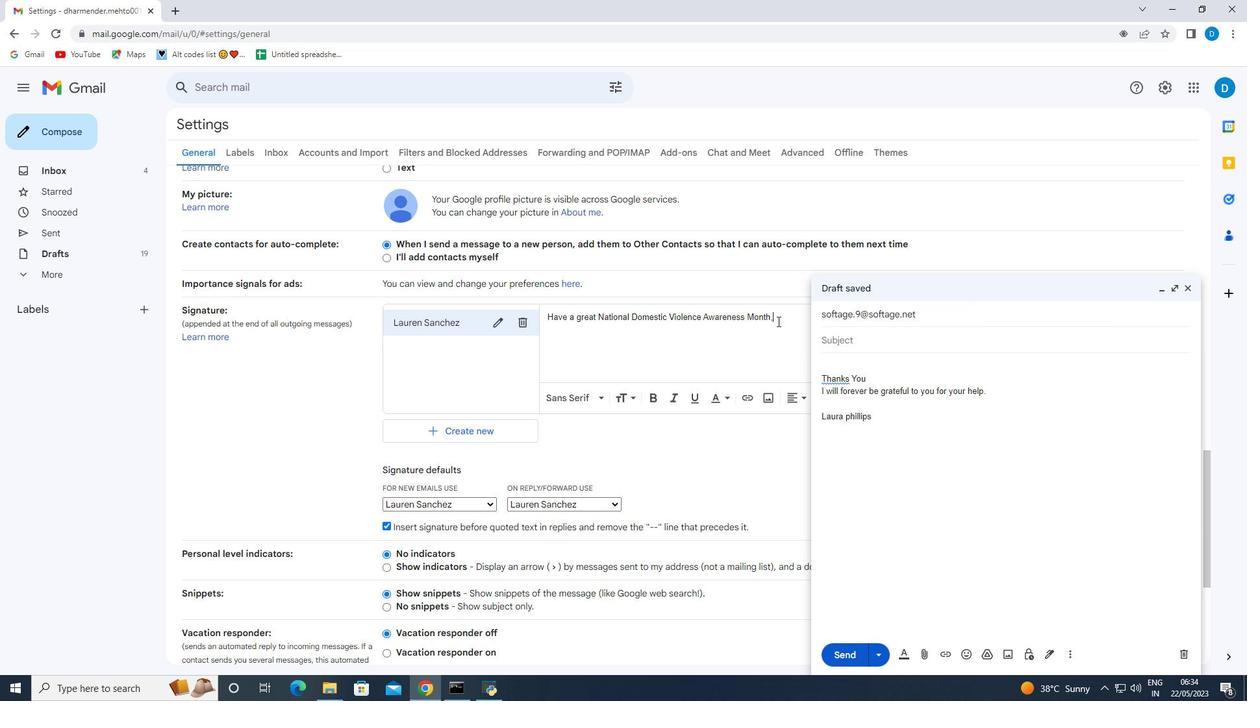 
Action: Key pressed <Key.enter><Key.enter><Key.shift><Key.shift><Key.shift><Key.shift><Key.shift><Key.shift><Key.shift><Key.shift><Key.shift><Key.shift><Key.shift><Key.shift><Key.shift><Key.shift>Lauren<Key.space><Key.shift>Sanchez
Screenshot: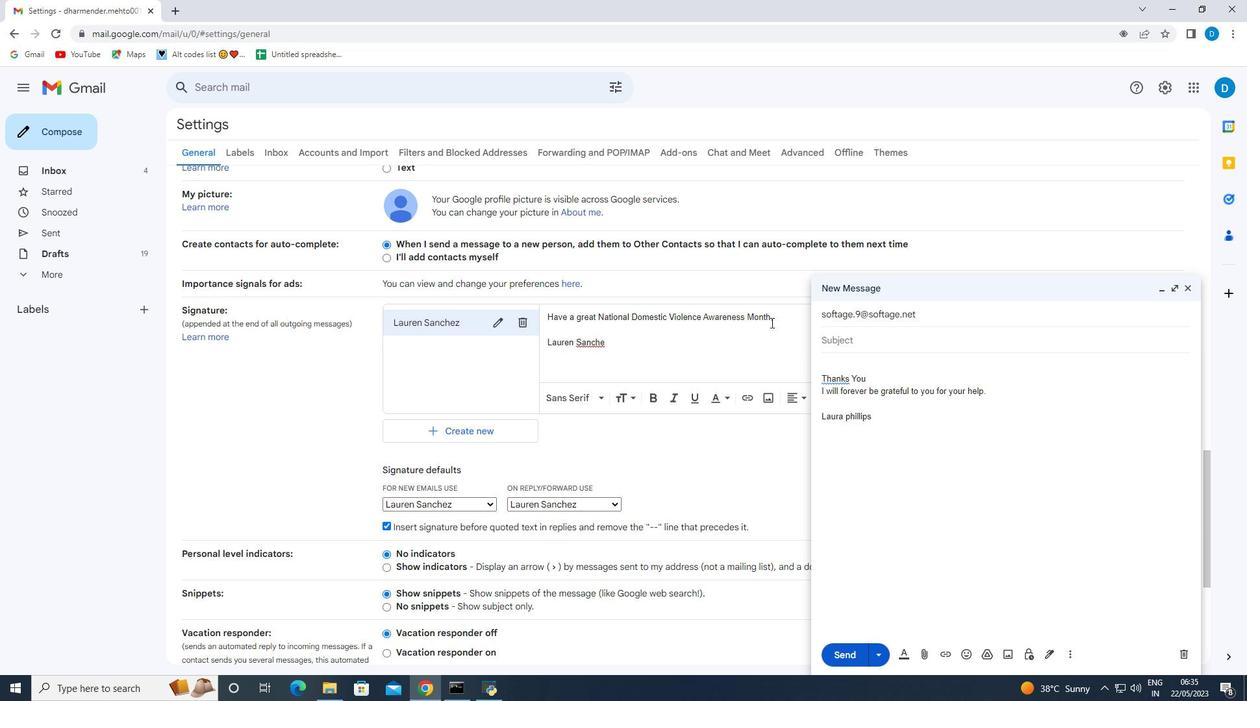 
Action: Mouse moved to (644, 355)
Screenshot: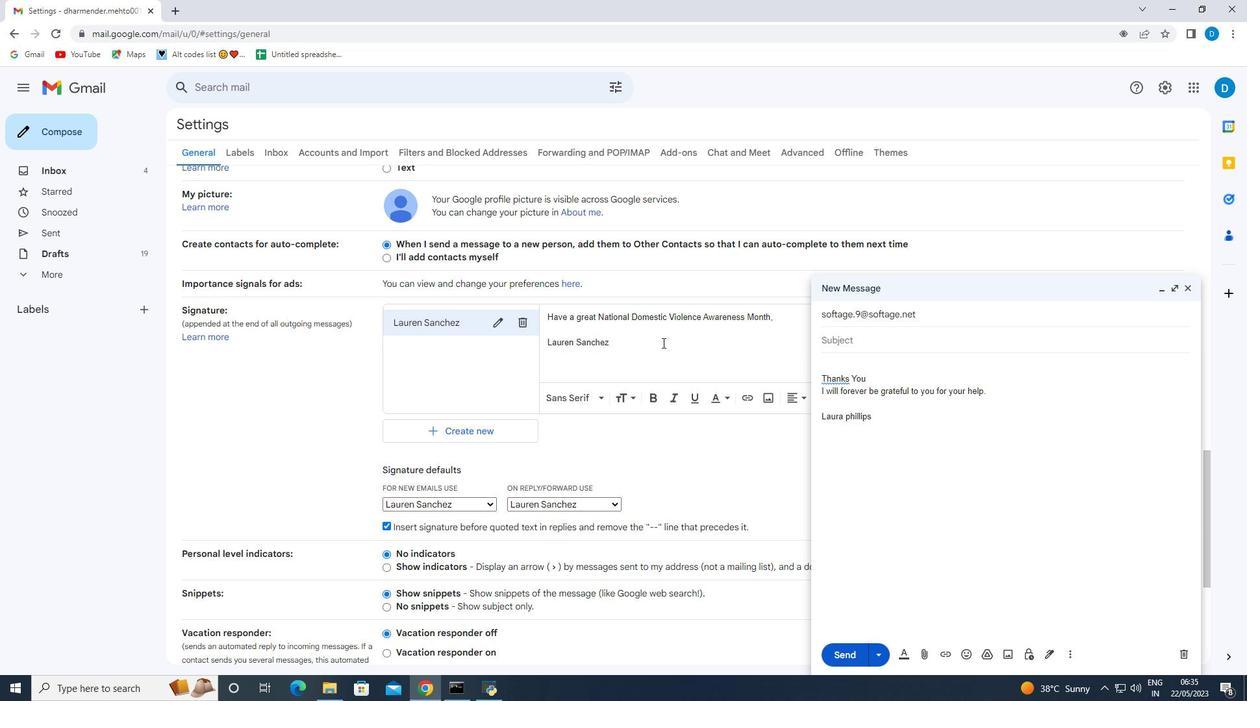 
Action: Key pressed .
Screenshot: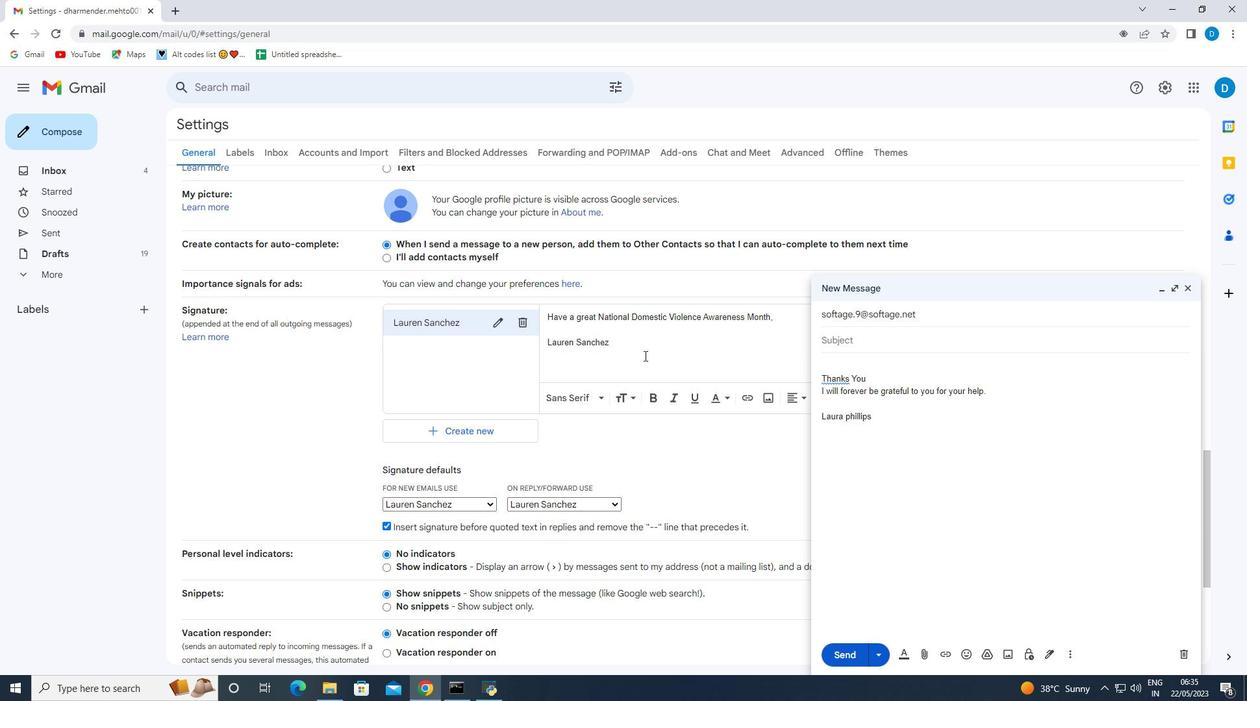 
Action: Mouse moved to (146, 310)
Screenshot: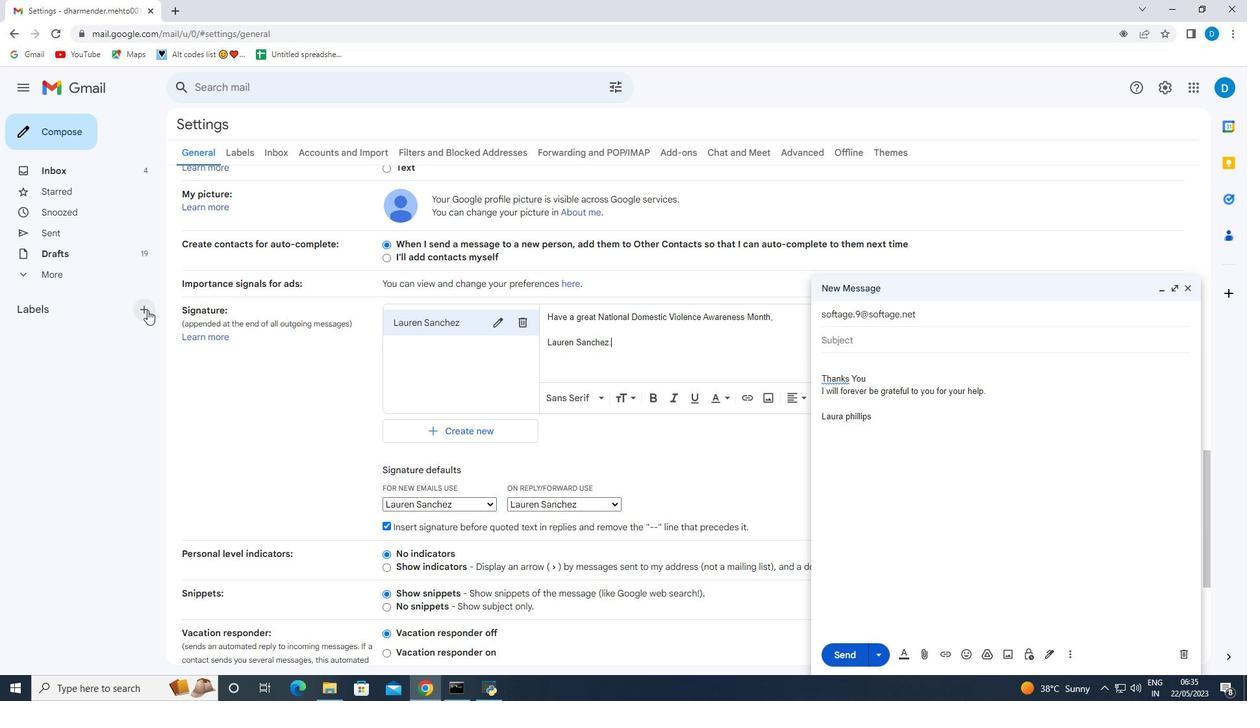 
Action: Mouse pressed left at (146, 310)
Screenshot: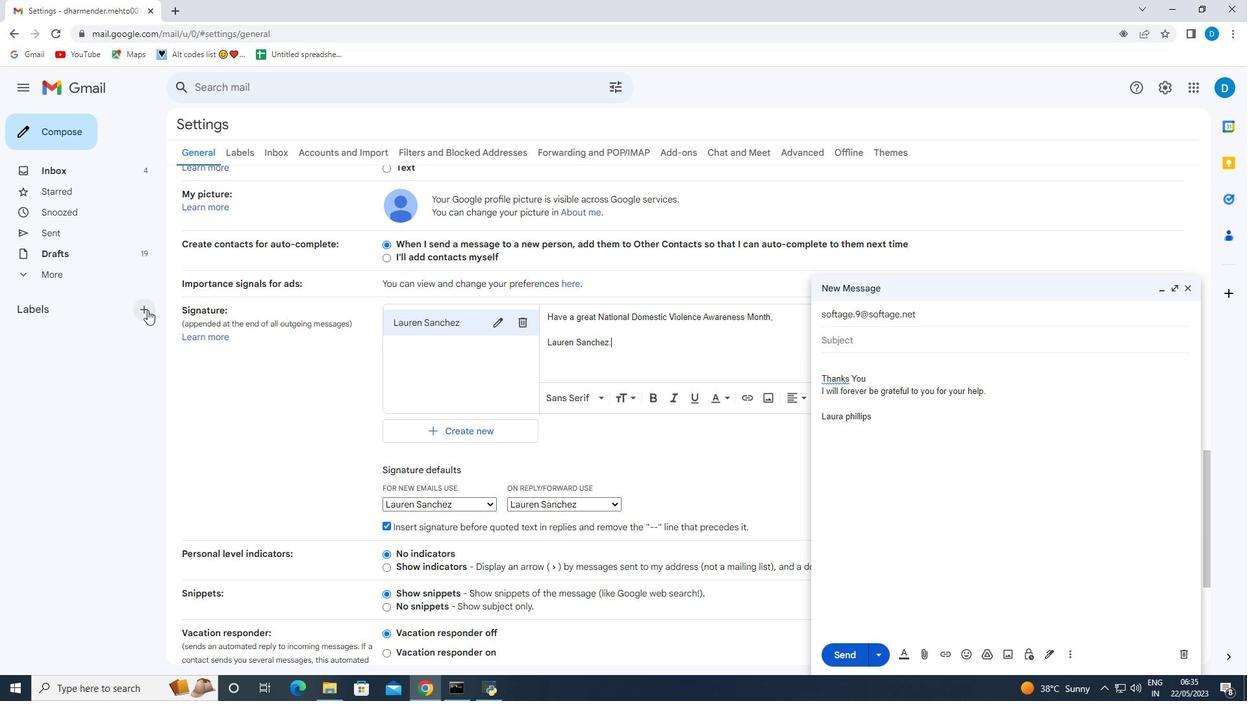 
Action: Mouse moved to (763, 313)
Screenshot: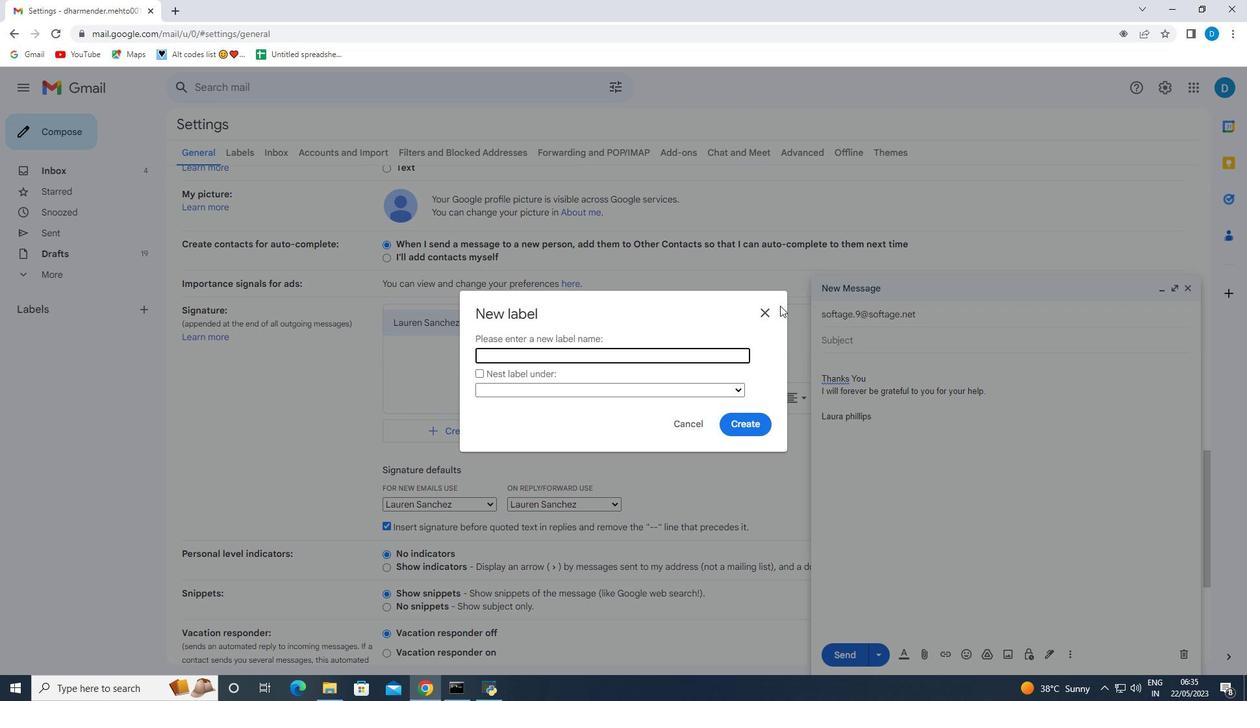 
Action: Mouse pressed left at (763, 313)
Screenshot: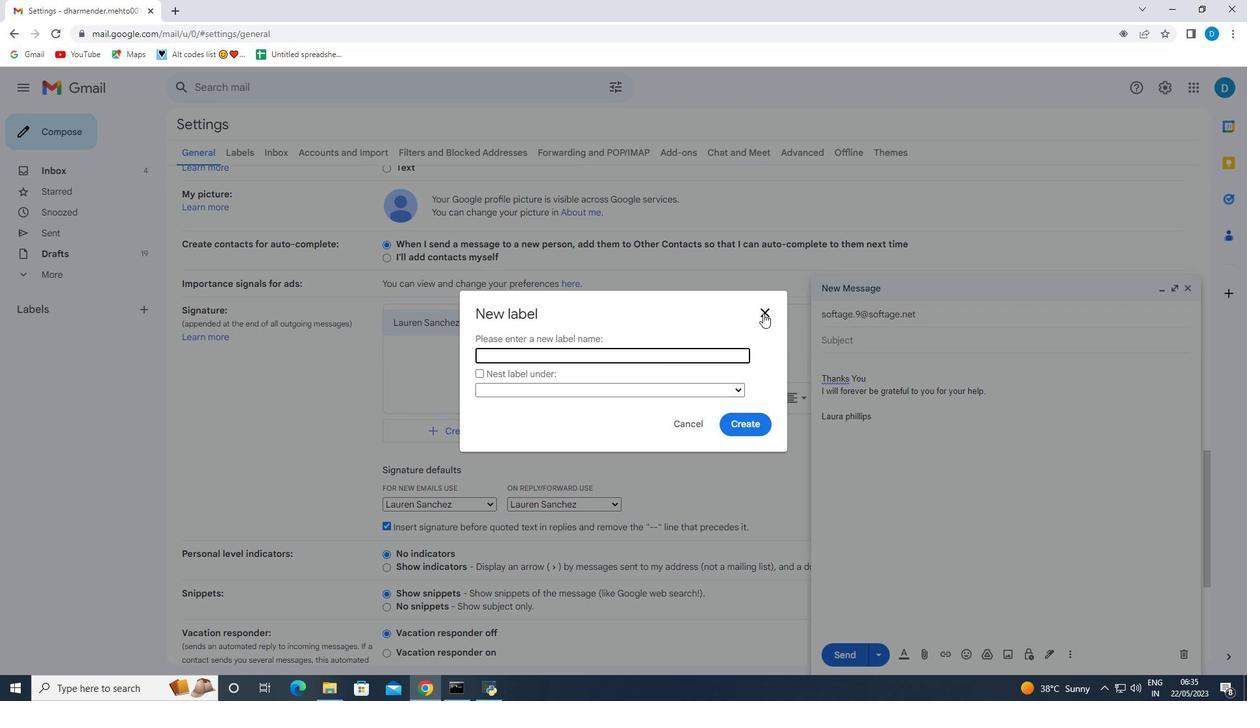 
Action: Mouse moved to (695, 372)
Screenshot: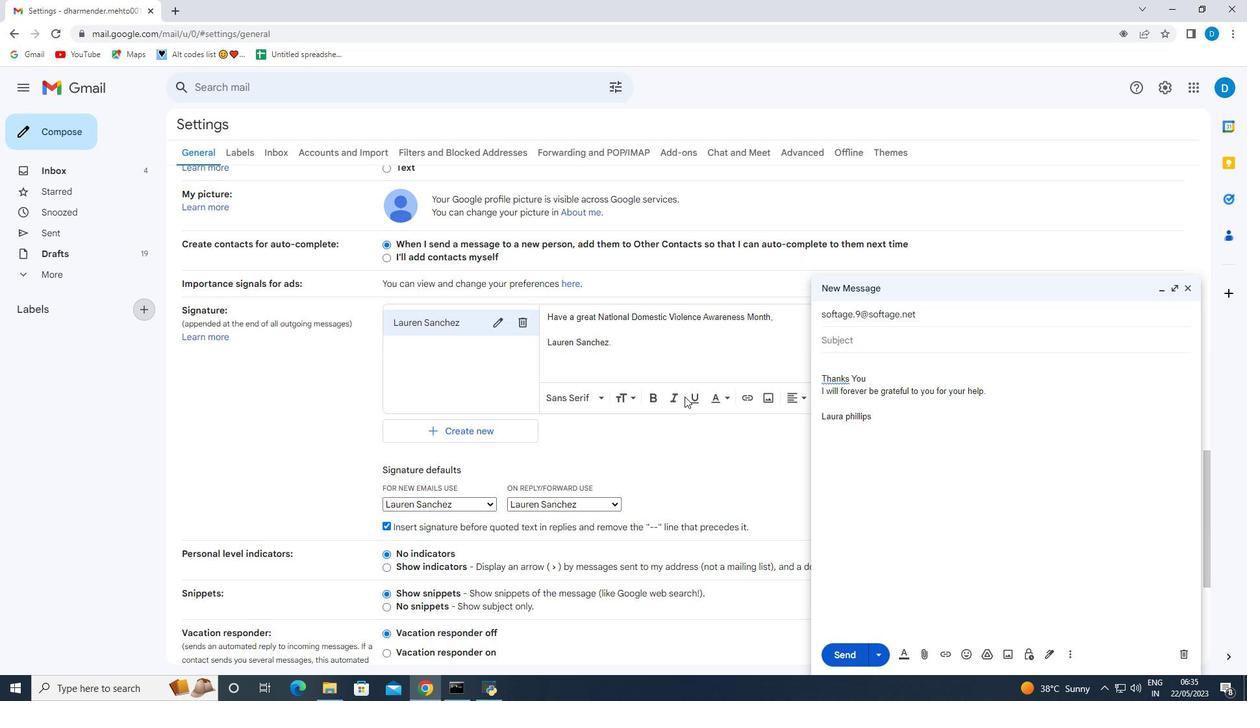 
Action: Mouse scrolled (695, 372) with delta (0, 0)
Screenshot: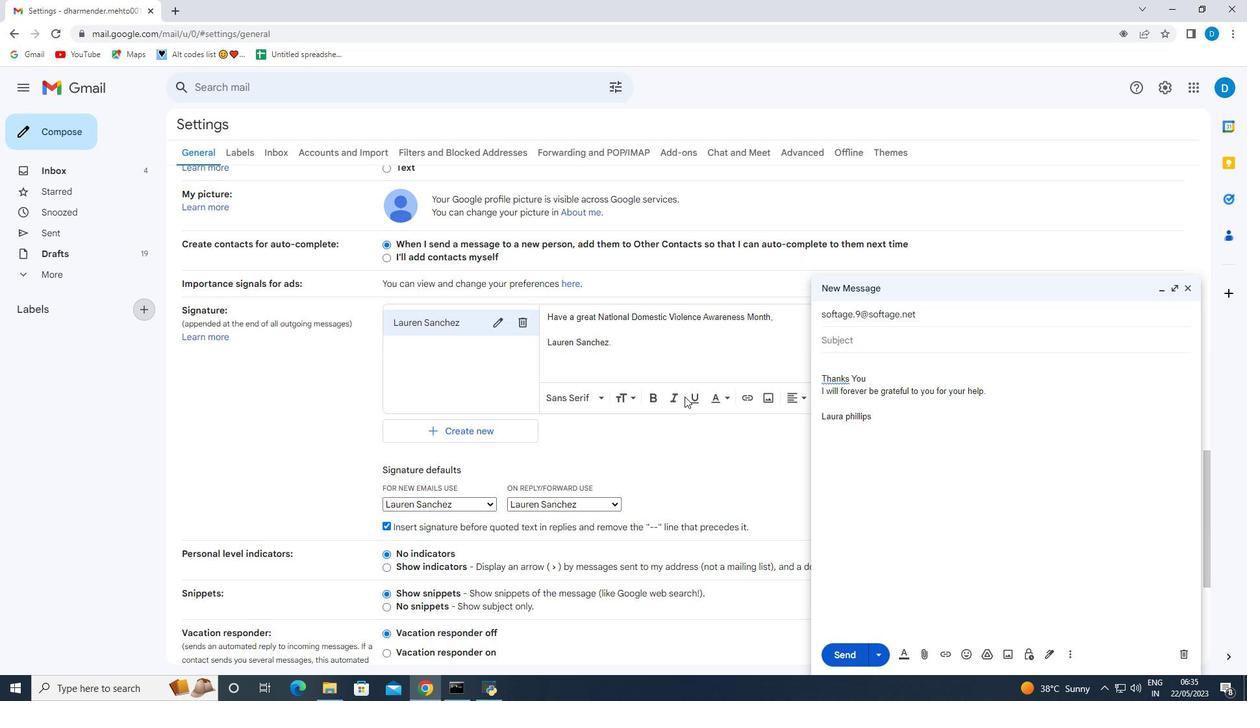 
Action: Mouse moved to (693, 375)
Screenshot: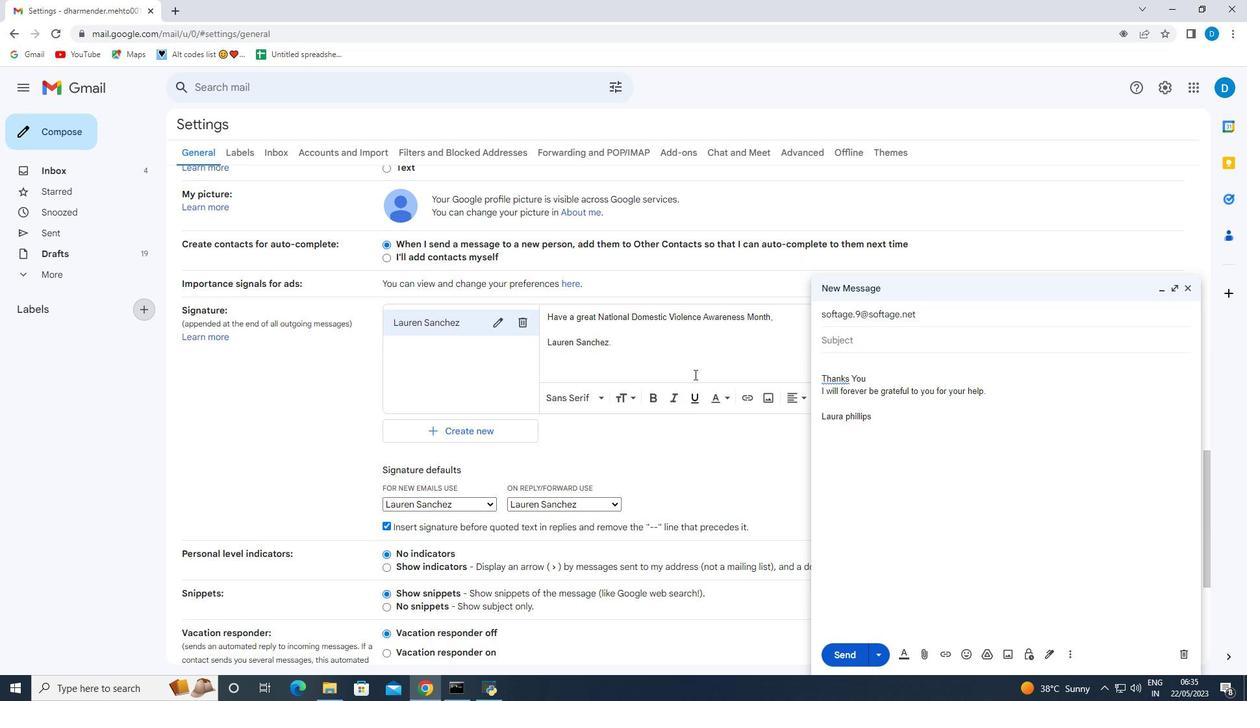 
Action: Mouse scrolled (693, 374) with delta (0, 0)
Screenshot: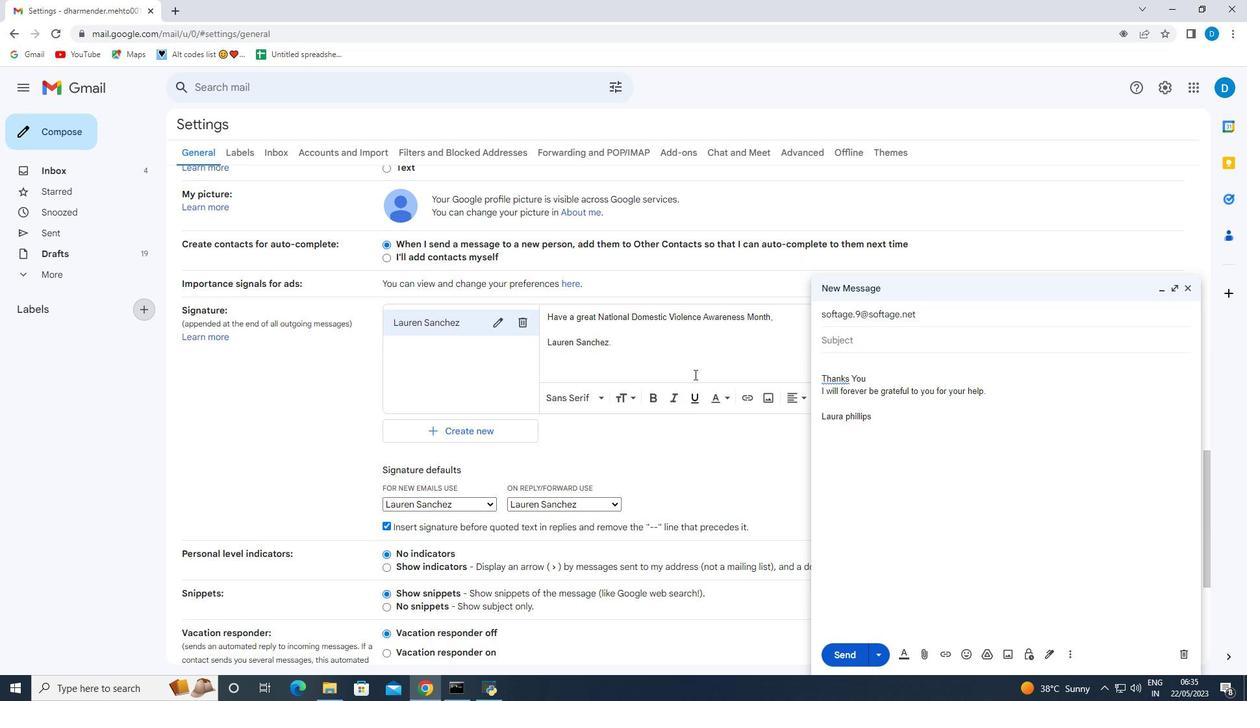 
Action: Mouse moved to (688, 378)
Screenshot: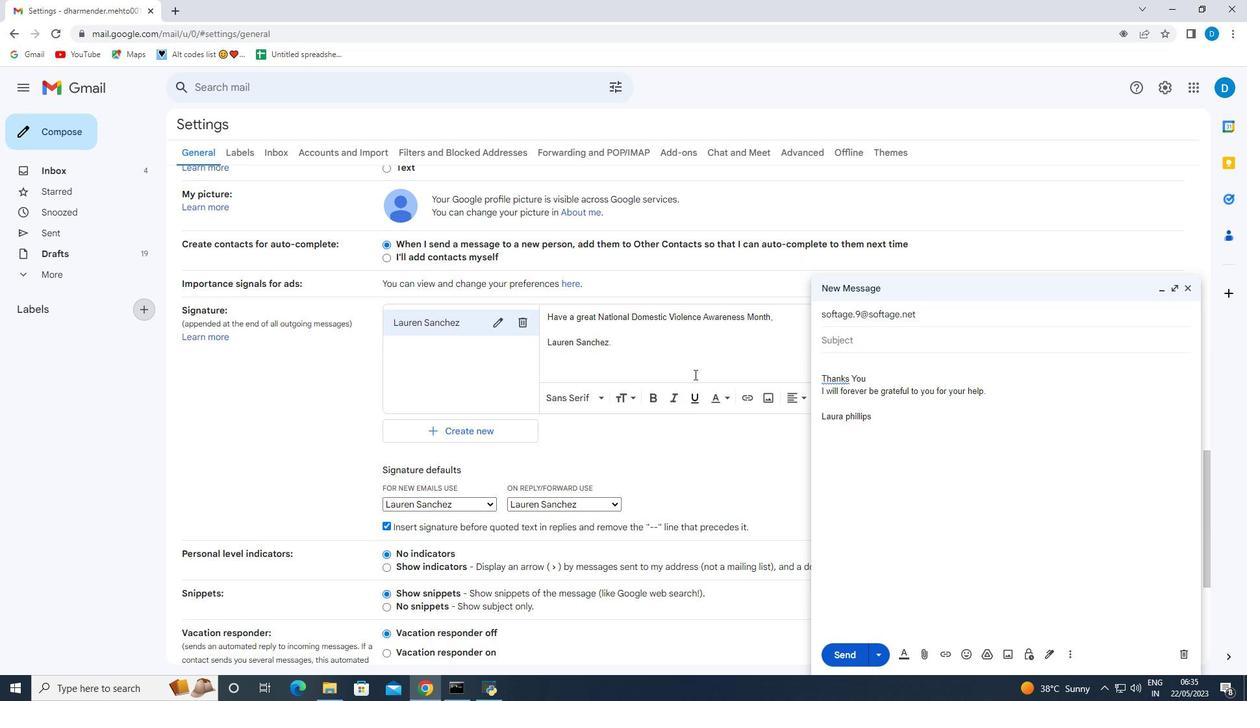 
Action: Mouse scrolled (691, 375) with delta (0, 0)
Screenshot: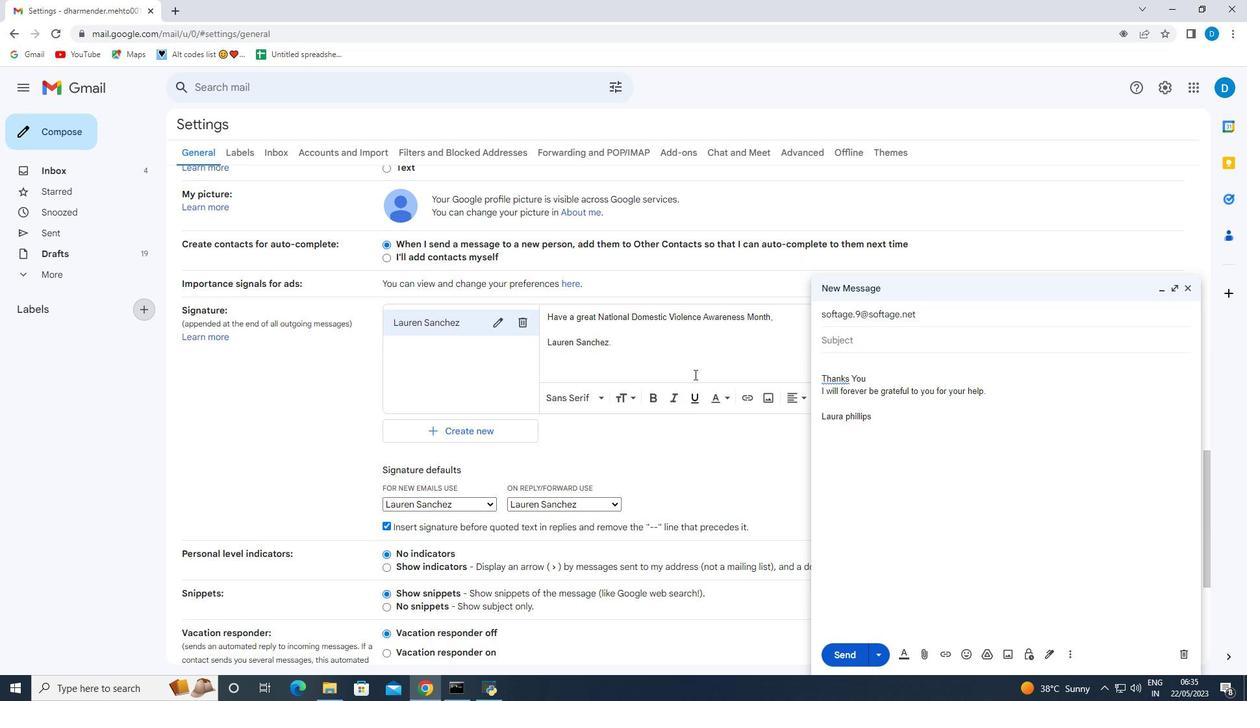 
Action: Mouse moved to (682, 381)
Screenshot: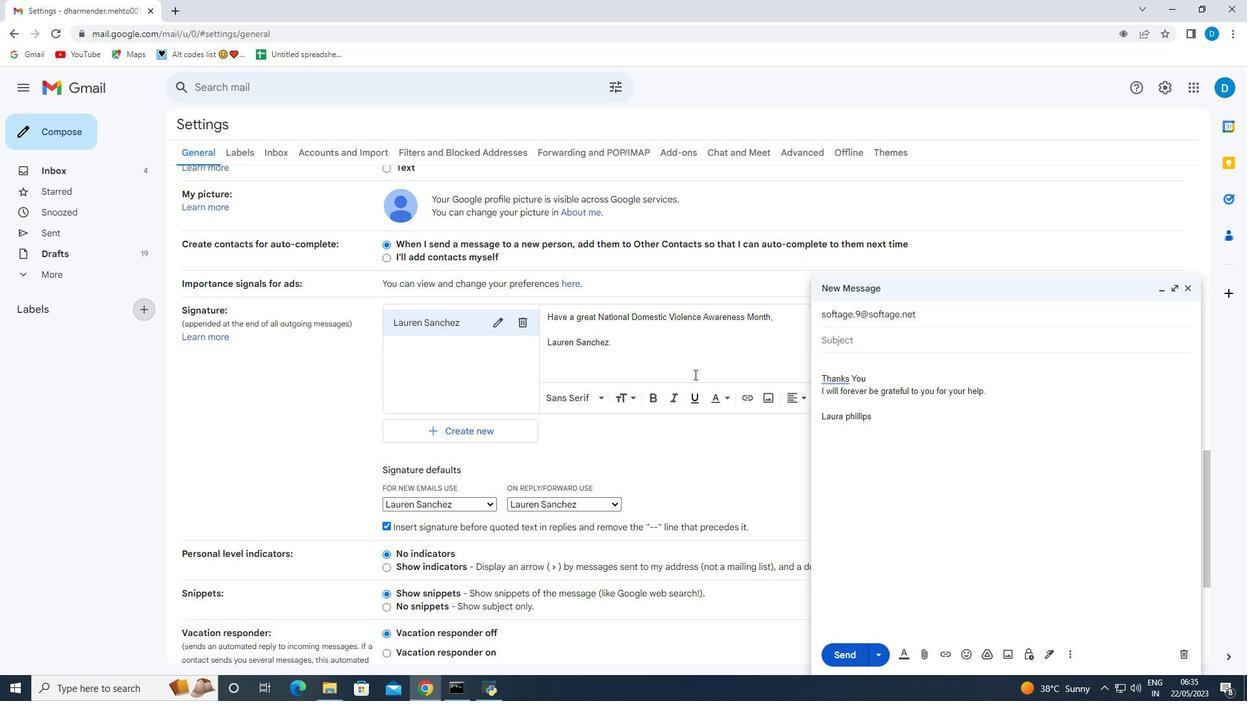 
Action: Mouse scrolled (685, 379) with delta (0, 0)
Screenshot: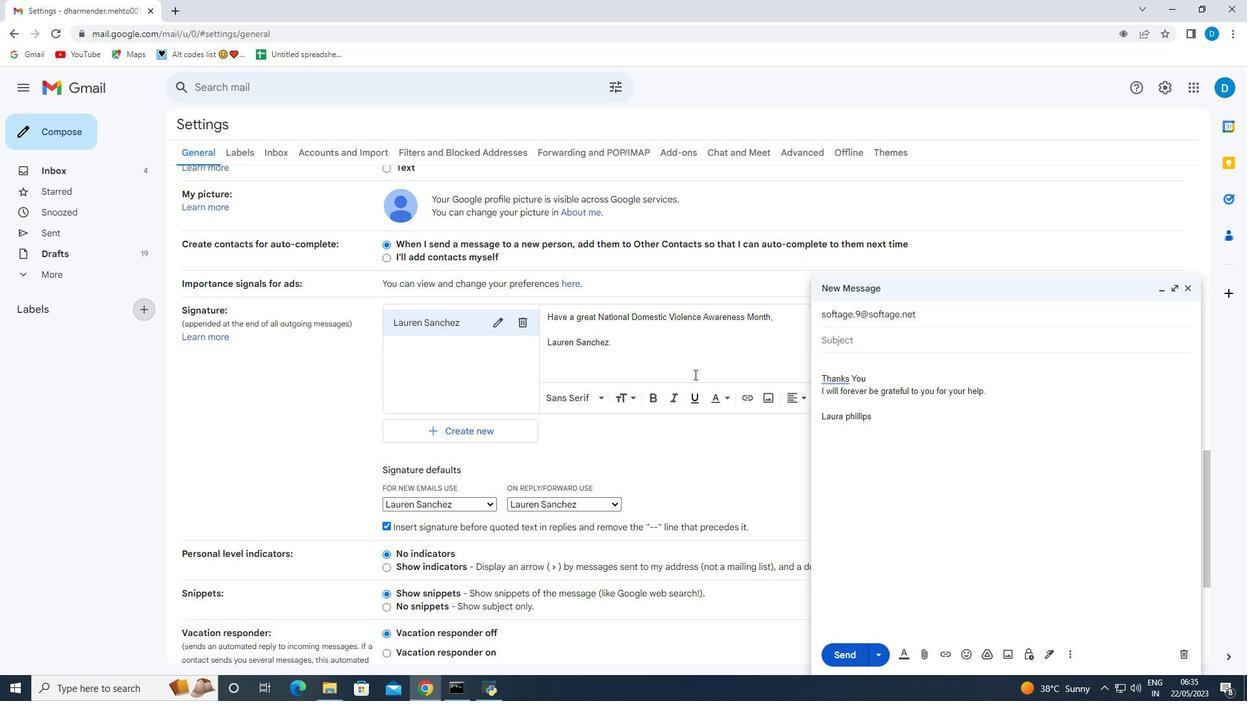 
Action: Mouse moved to (658, 394)
Screenshot: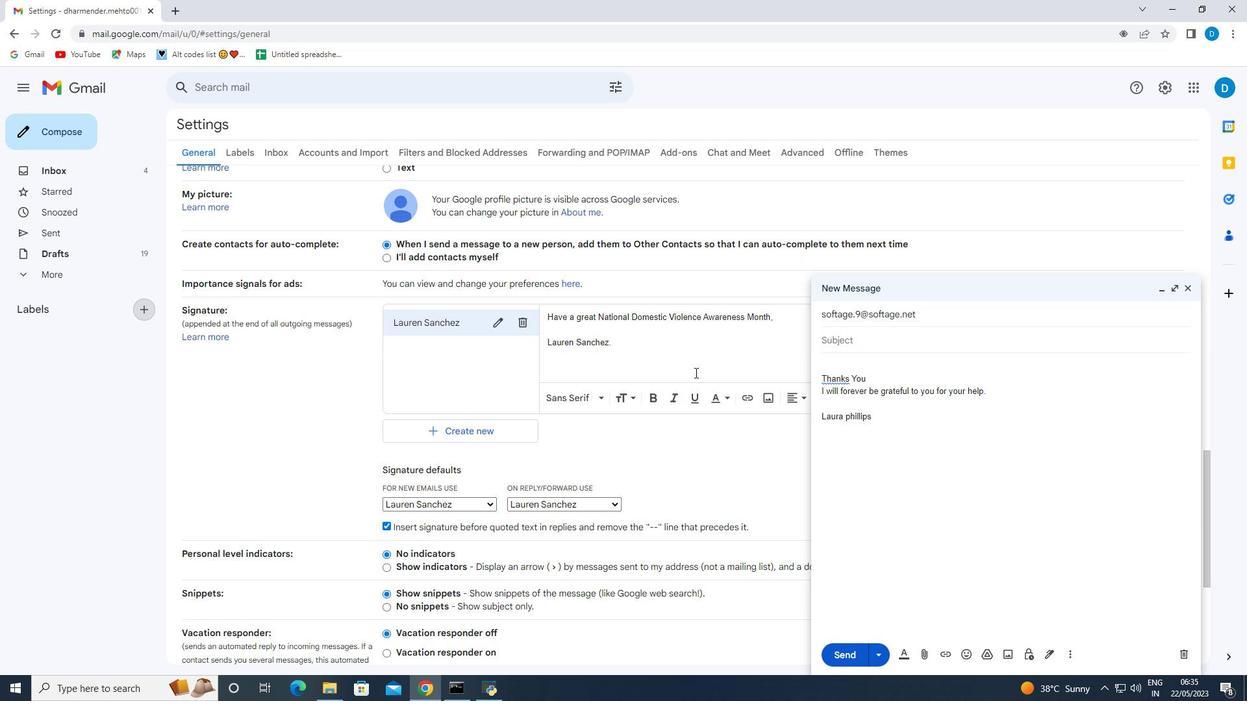 
Action: Mouse scrolled (665, 391) with delta (0, 0)
Screenshot: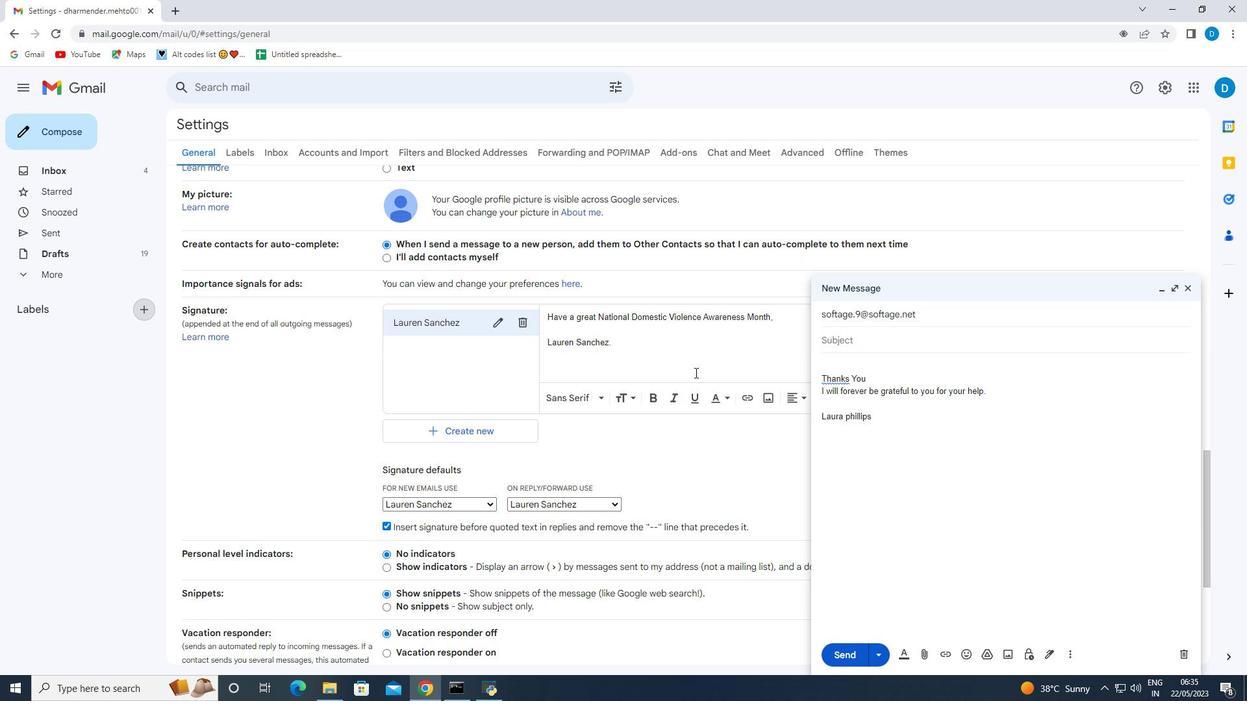 
Action: Mouse moved to (557, 476)
Screenshot: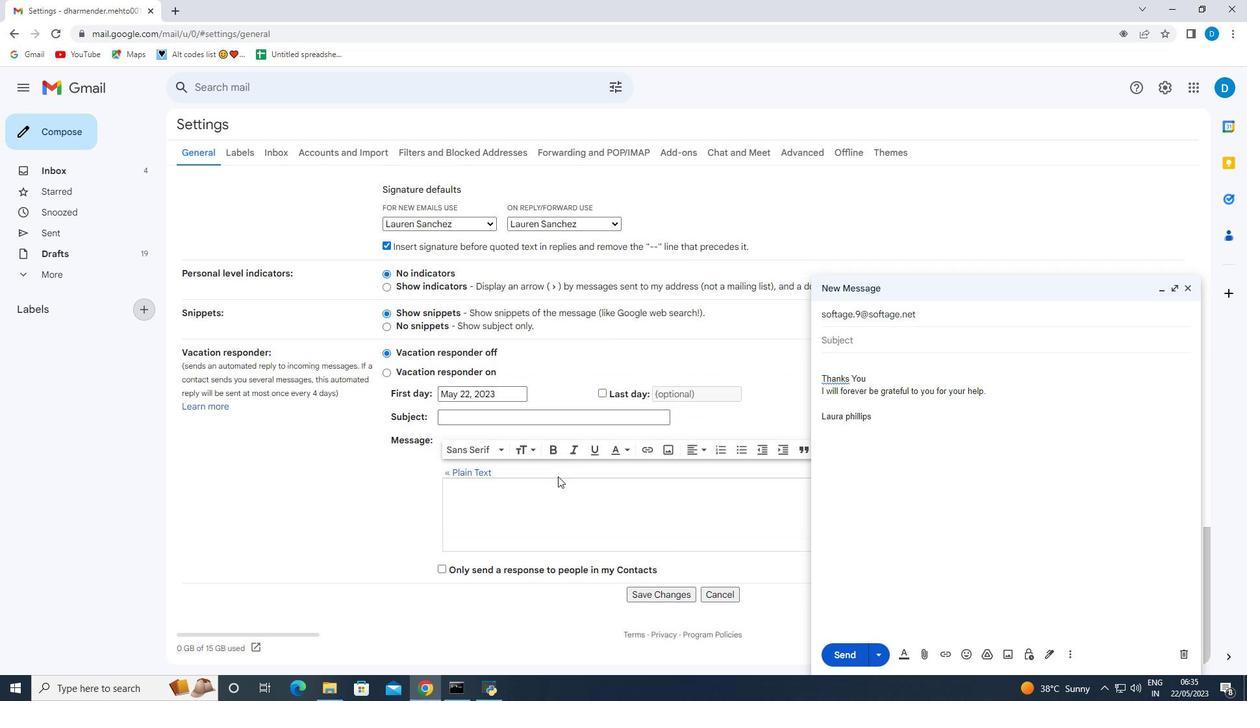 
Action: Mouse scrolled (557, 476) with delta (0, 0)
Screenshot: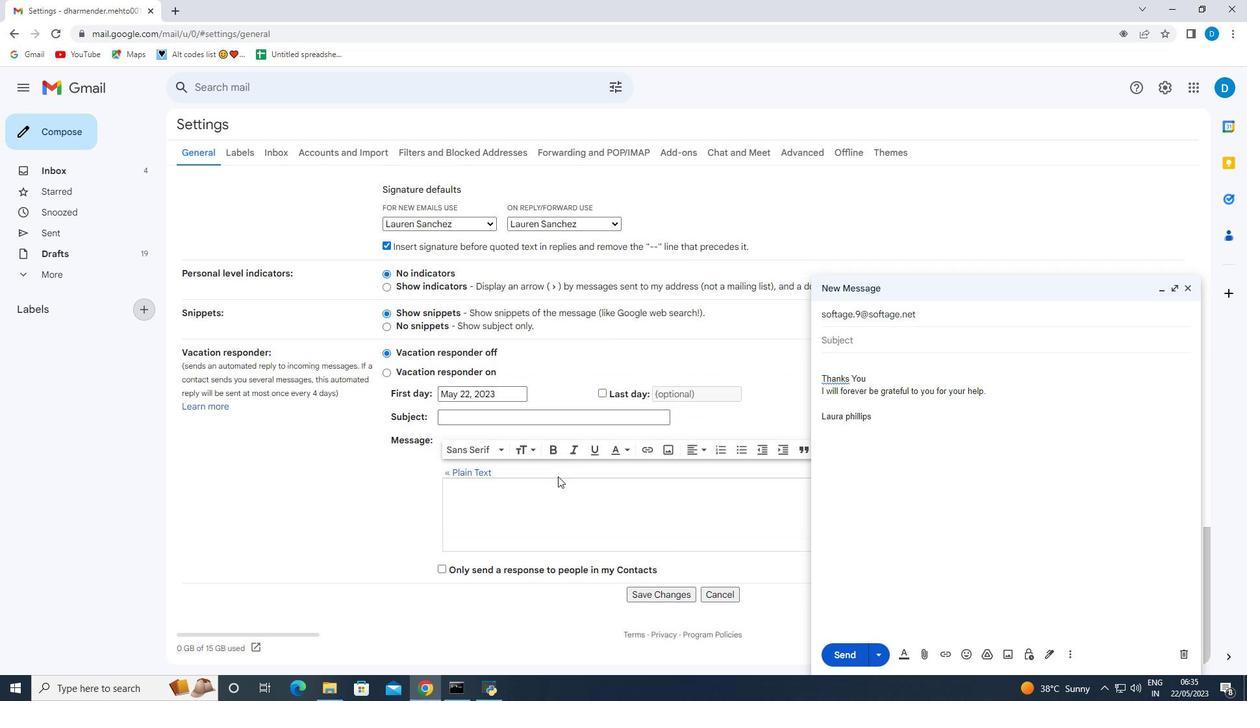 
Action: Mouse scrolled (557, 476) with delta (0, 0)
Screenshot: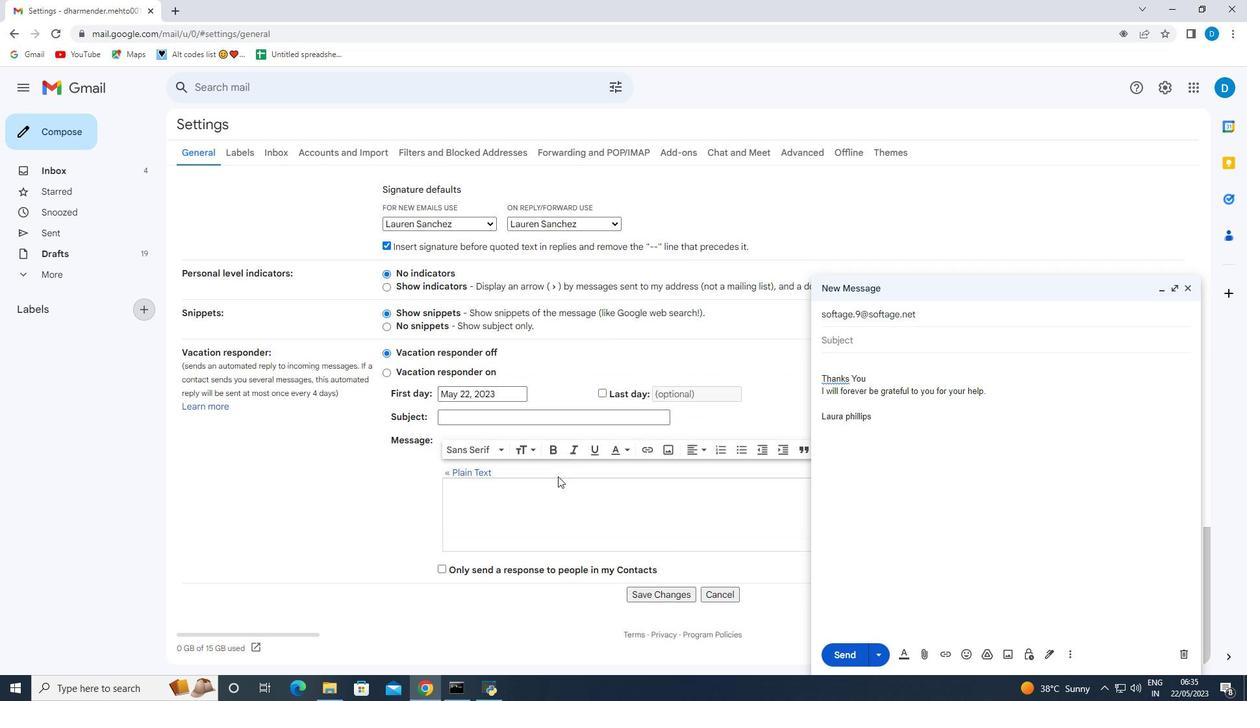 
Action: Mouse moved to (557, 477)
Screenshot: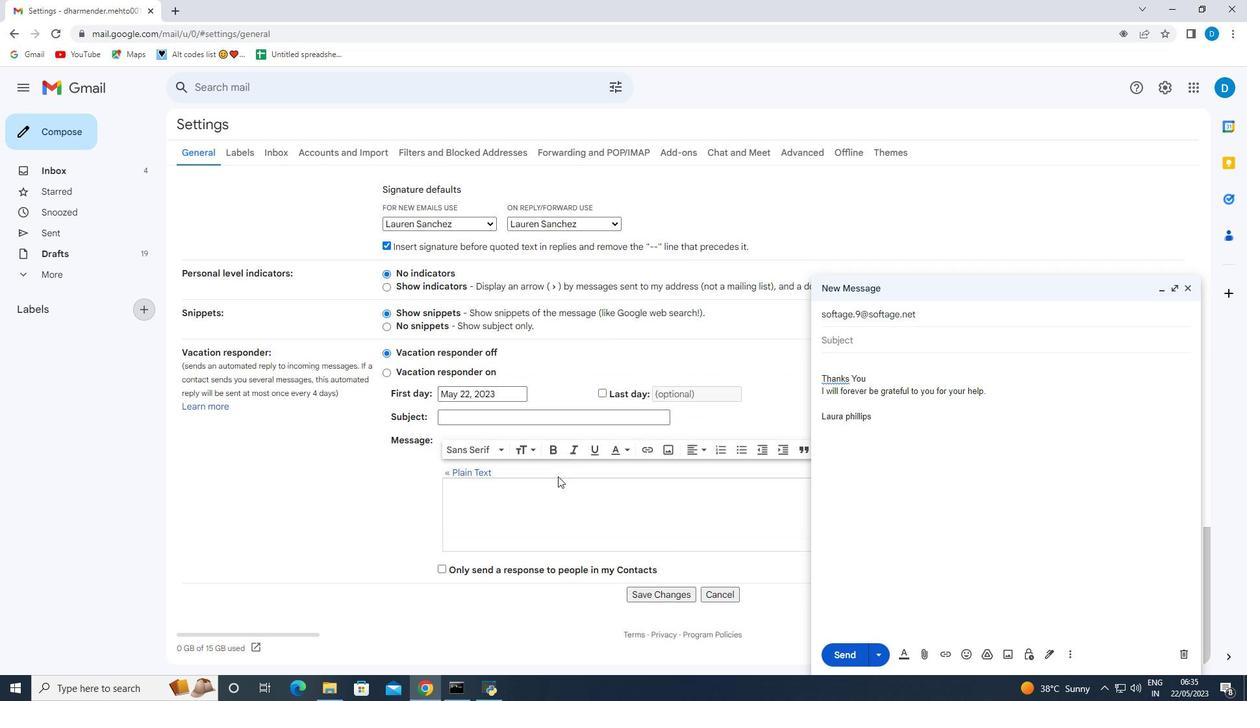 
Action: Mouse scrolled (557, 476) with delta (0, 0)
Screenshot: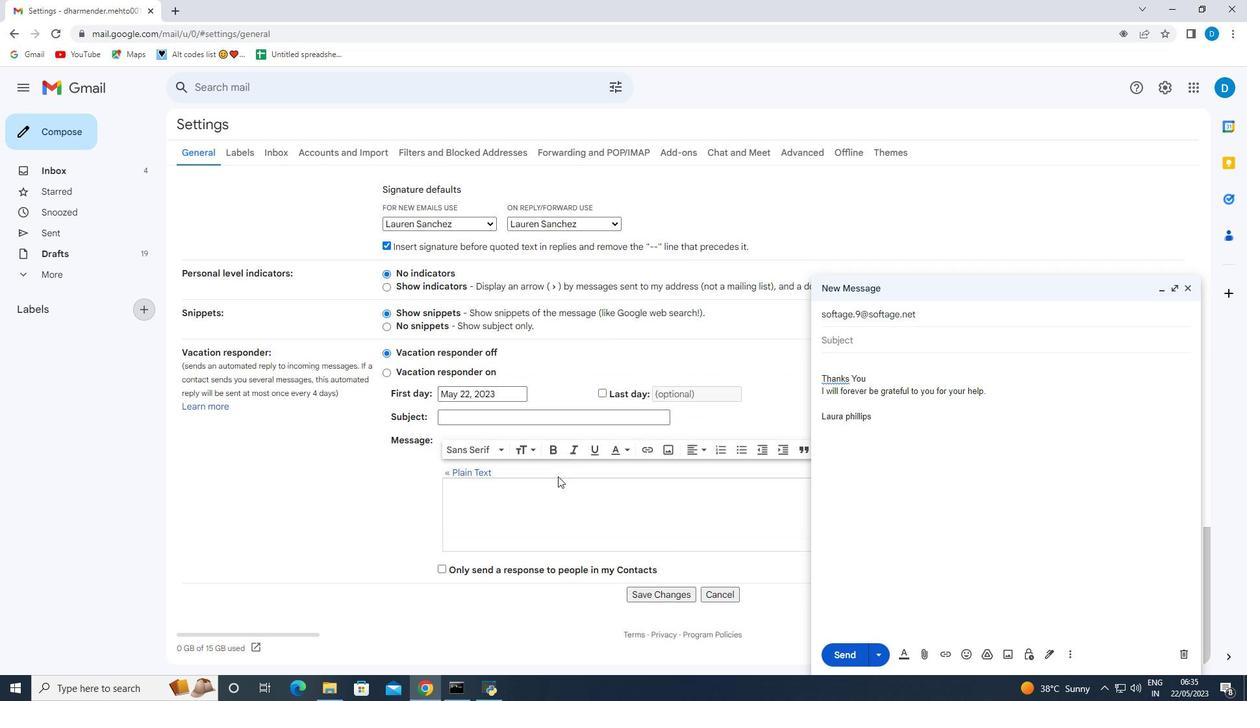 
Action: Mouse scrolled (557, 476) with delta (0, 0)
Screenshot: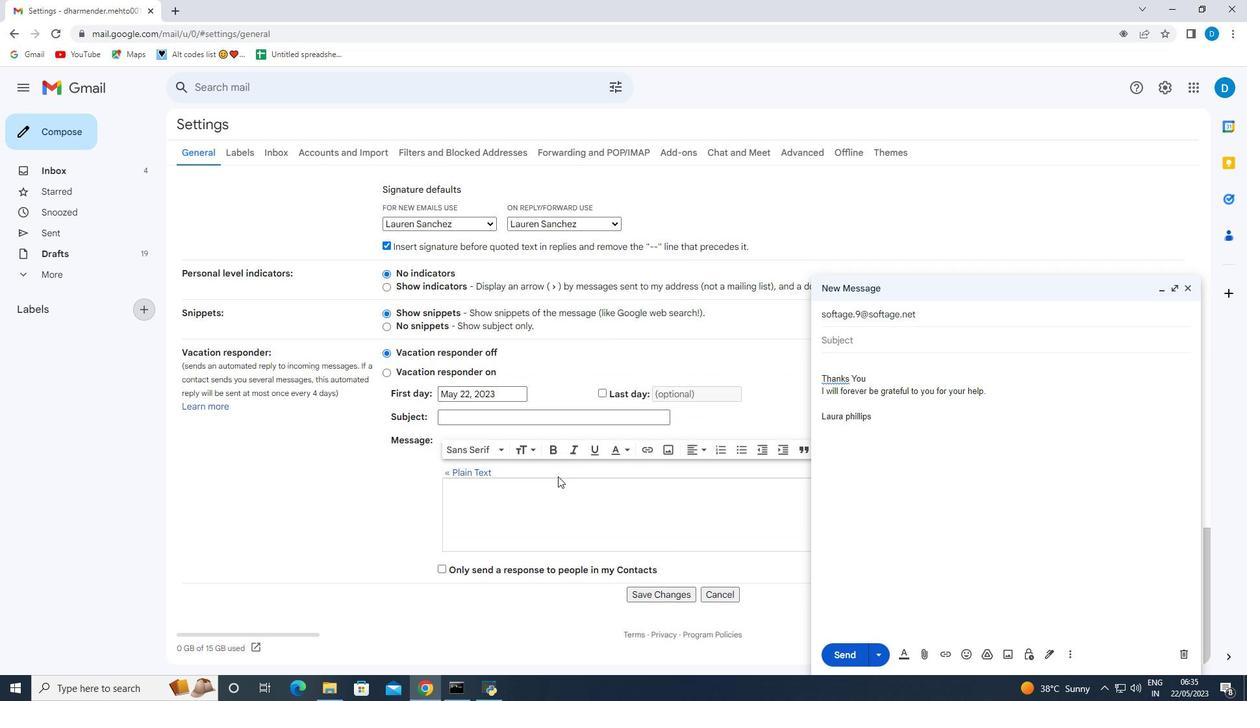 
Action: Mouse scrolled (557, 476) with delta (0, 0)
Screenshot: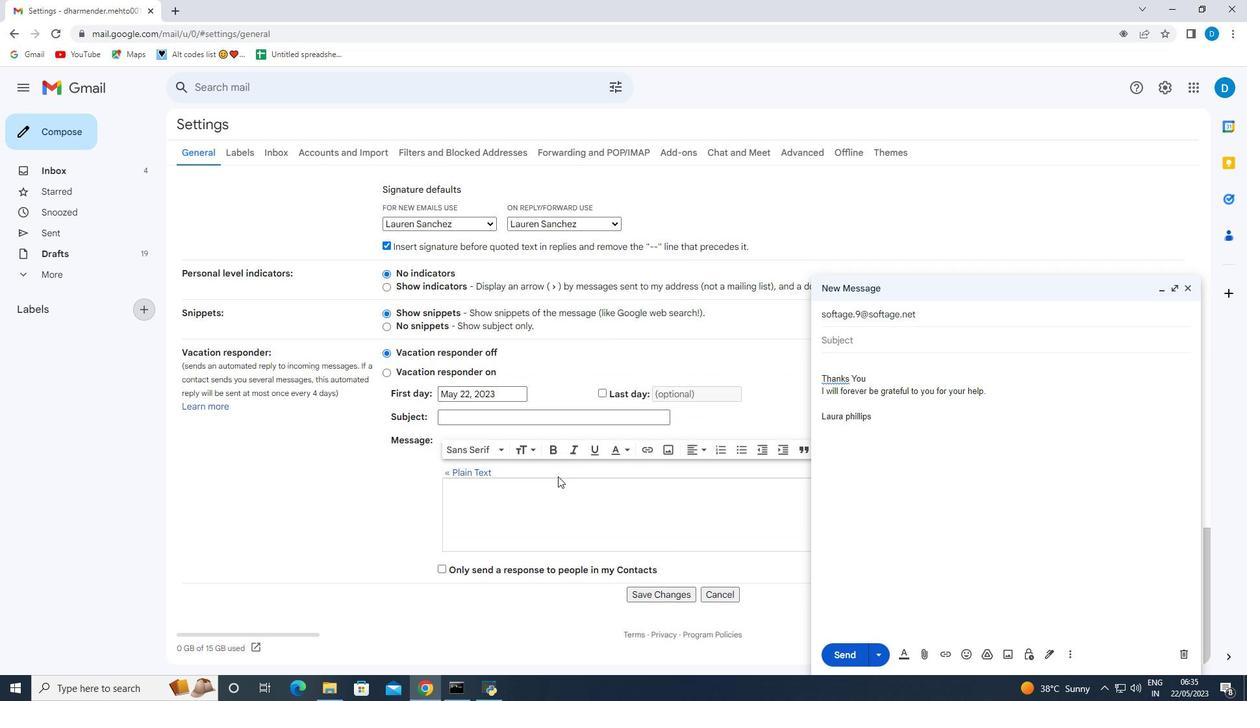 
Action: Mouse moved to (652, 593)
Screenshot: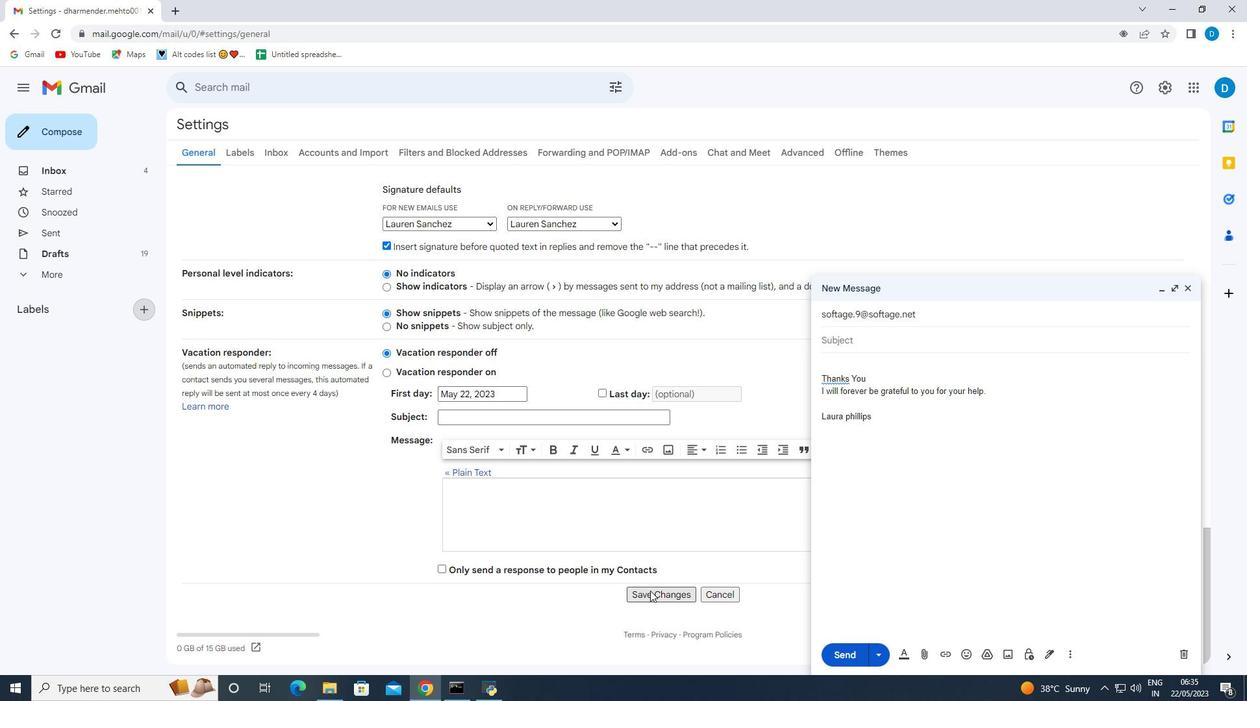 
Action: Mouse pressed left at (652, 593)
Screenshot: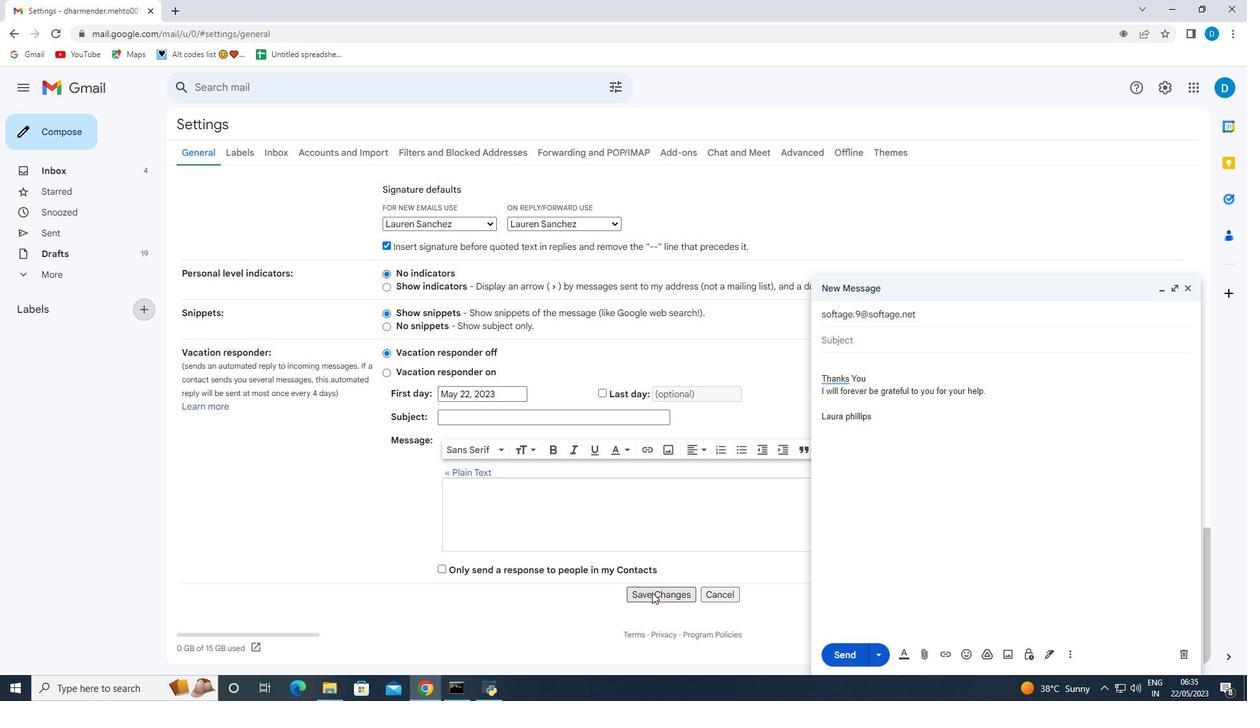 
Action: Mouse moved to (1184, 287)
Screenshot: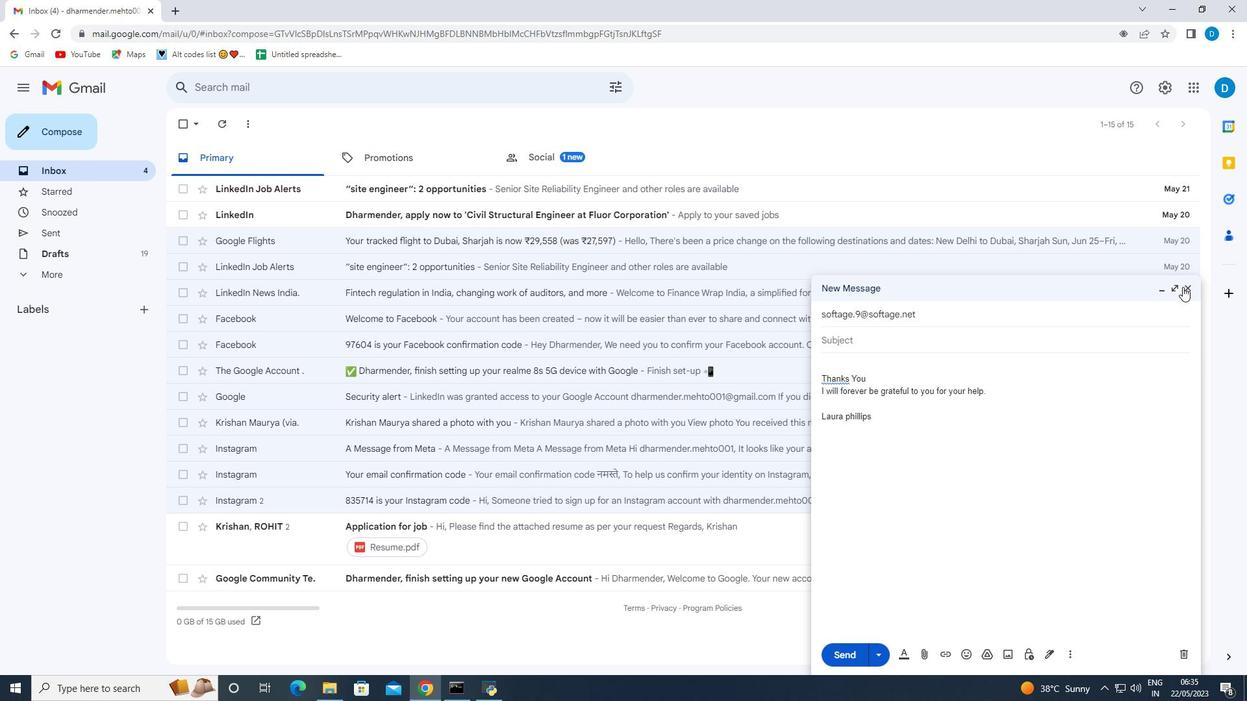 
Action: Mouse pressed left at (1184, 287)
Screenshot: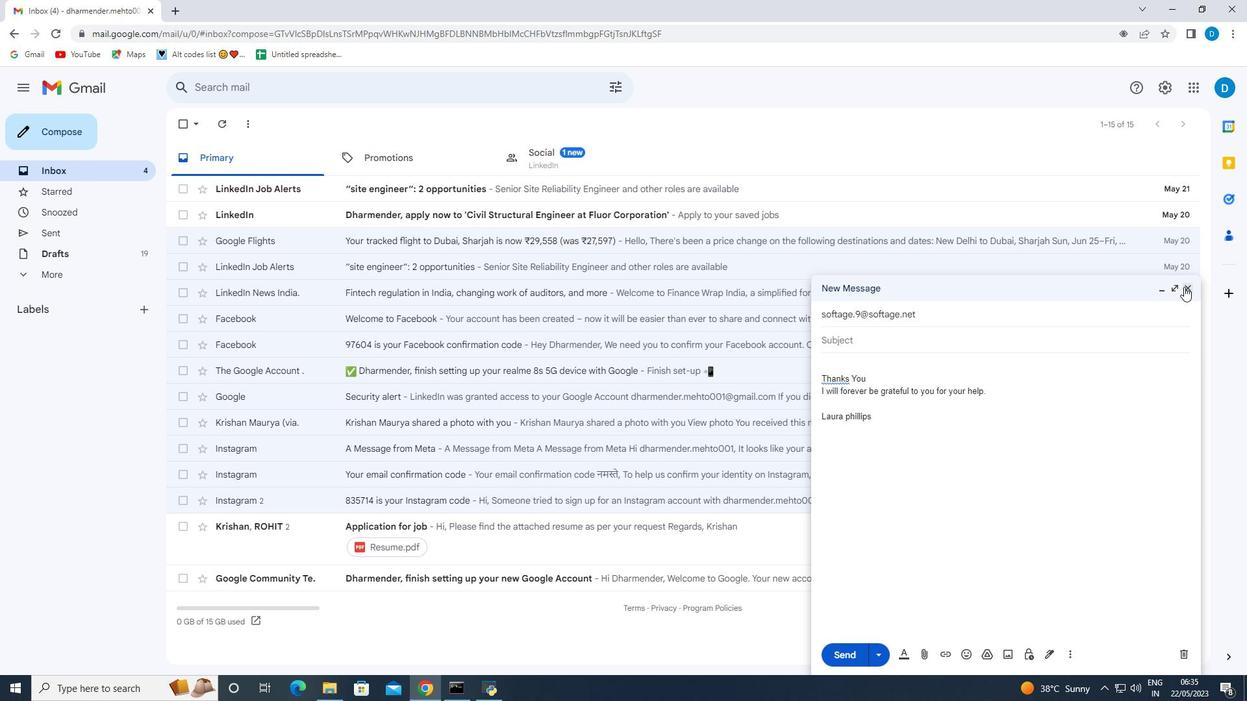 
Action: Mouse moved to (147, 308)
Screenshot: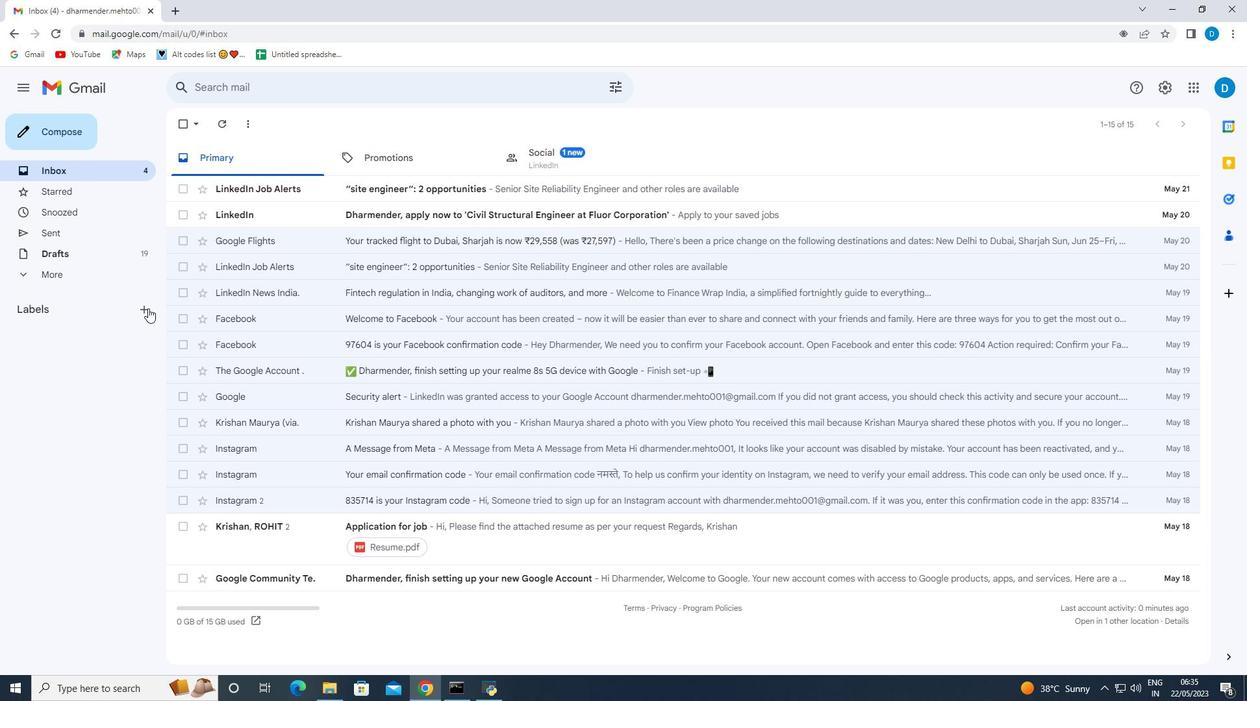 
Action: Mouse pressed left at (147, 308)
Screenshot: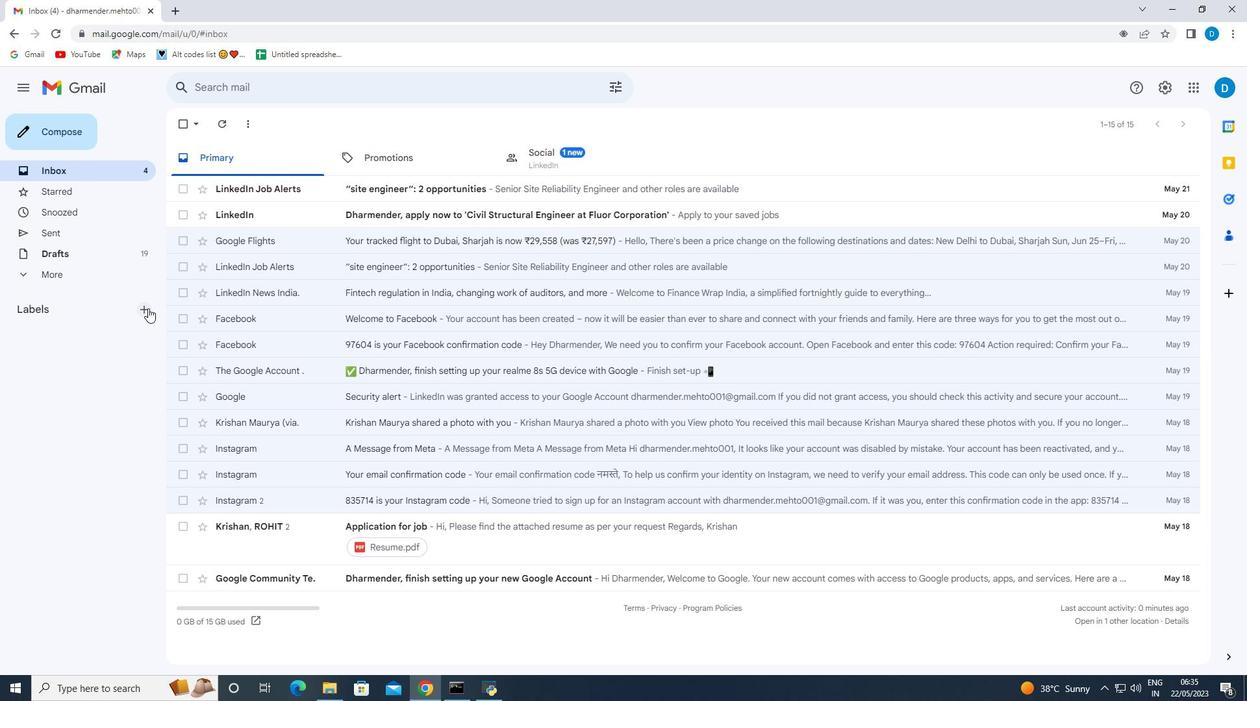 
Action: Mouse moved to (532, 355)
Screenshot: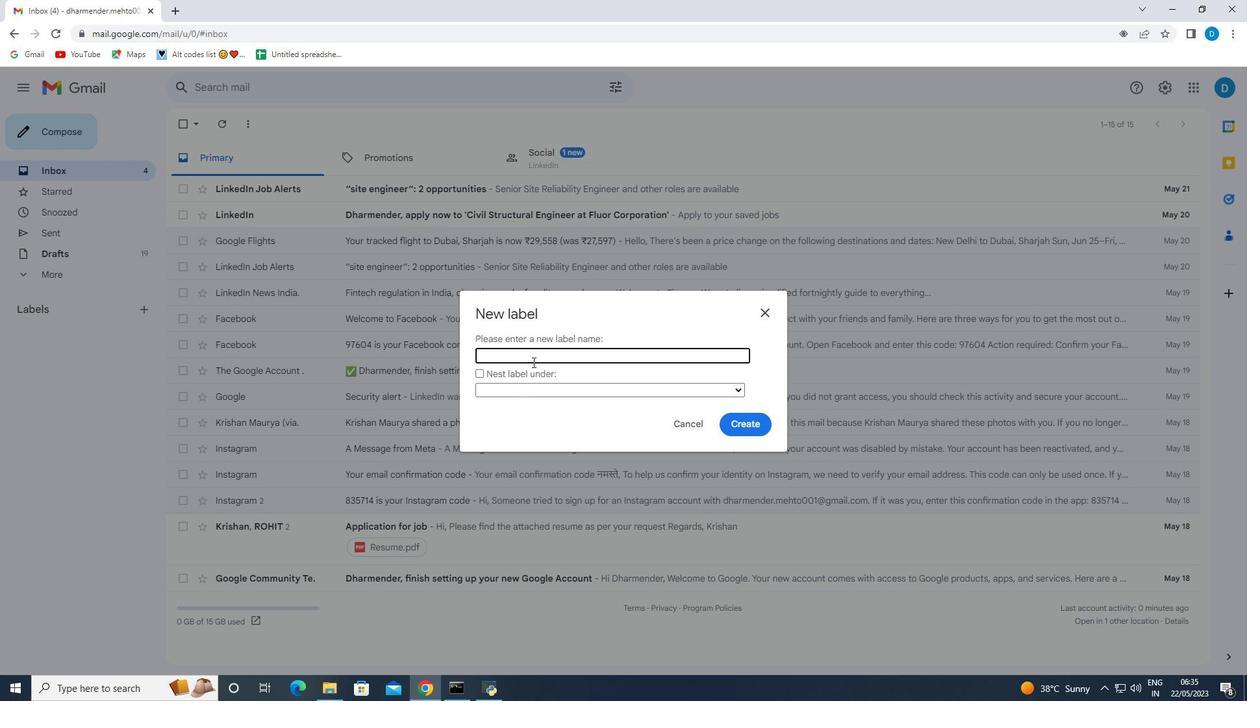 
Action: Mouse pressed left at (532, 355)
Screenshot: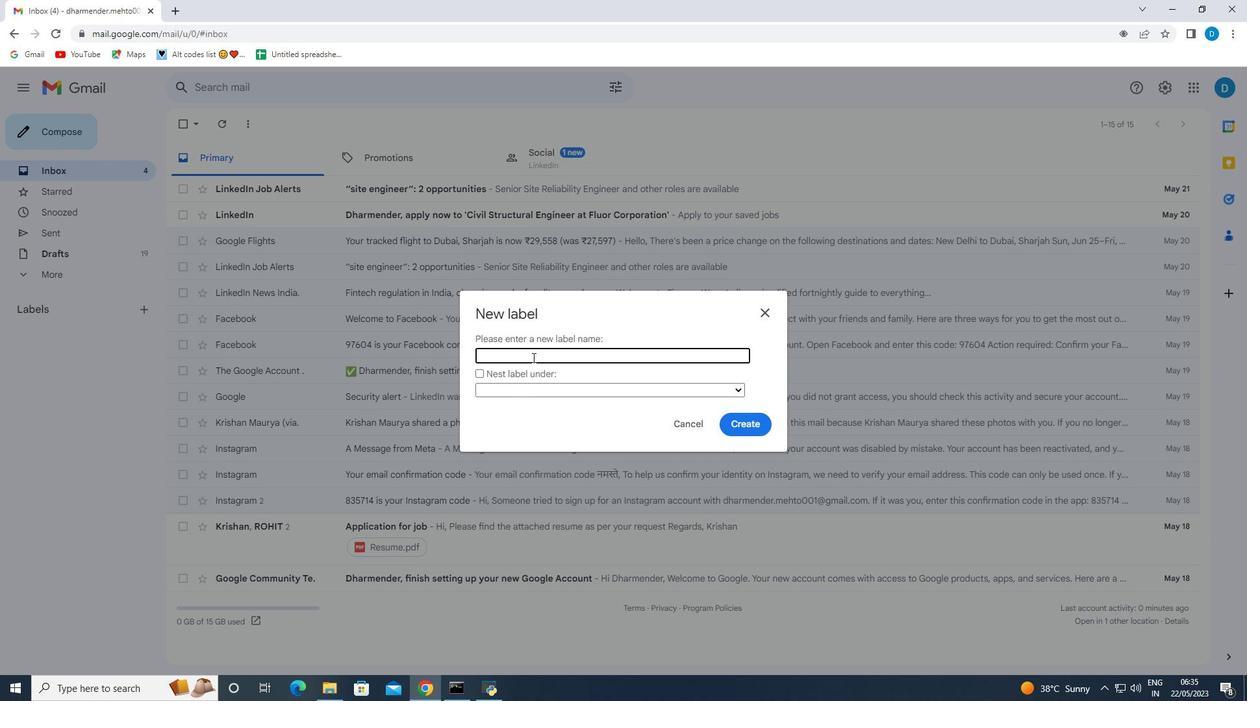 
Action: Key pressed <Key.shift>Tools
Screenshot: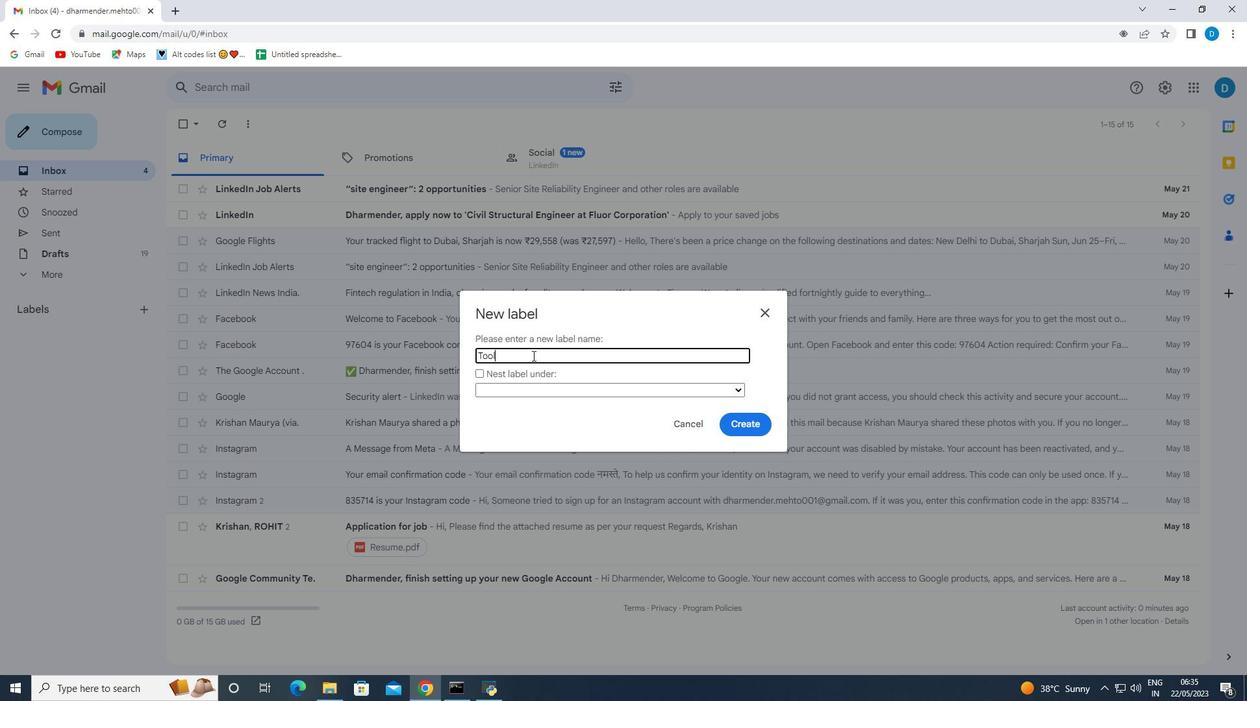 
Action: Mouse moved to (730, 427)
Screenshot: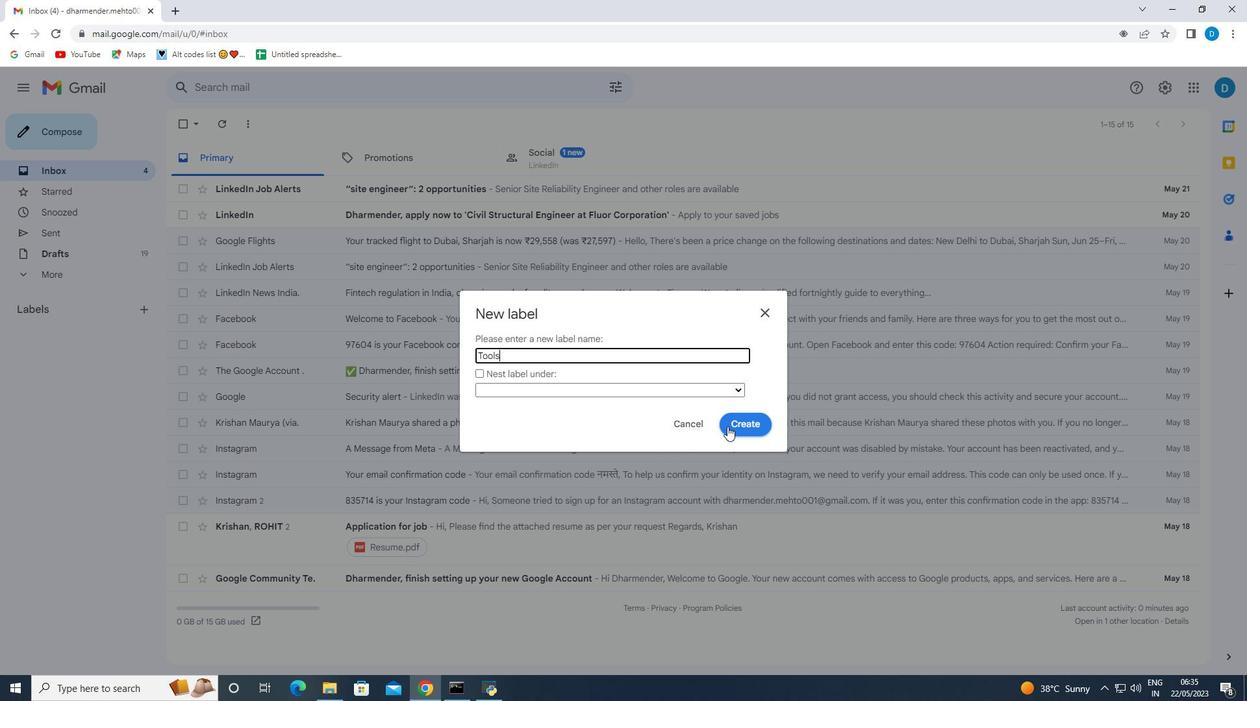 
Action: Mouse pressed left at (730, 427)
Screenshot: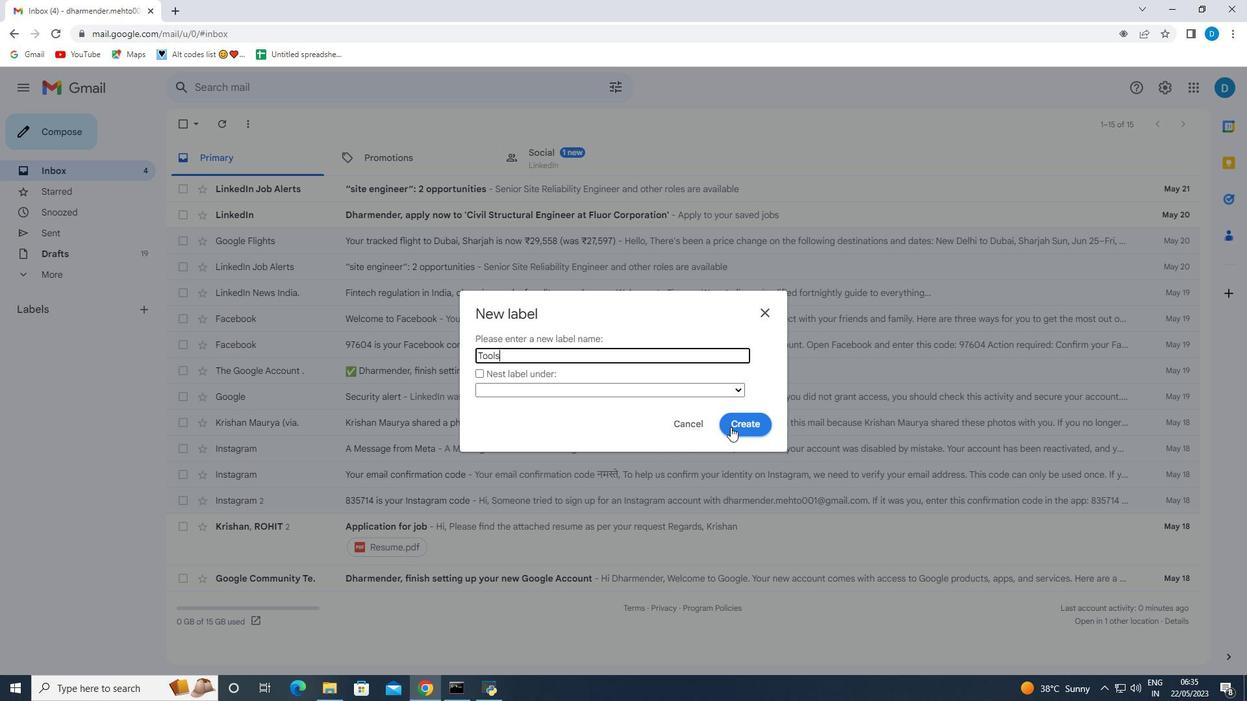 
Action: Mouse moved to (145, 337)
Screenshot: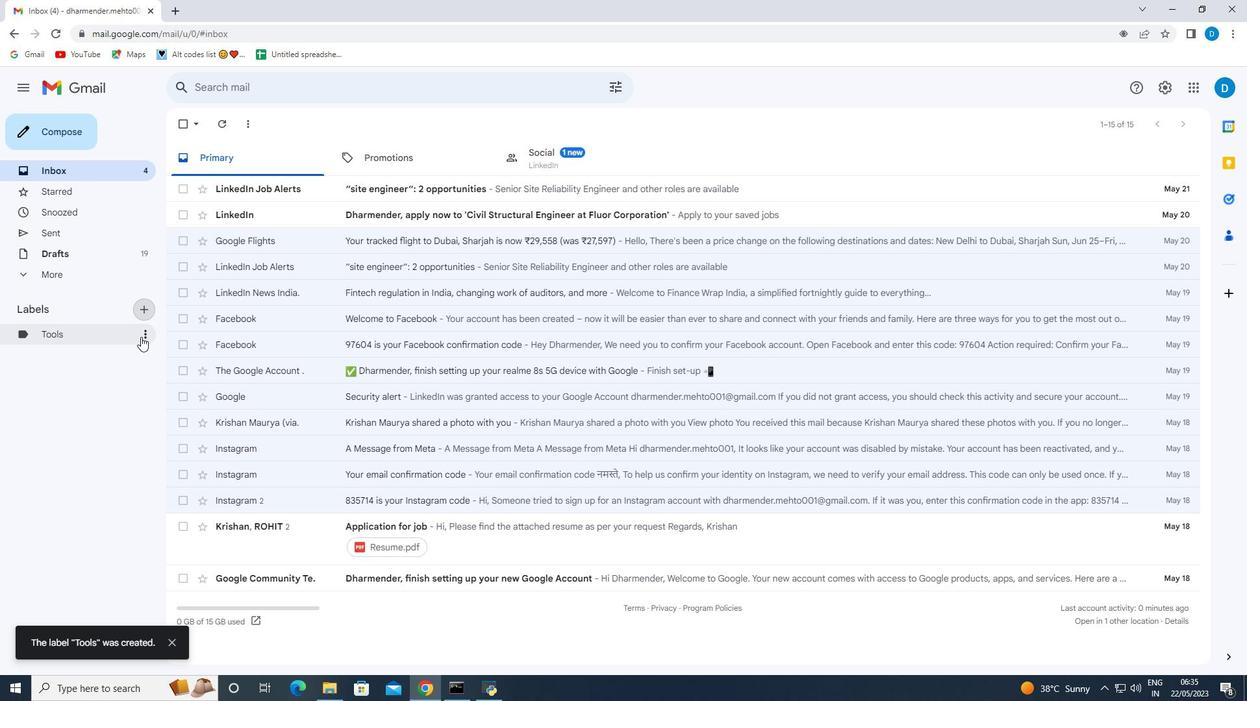 
Action: Mouse pressed left at (145, 337)
Screenshot: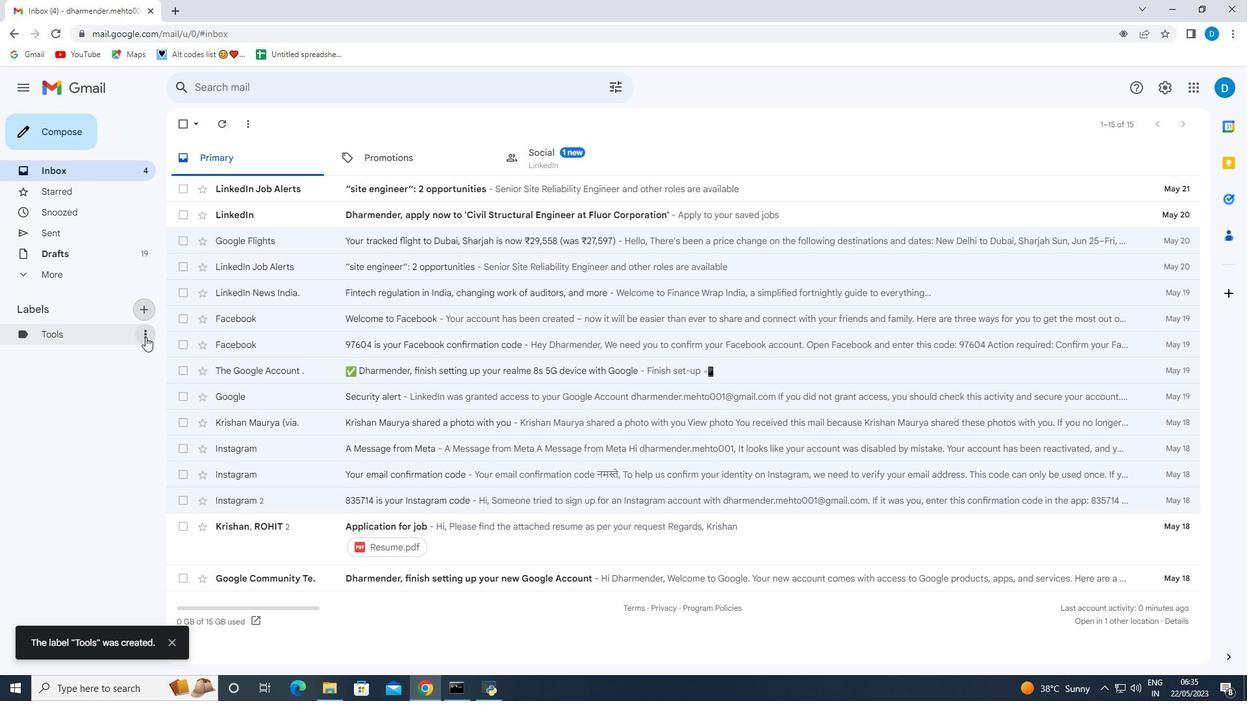 
Action: Mouse moved to (176, 355)
Screenshot: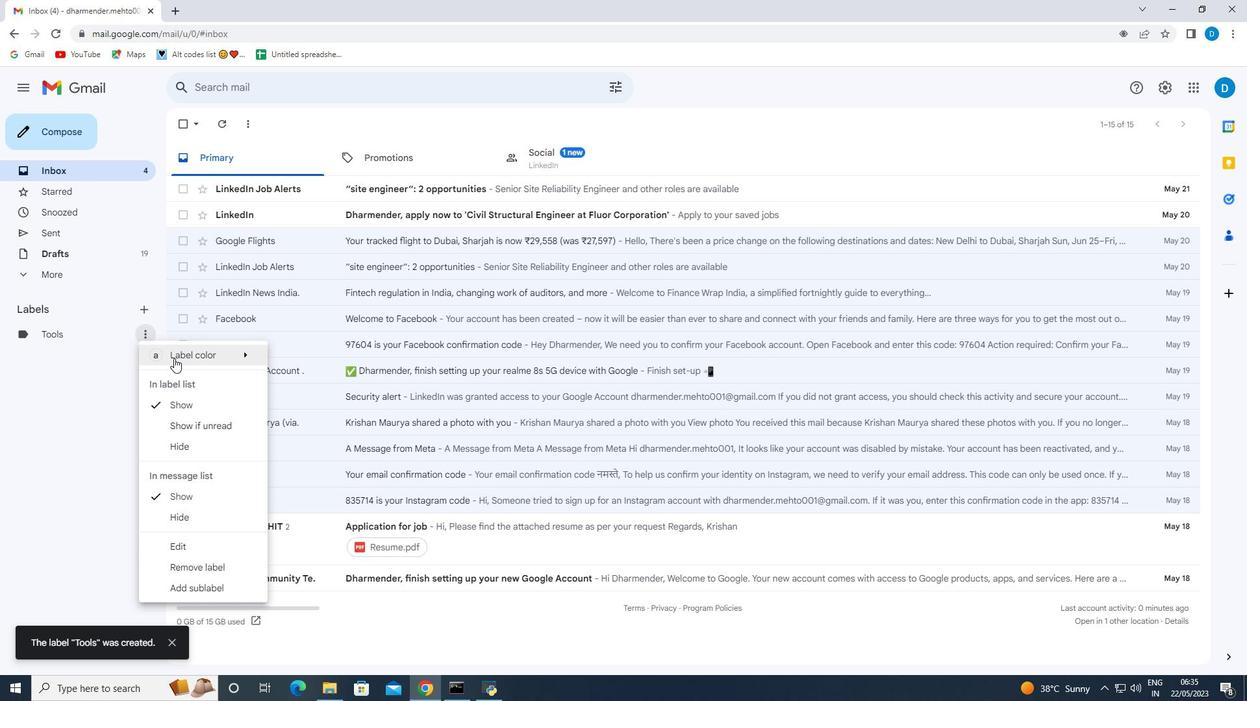 
Action: Mouse pressed left at (176, 355)
Screenshot: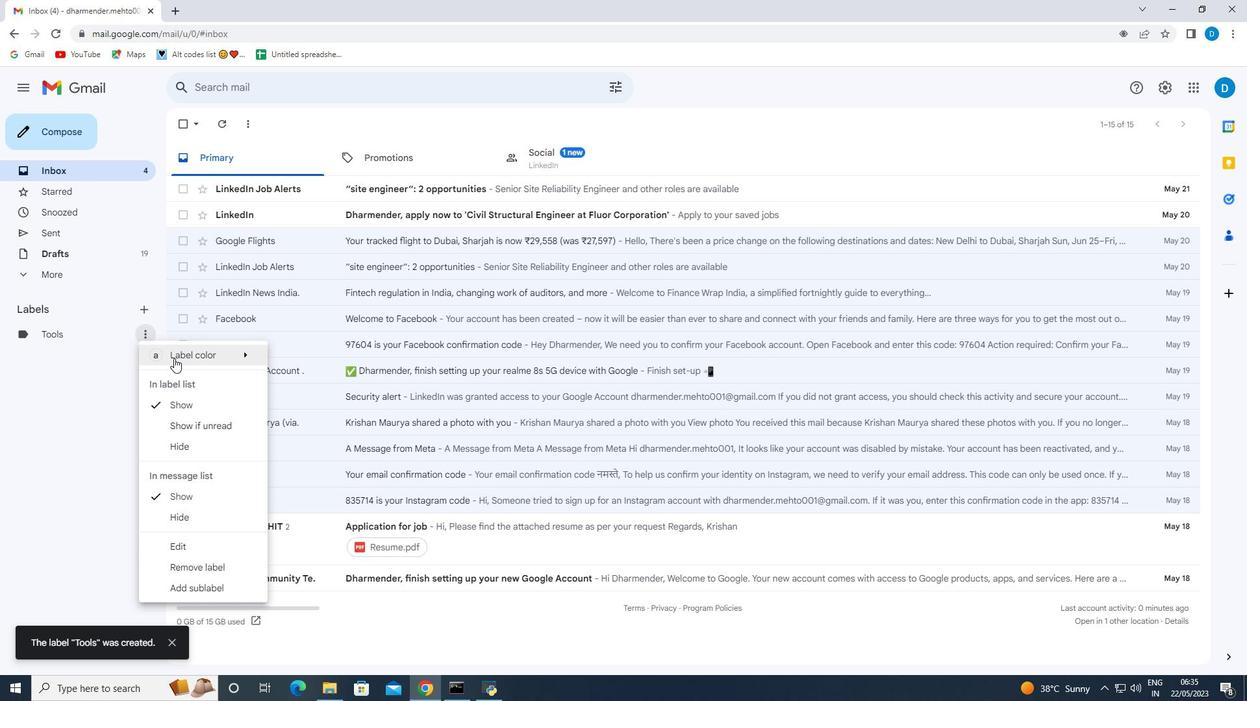 
Action: Mouse moved to (350, 394)
Screenshot: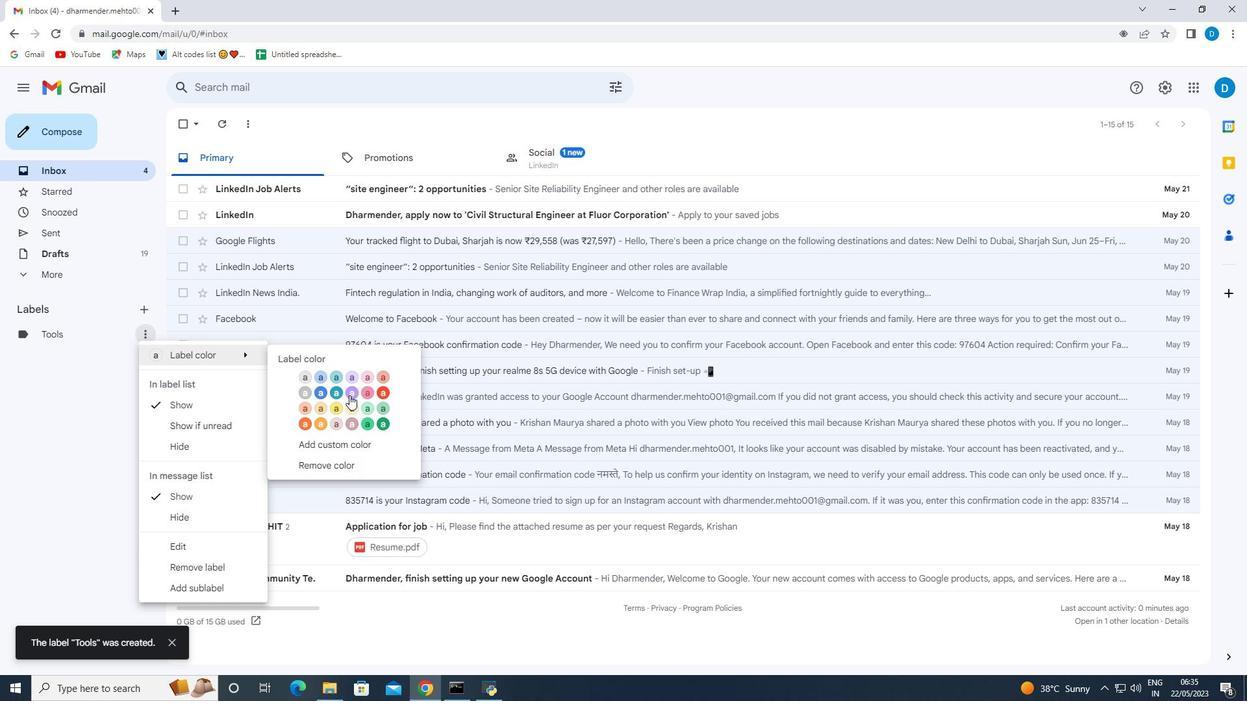 
Action: Mouse pressed left at (350, 394)
Screenshot: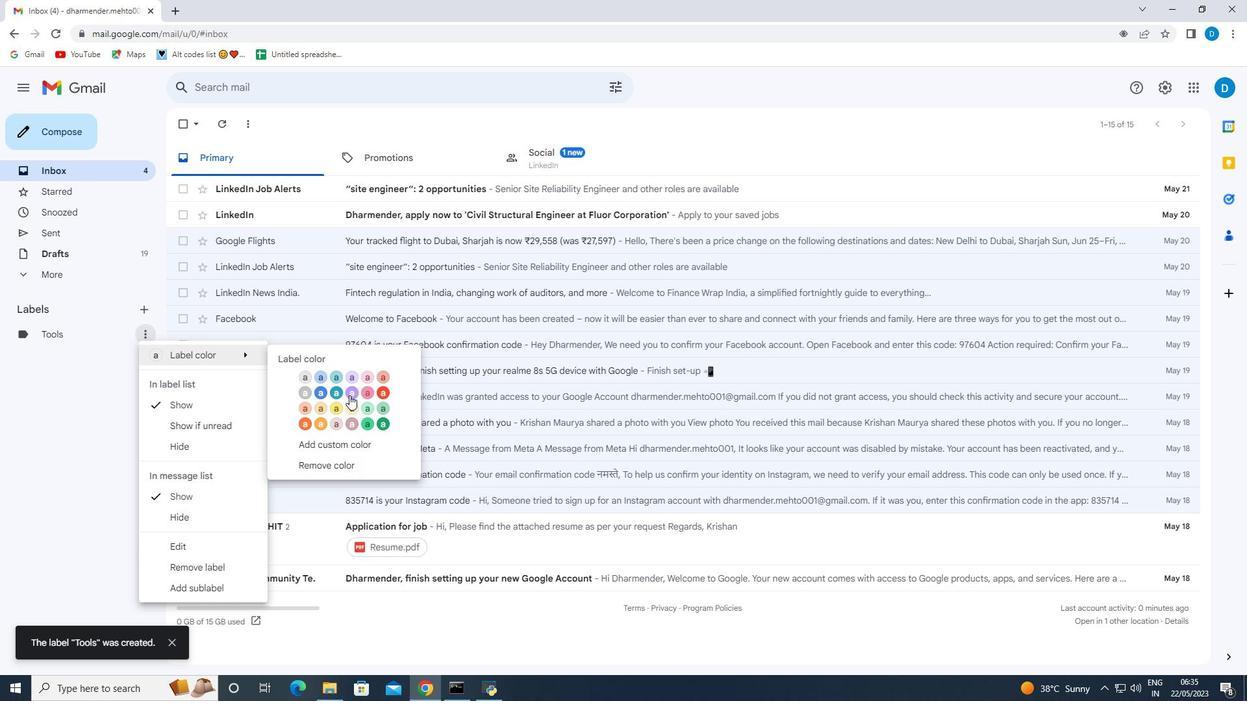 
Action: Mouse moved to (49, 129)
Screenshot: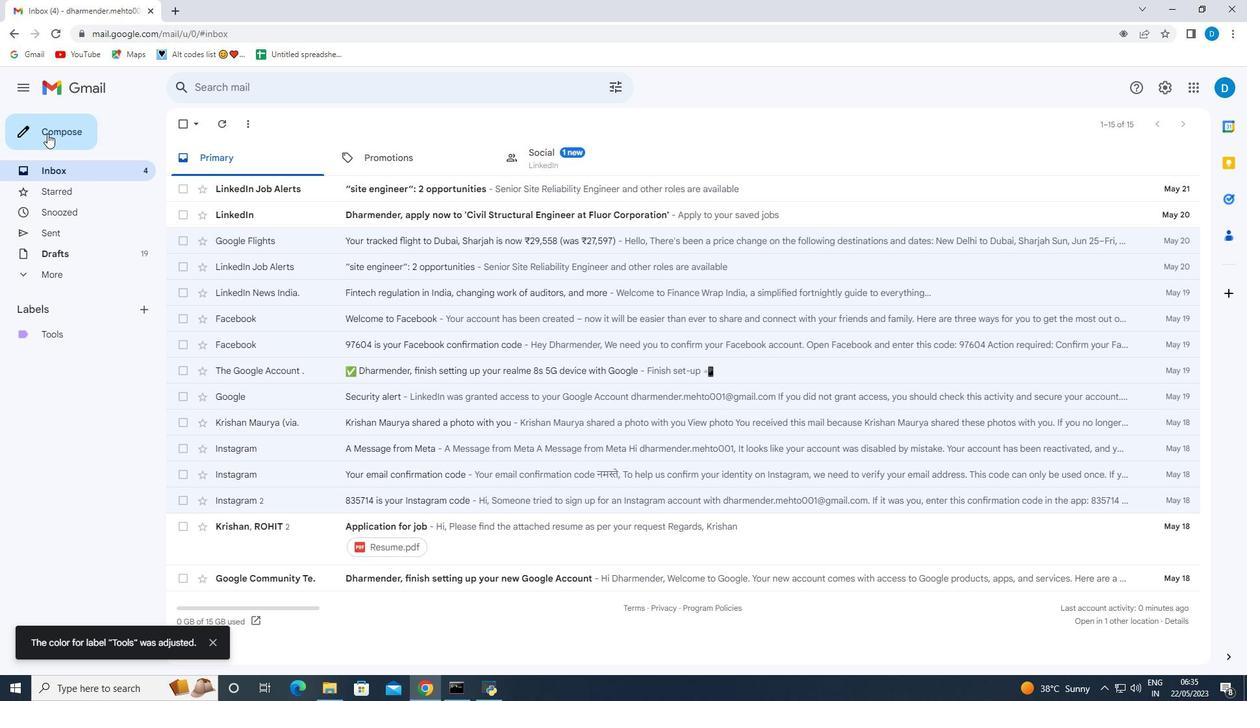 
Action: Mouse pressed left at (49, 129)
Screenshot: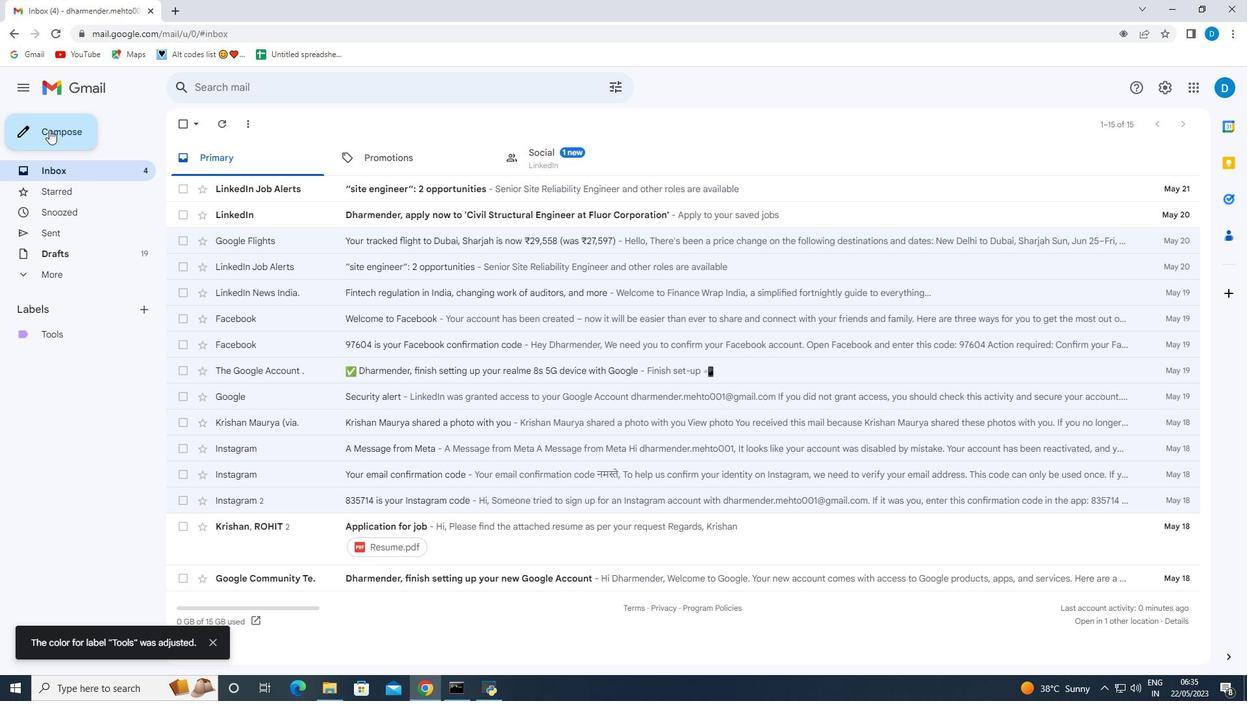 
Action: Mouse moved to (830, 307)
Screenshot: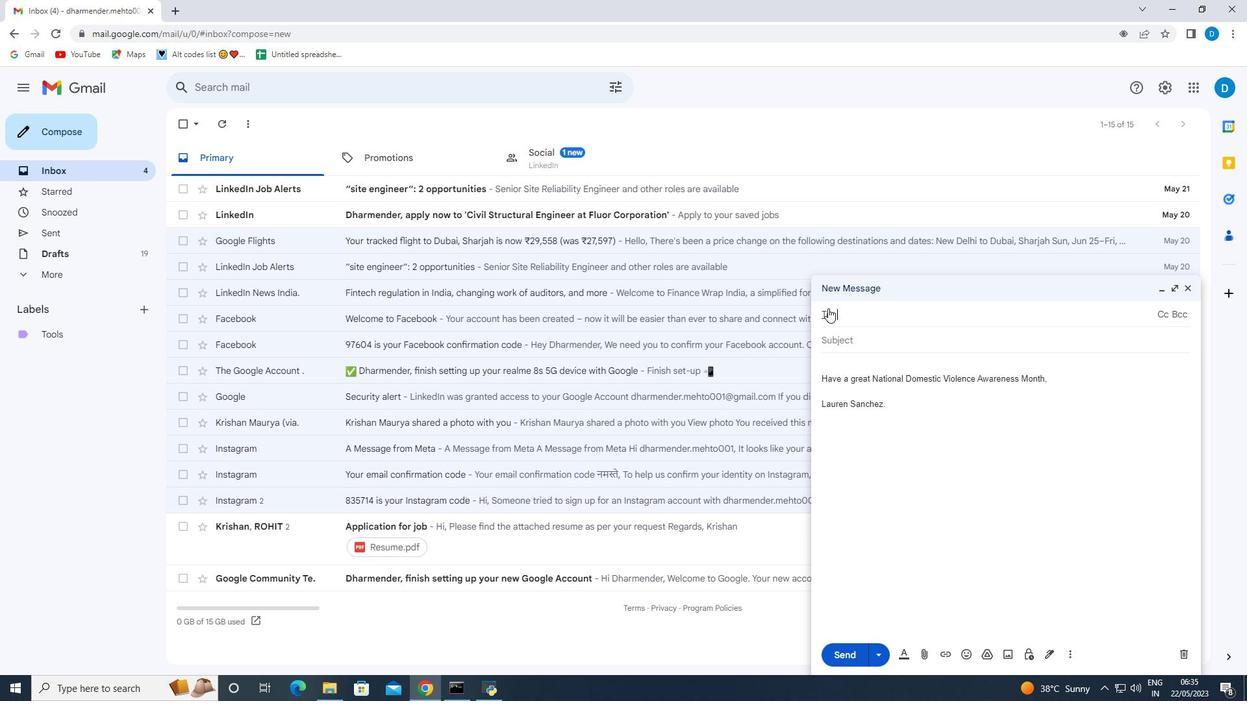 
Action: Mouse pressed left at (830, 307)
Screenshot: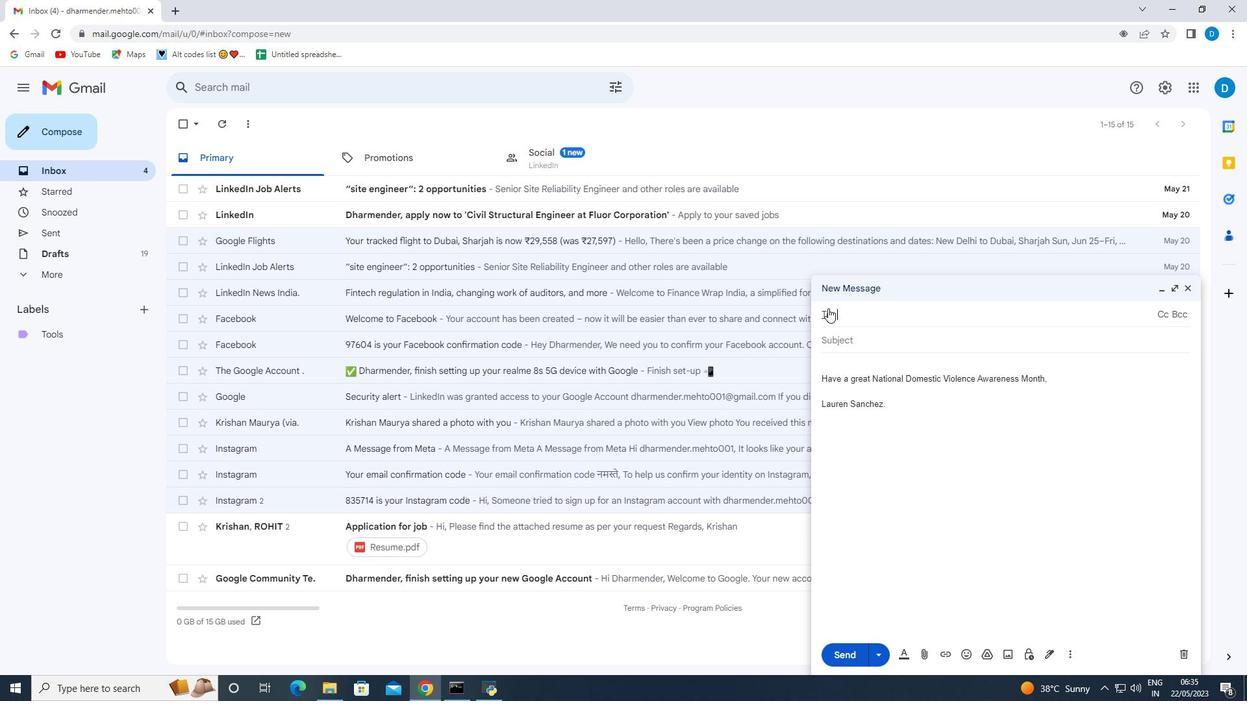 
Action: Mouse moved to (815, 308)
Screenshot: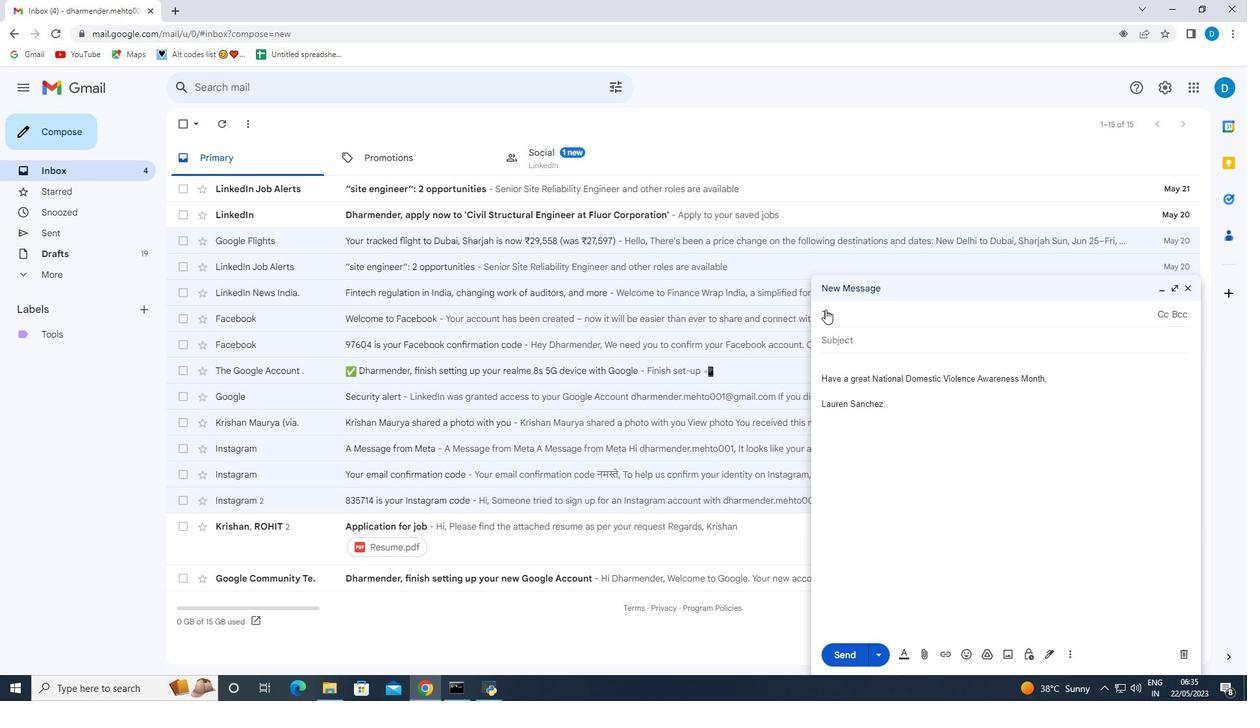 
Action: Key pressed softage.<Key.backspace>
Screenshot: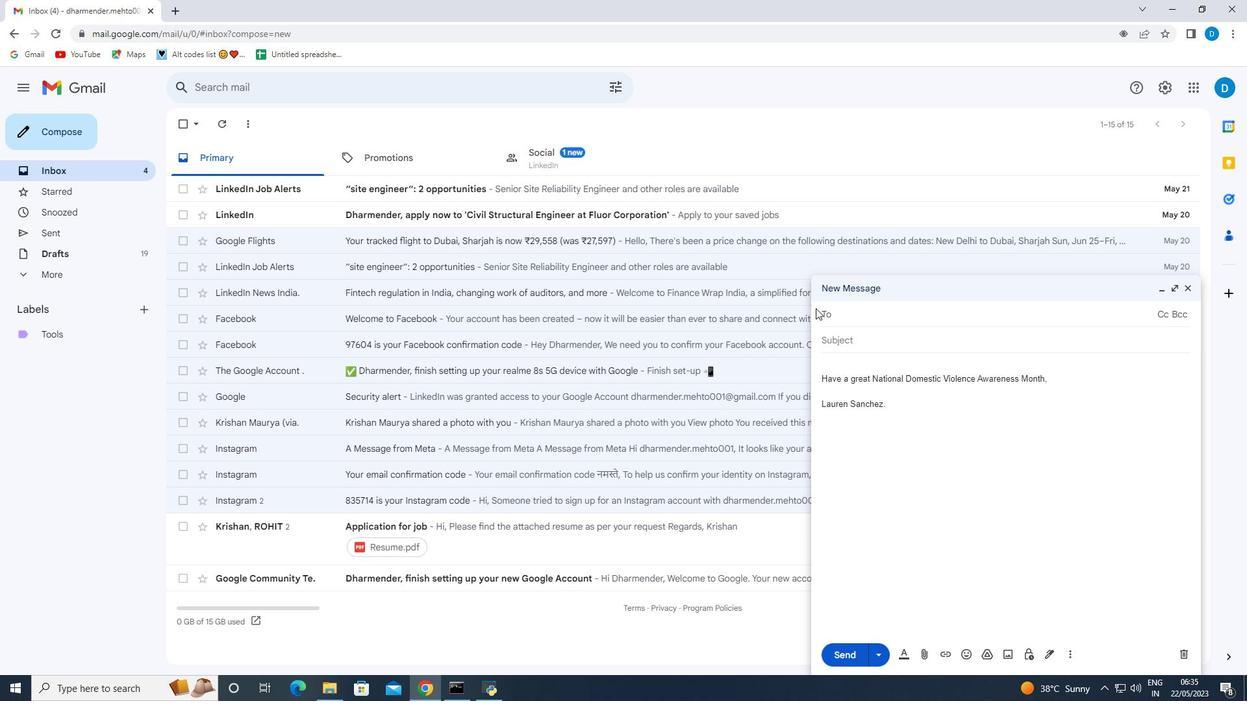 
Action: Mouse moved to (976, 318)
Screenshot: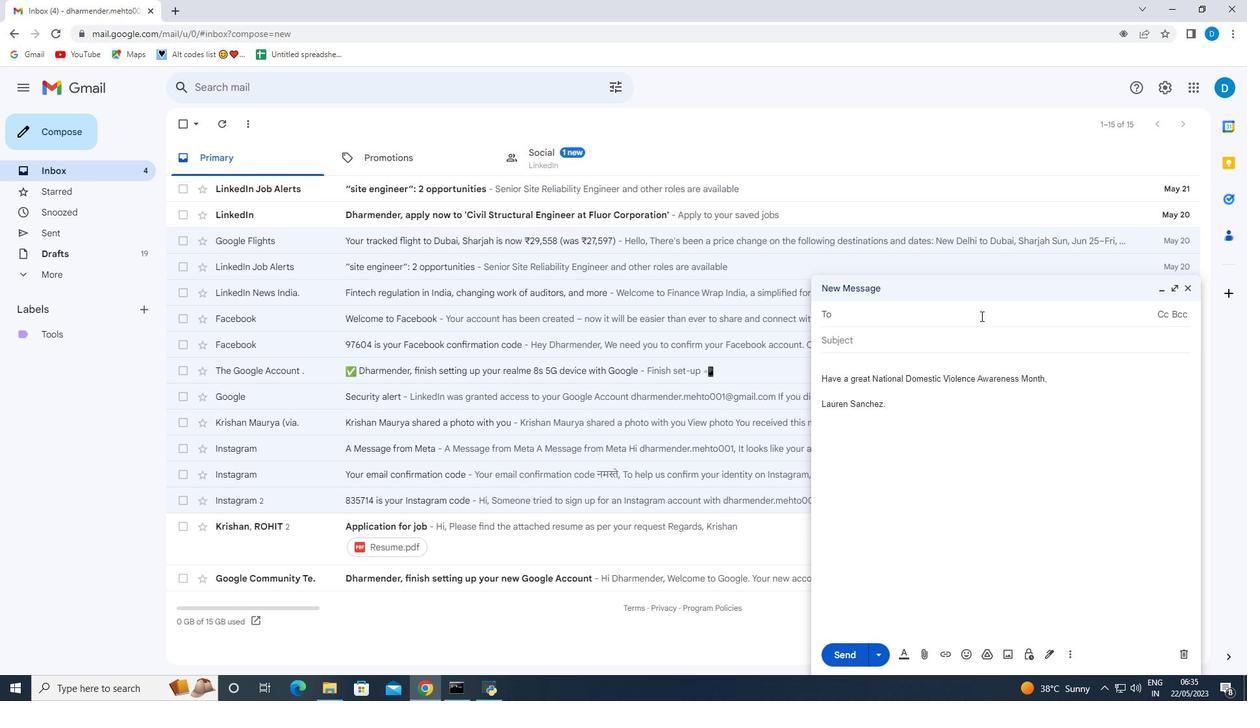 
Action: Mouse pressed left at (976, 318)
Screenshot: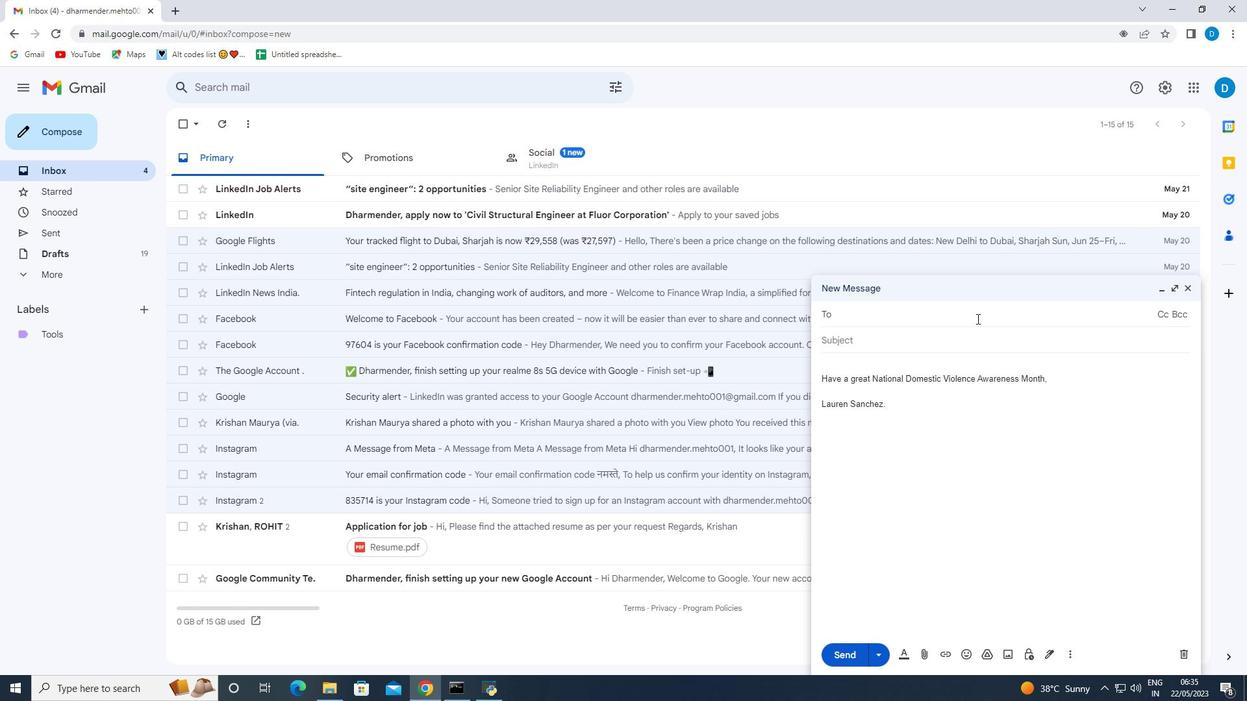 
Action: Key pressed softage.9<Key.shift>@softage.net
Screenshot: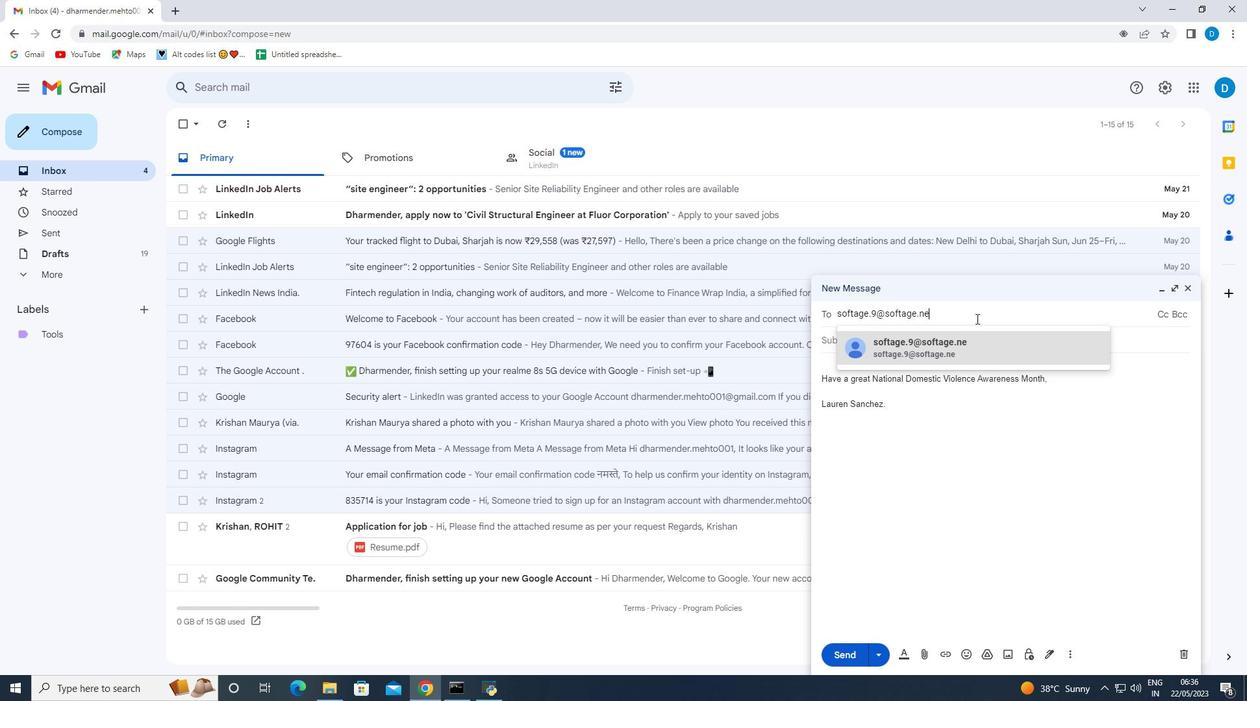 
Action: Mouse moved to (963, 347)
Screenshot: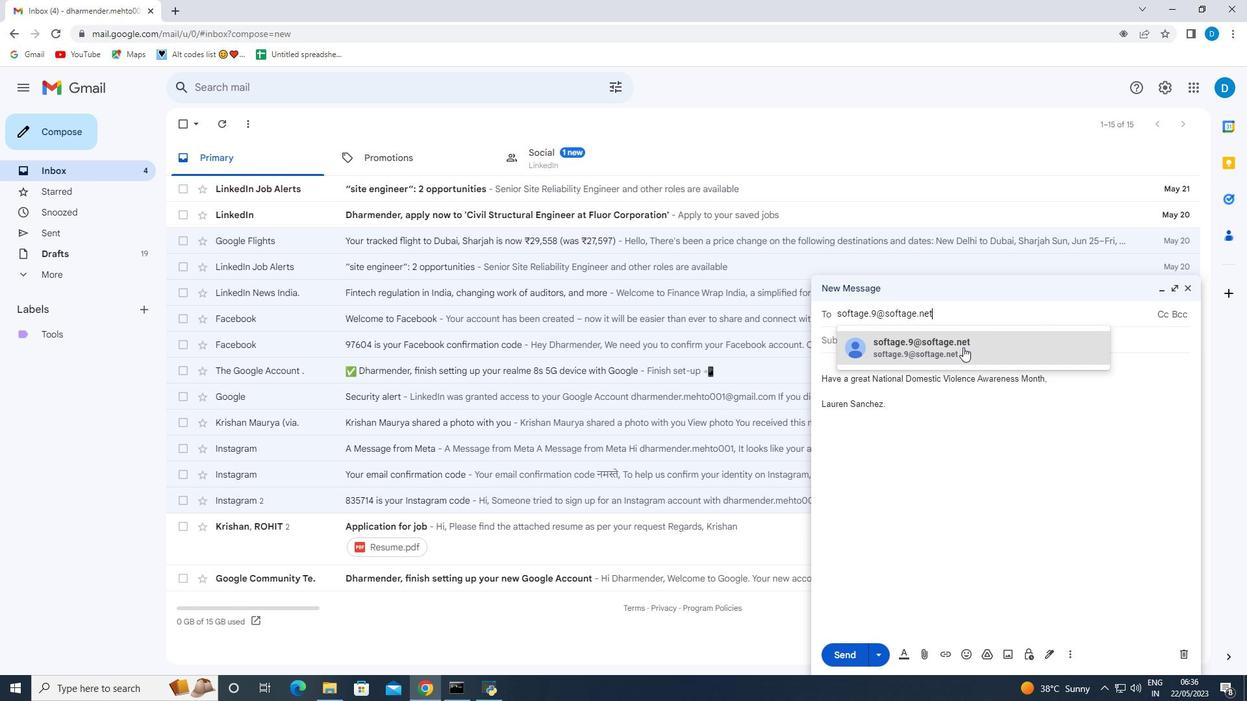 
Action: Mouse pressed left at (963, 347)
Screenshot: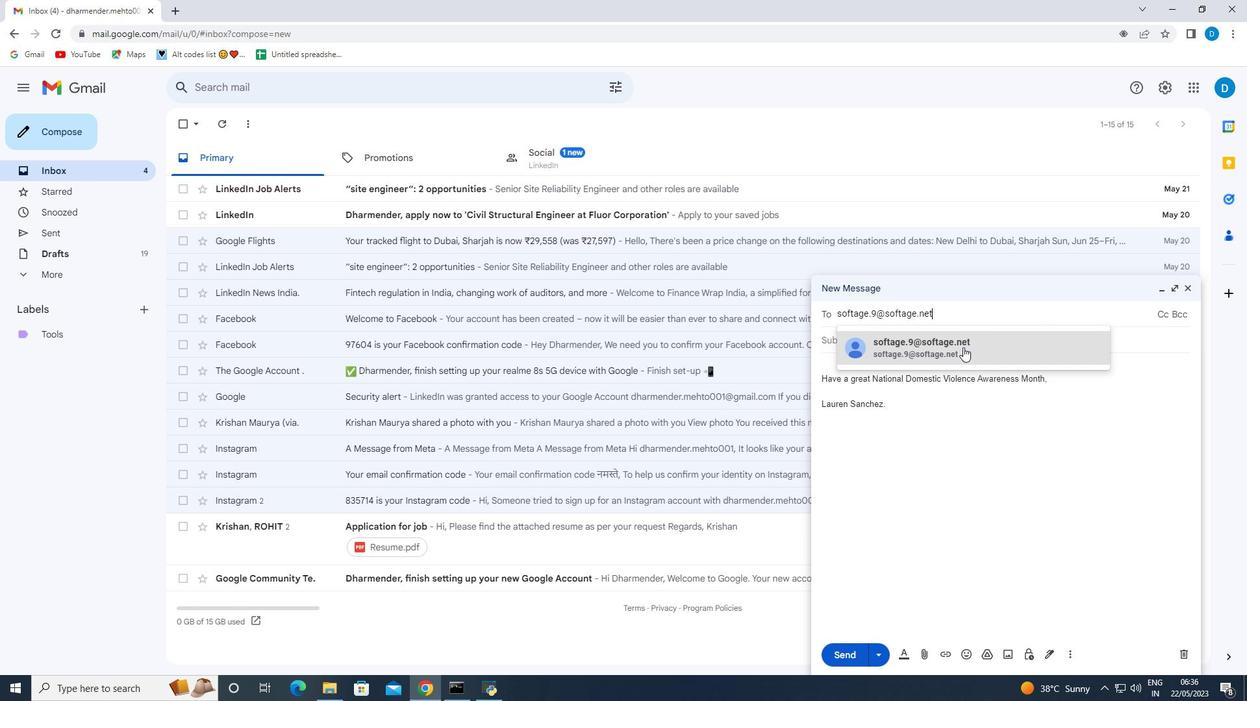 
Action: Mouse moved to (827, 465)
Screenshot: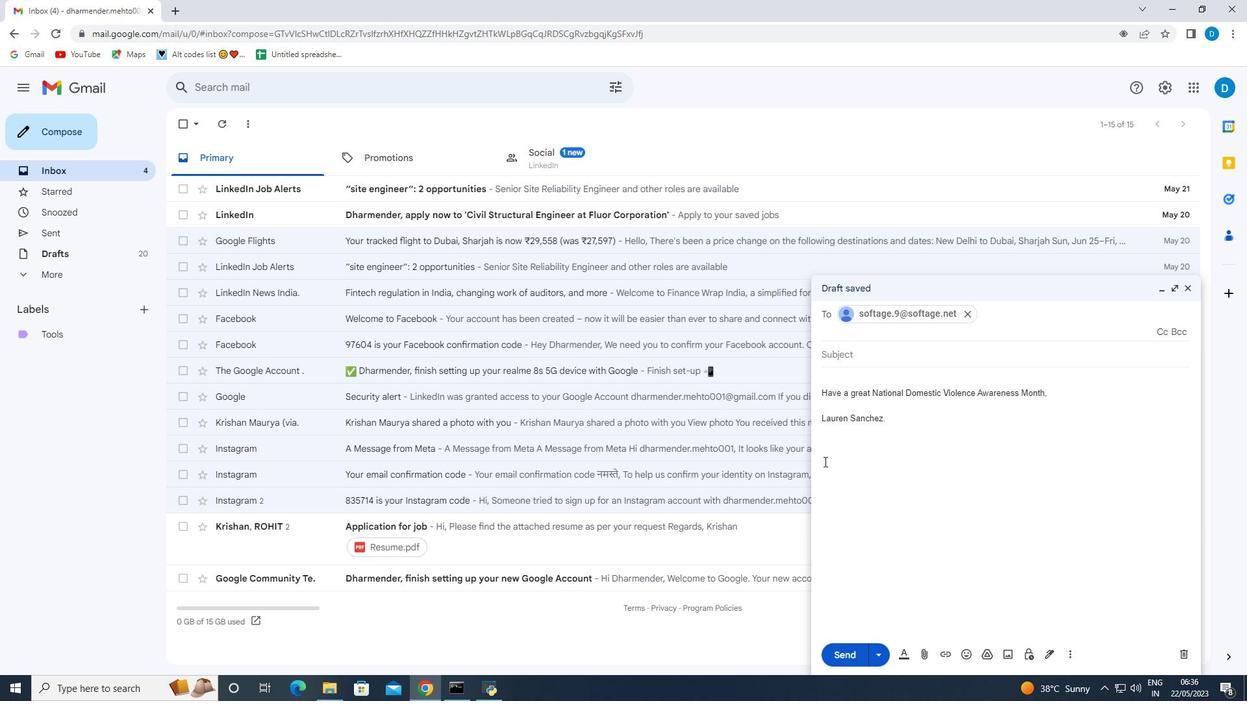 
Action: Mouse scrolled (827, 465) with delta (0, 0)
Screenshot: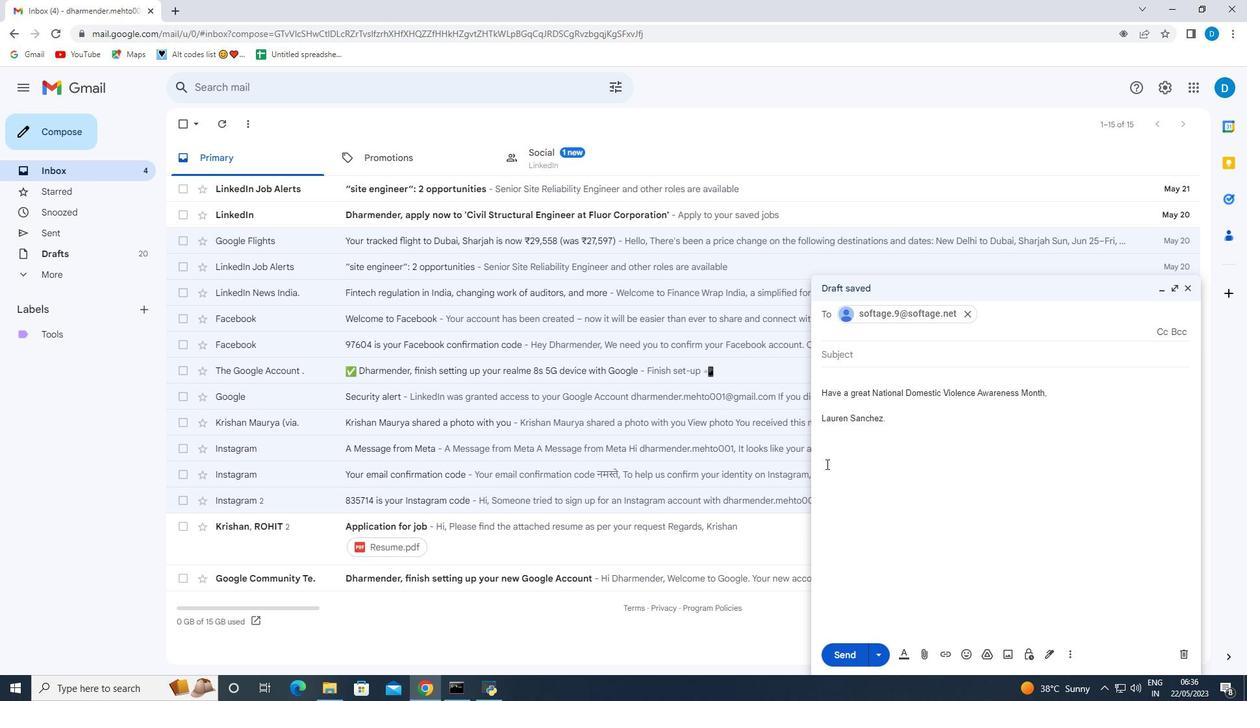 
Action: Mouse scrolled (827, 465) with delta (0, 0)
Screenshot: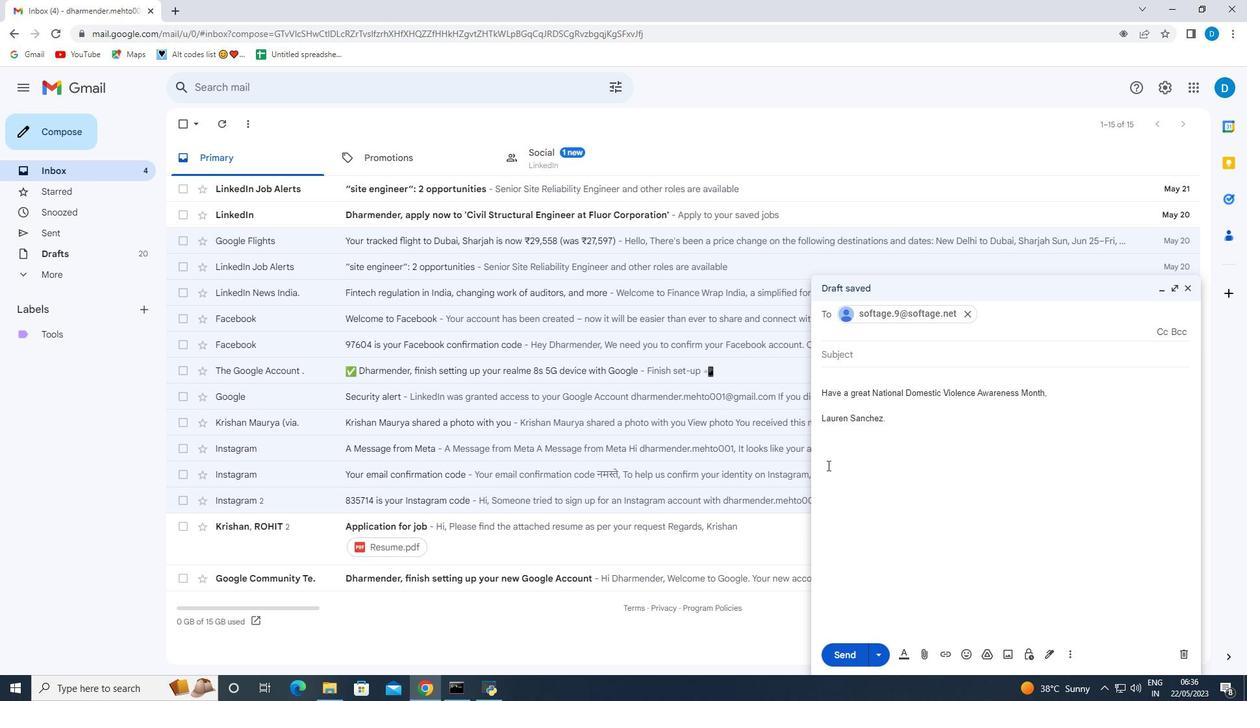 
Action: Mouse moved to (827, 467)
Screenshot: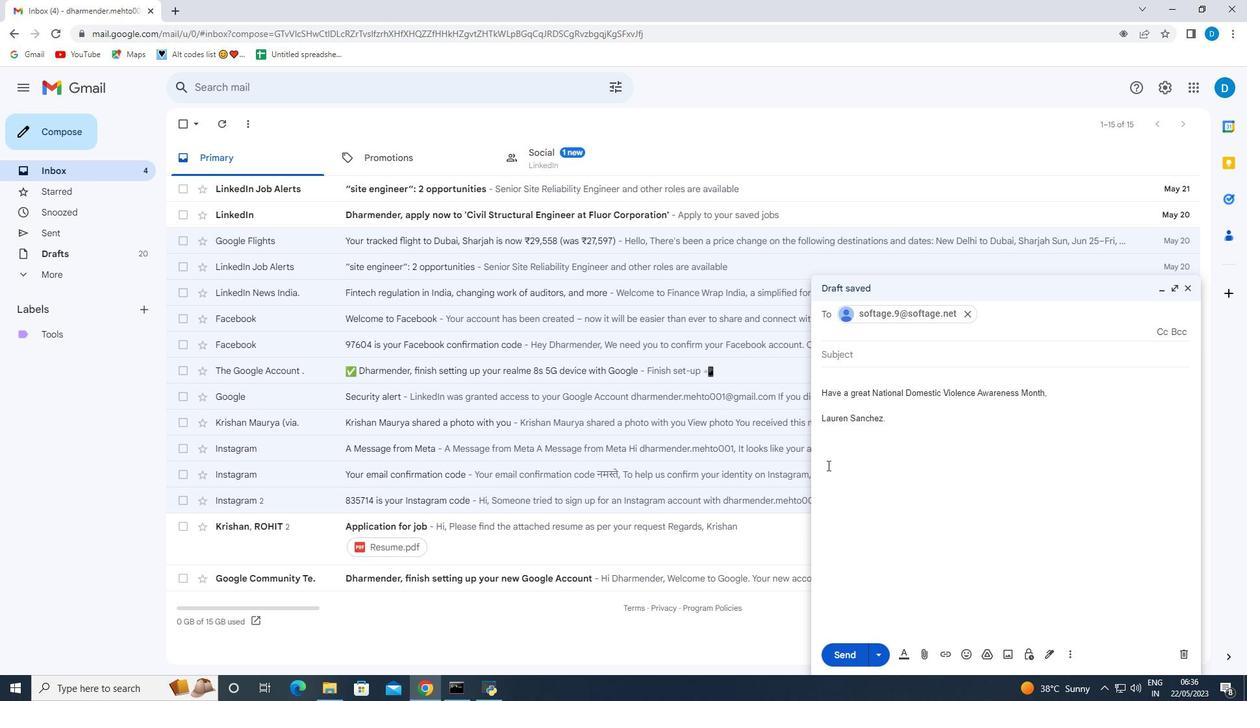 
Action: Mouse scrolled (827, 466) with delta (0, 0)
Screenshot: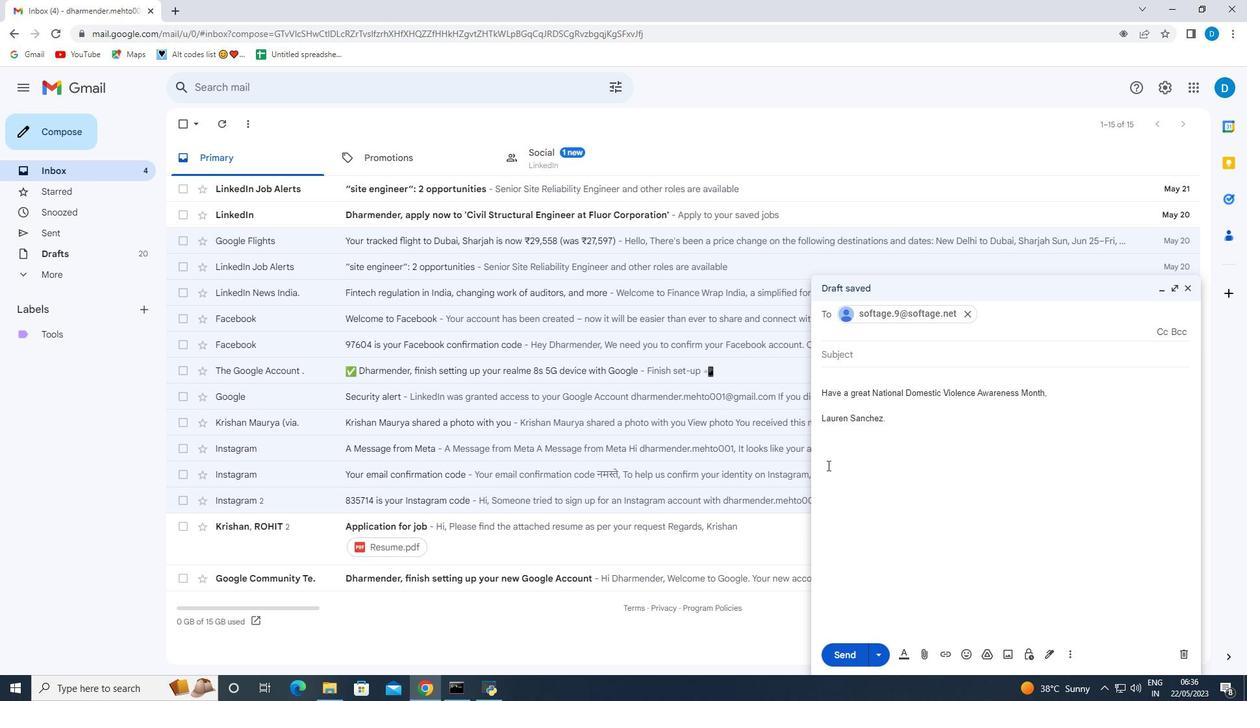 
Action: Mouse moved to (835, 486)
Screenshot: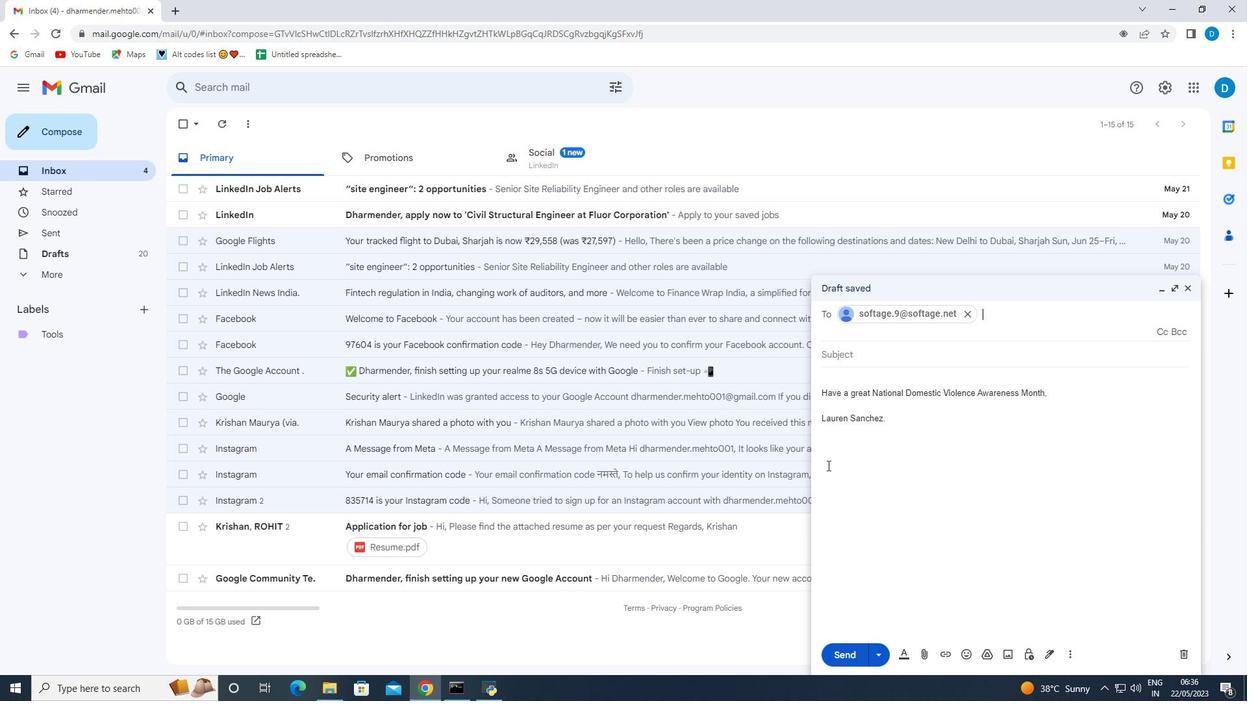 
Action: Mouse scrolled (835, 485) with delta (0, 0)
Screenshot: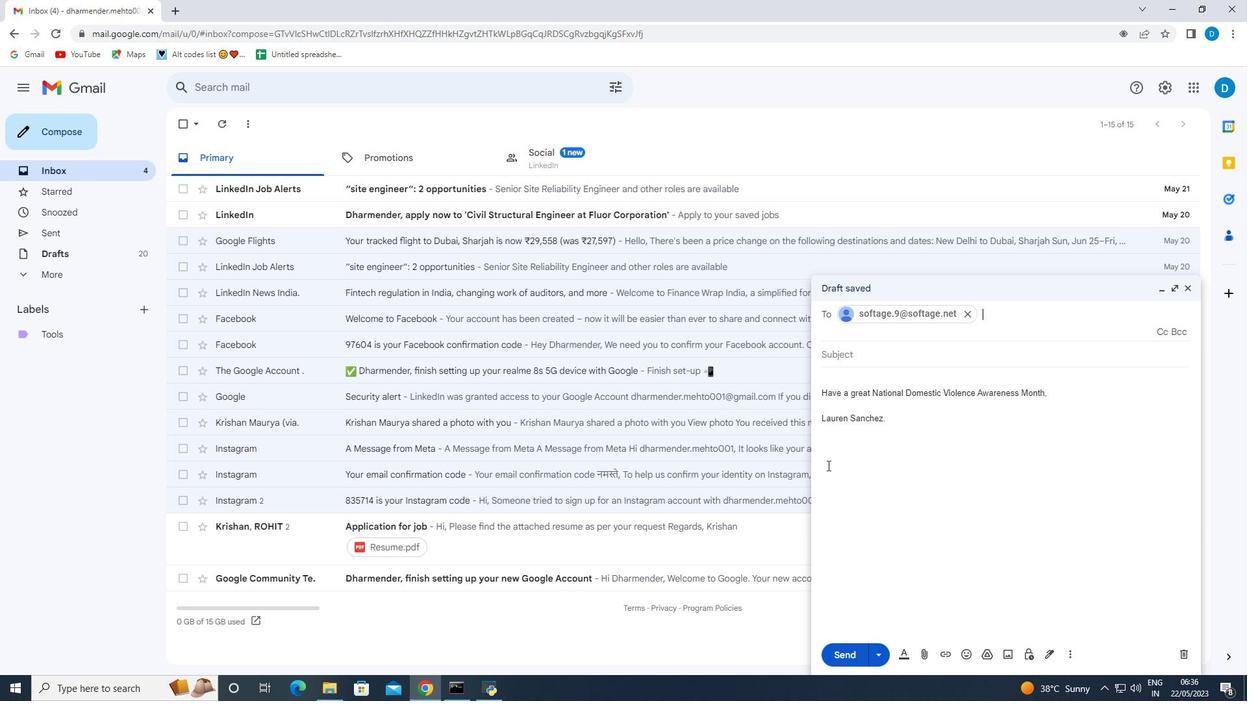 
Action: Mouse moved to (1066, 648)
Screenshot: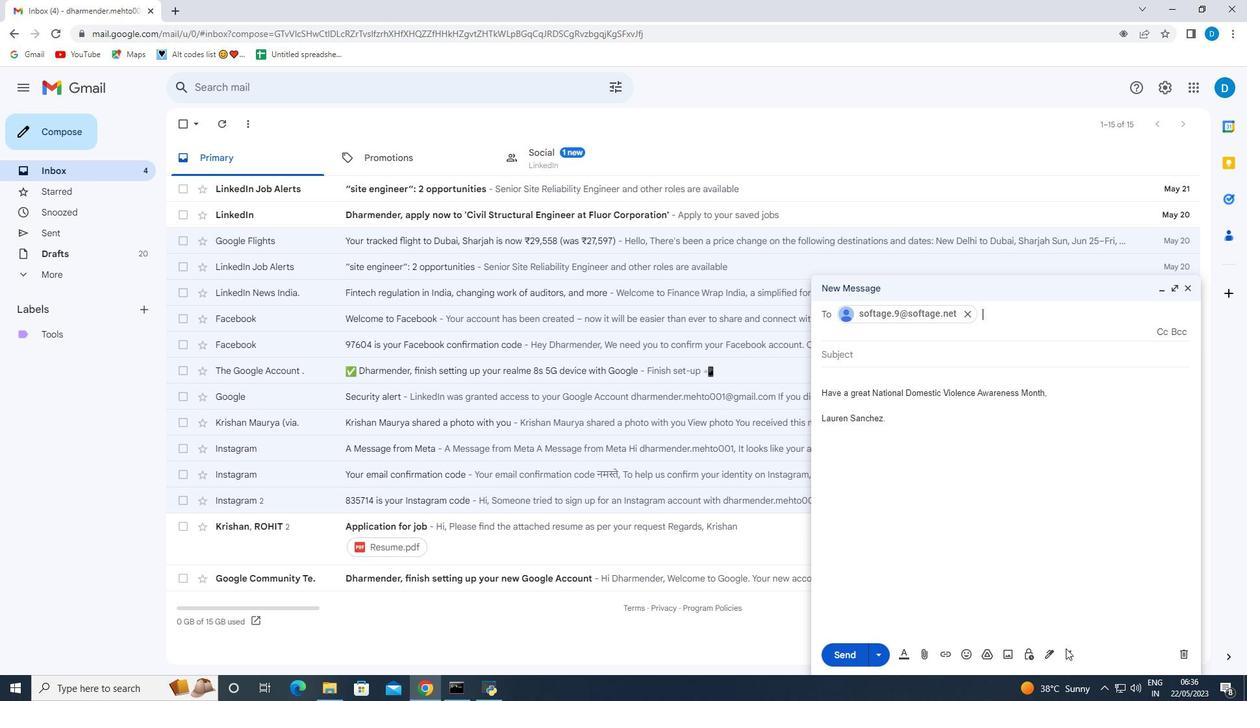 
Action: Mouse pressed left at (1066, 648)
Screenshot: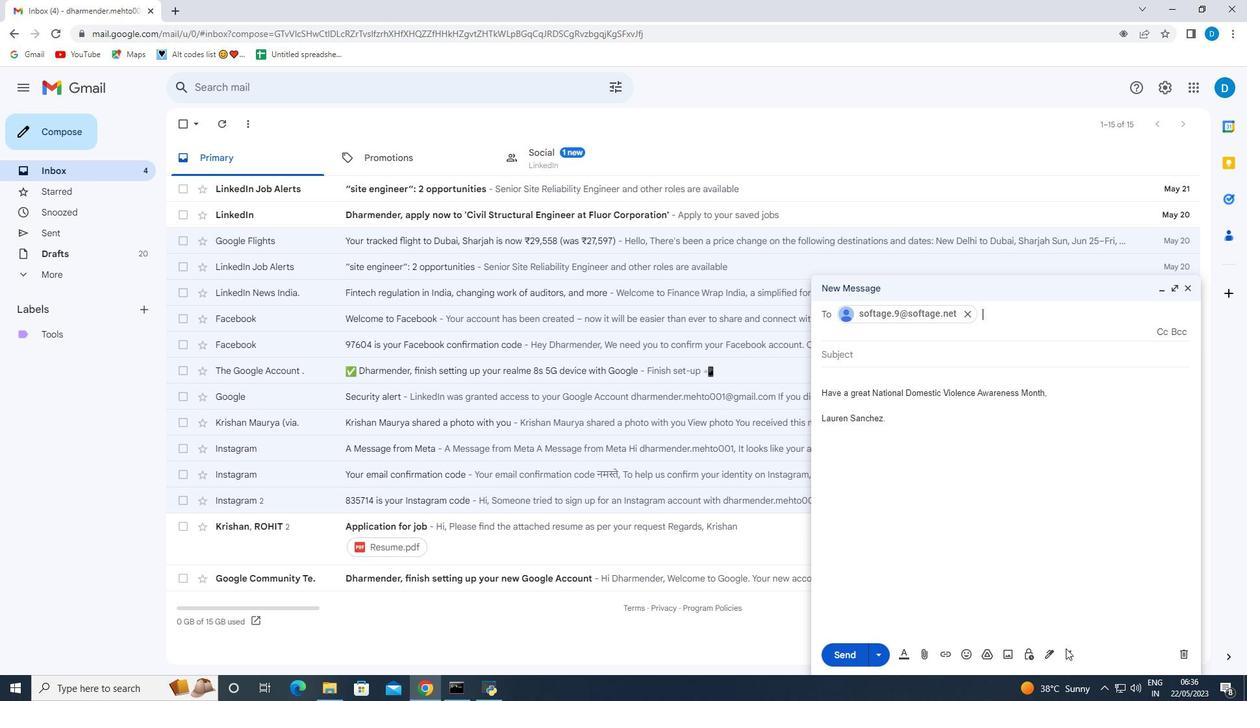 
Action: Mouse moved to (1095, 535)
Screenshot: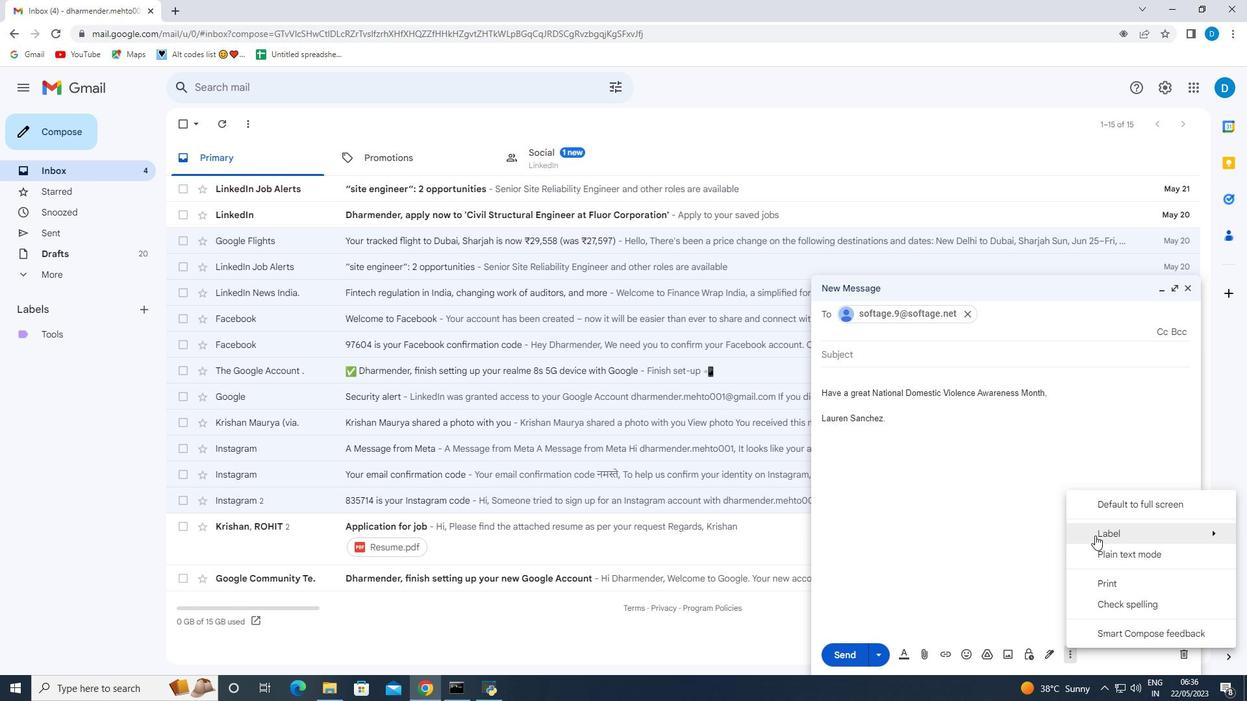 
Action: Mouse pressed left at (1095, 535)
Screenshot: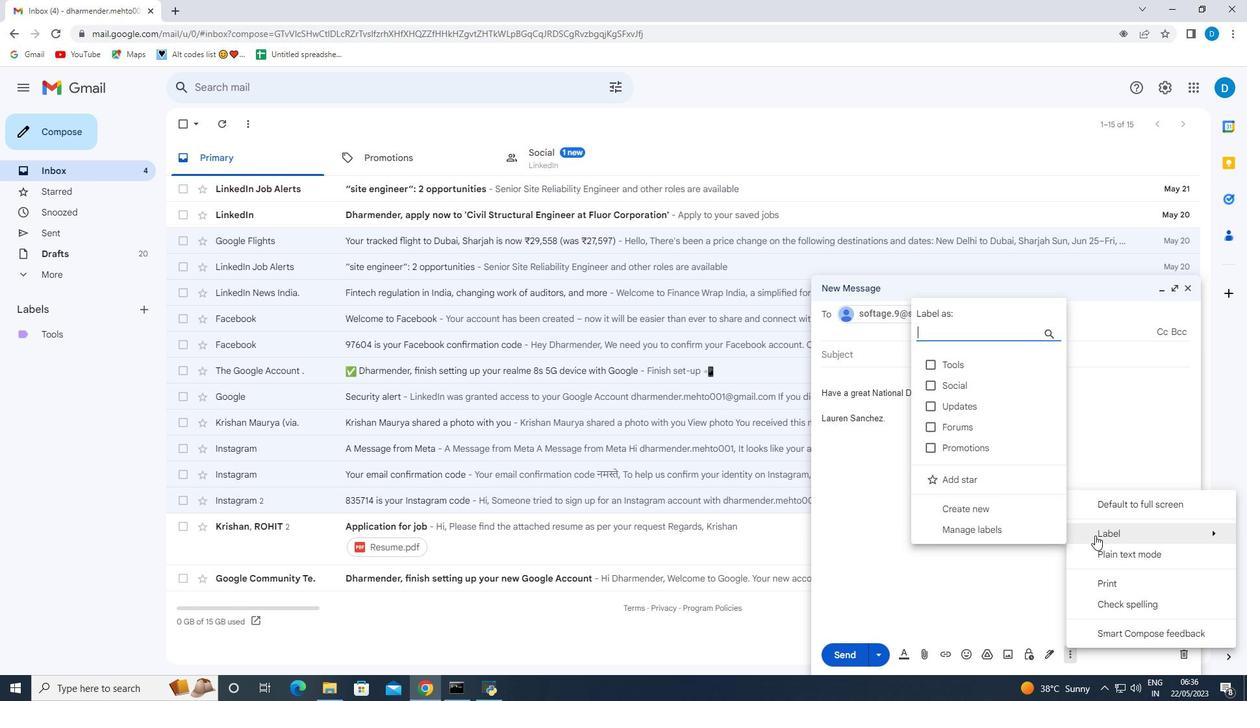 
Action: Mouse moved to (960, 366)
Screenshot: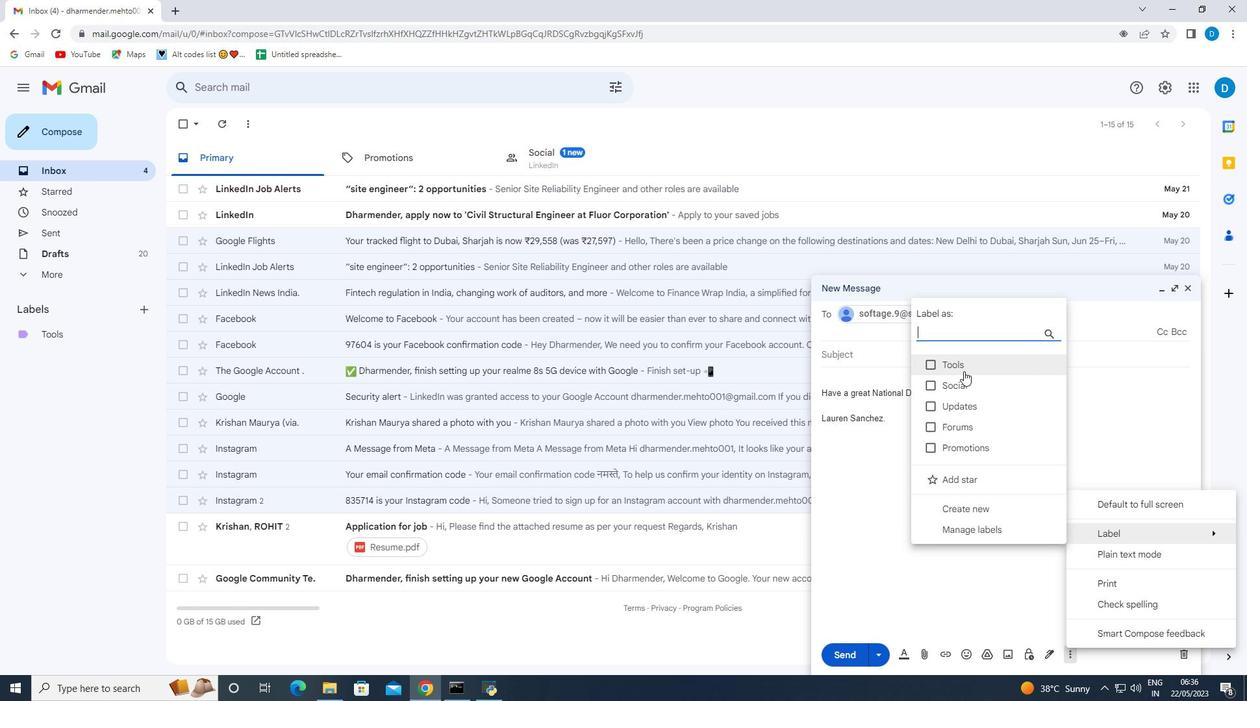 
Action: Mouse pressed left at (960, 366)
Screenshot: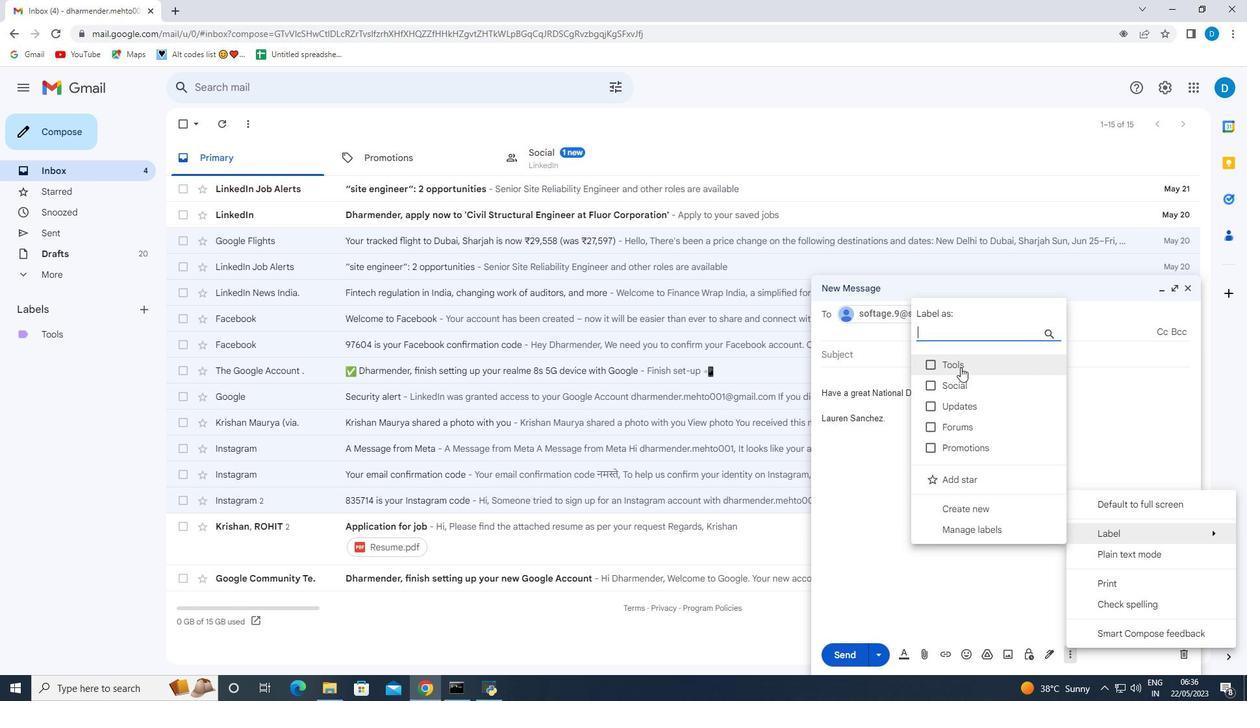 
Action: Mouse moved to (895, 546)
Screenshot: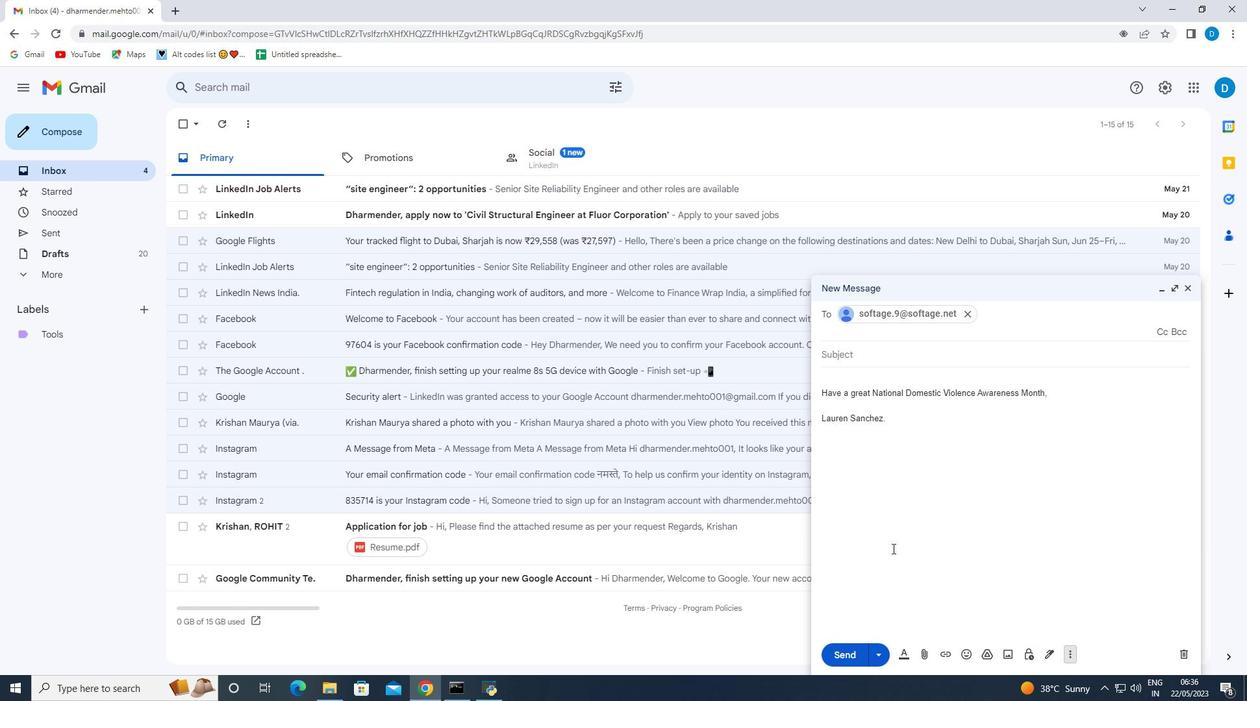 
